 Task: Departmental Process Optimization: Lead a session to analyze and optimize departmental processes, identify bottlenecks, and streamline workflows for efficiency. Location: Process Optimization Room. Time: 1:30 PM - 16:30 PM.
Action: Mouse moved to (110, 106)
Screenshot: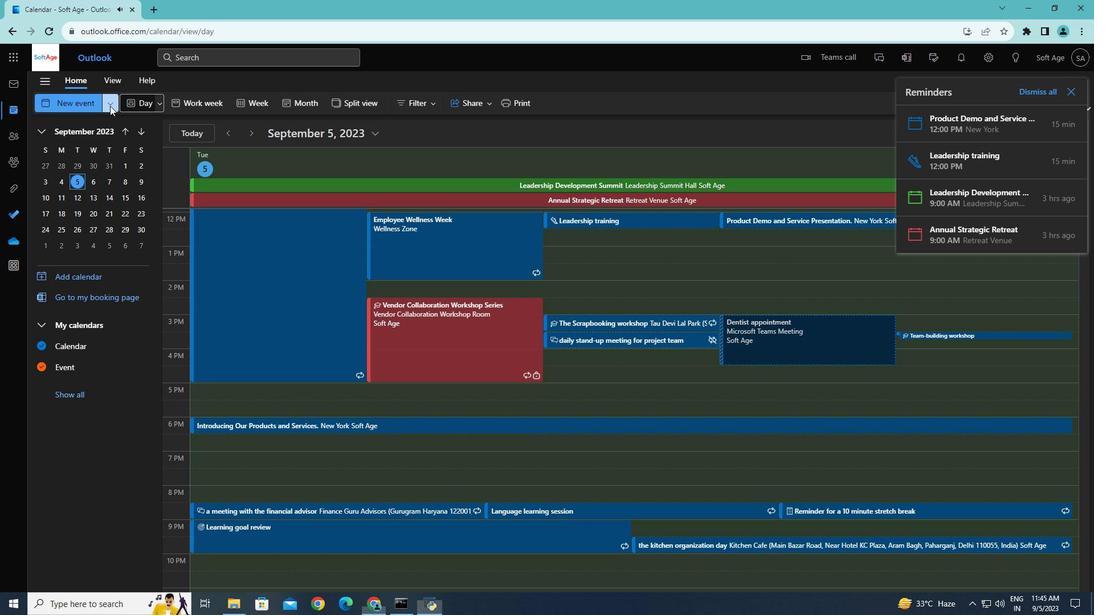 
Action: Mouse pressed left at (110, 106)
Screenshot: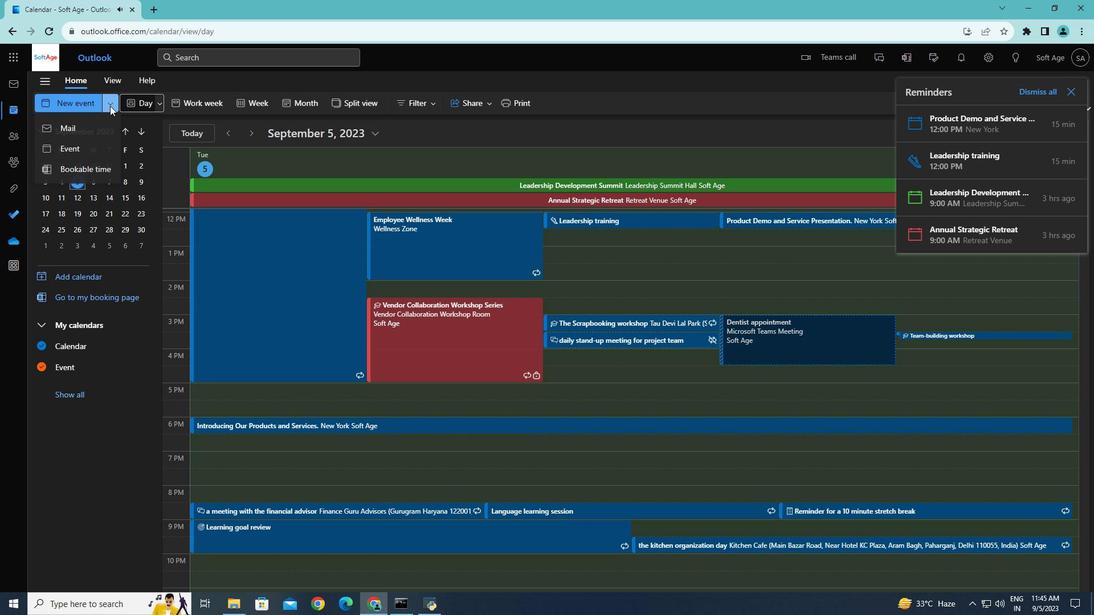
Action: Mouse moved to (100, 148)
Screenshot: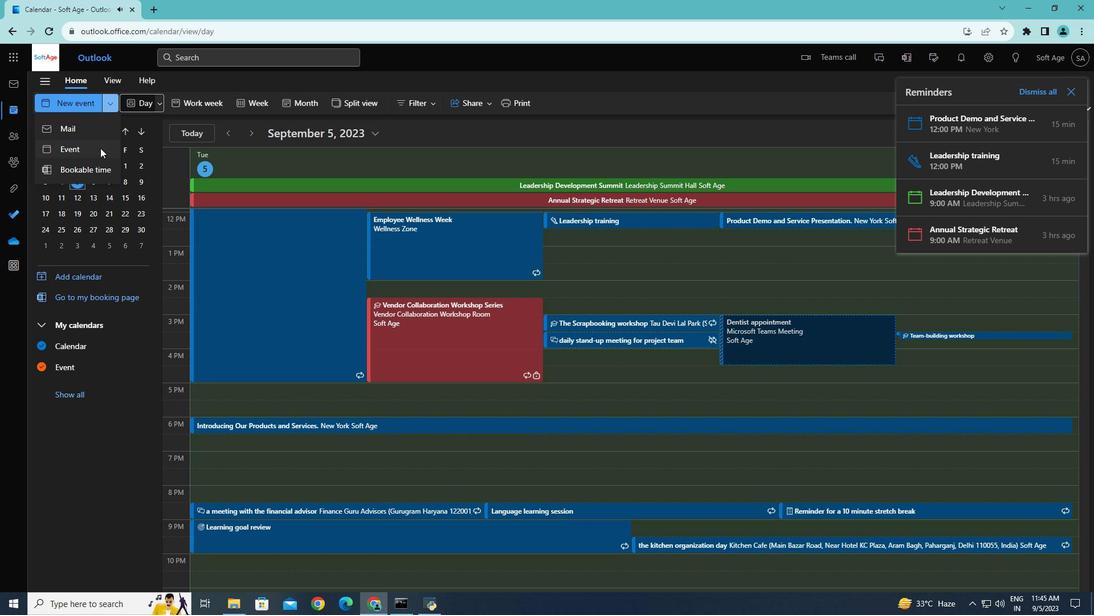 
Action: Mouse pressed left at (100, 148)
Screenshot: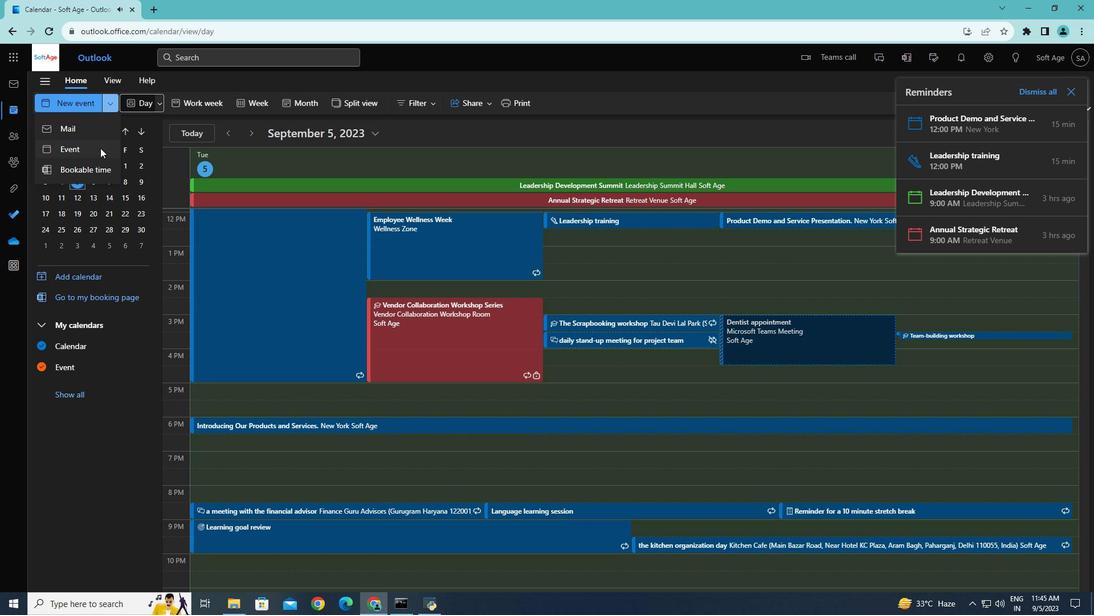 
Action: Mouse moved to (841, 65)
Screenshot: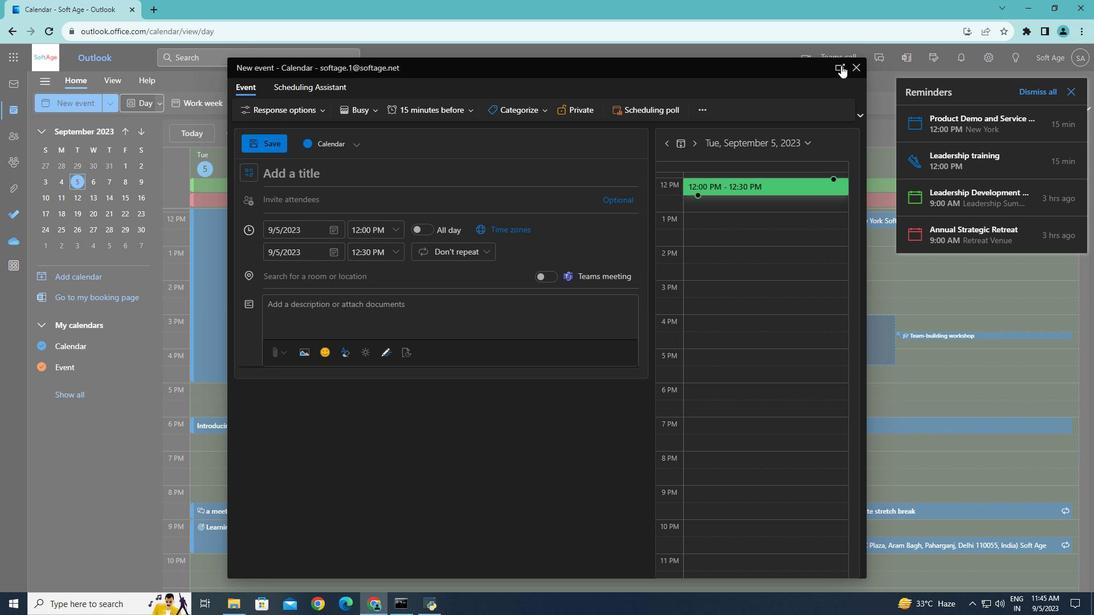 
Action: Mouse pressed left at (841, 65)
Screenshot: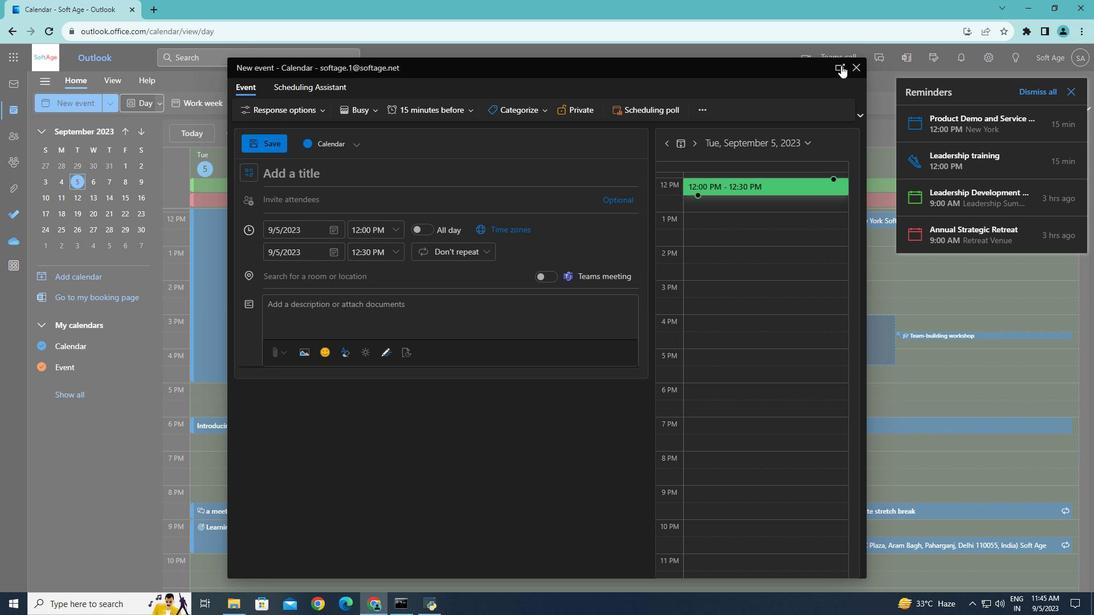 
Action: Mouse moved to (764, 76)
Screenshot: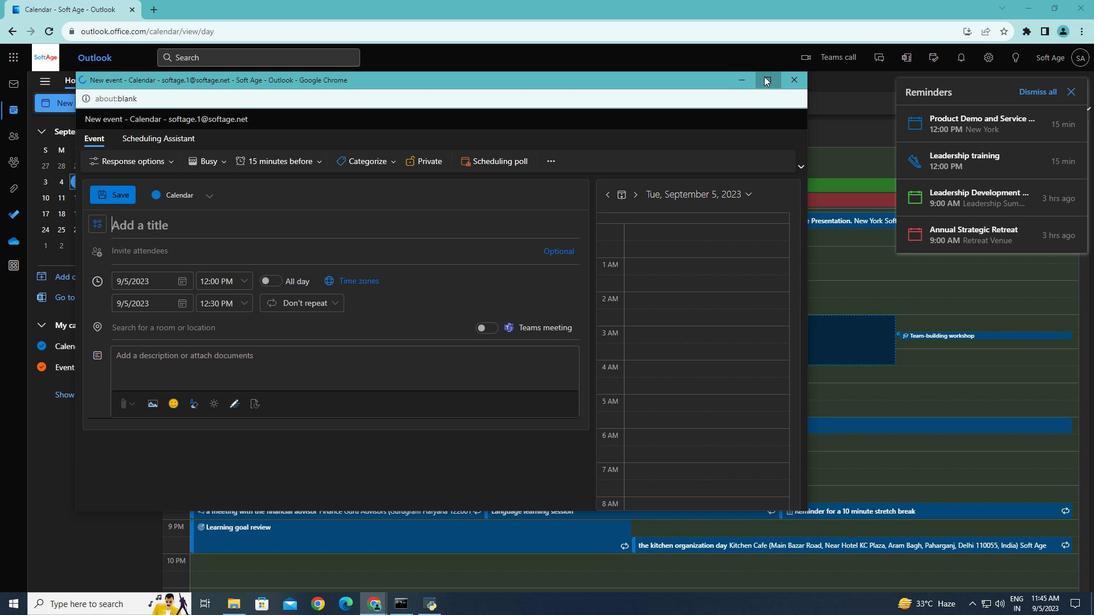 
Action: Mouse pressed left at (764, 76)
Screenshot: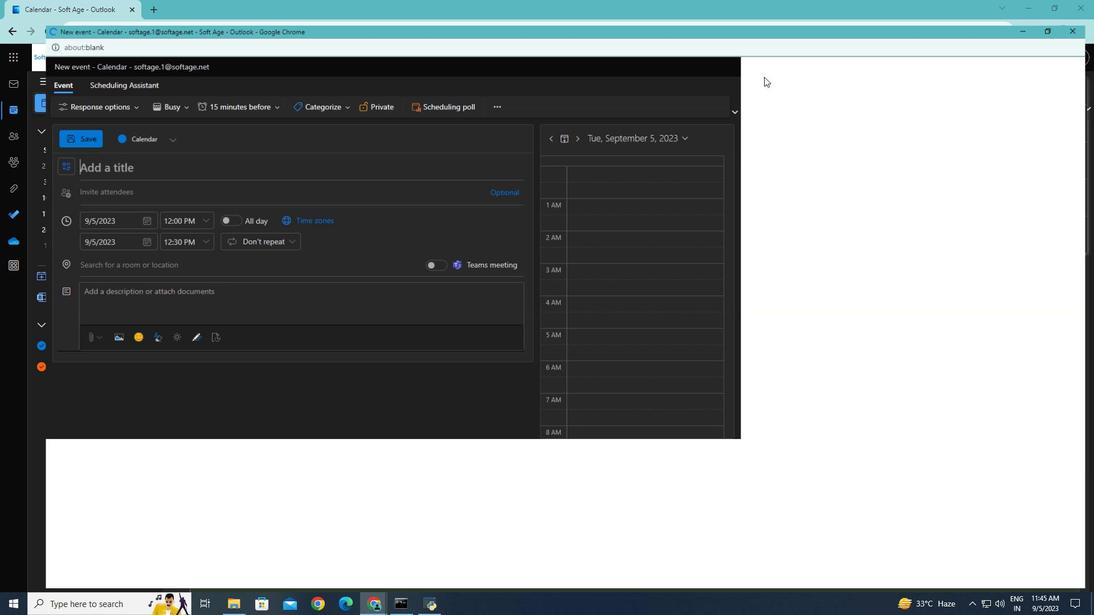
Action: Mouse moved to (115, 151)
Screenshot: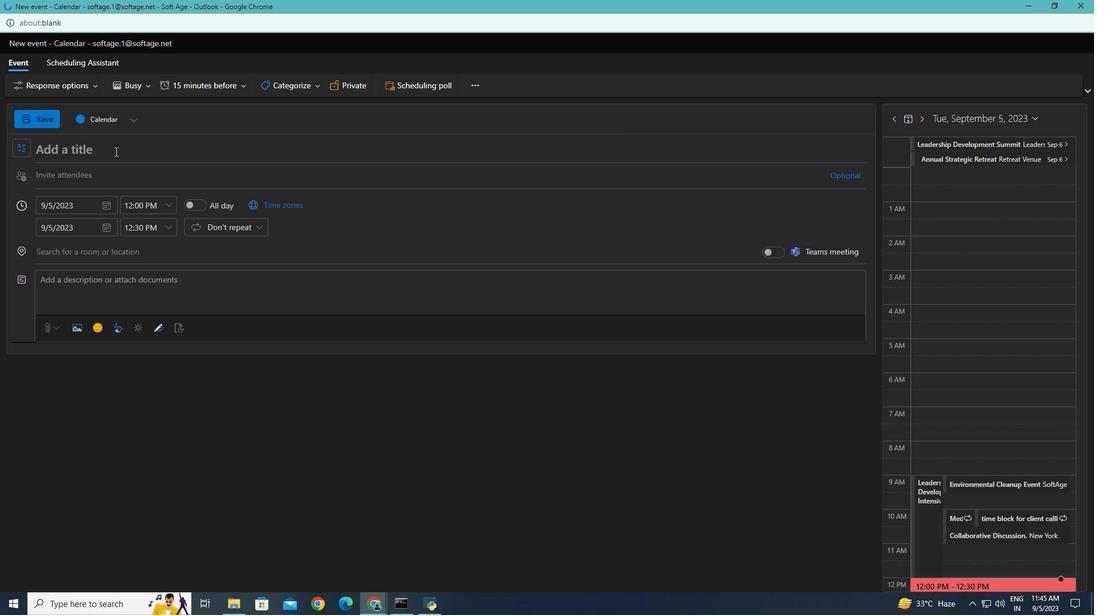 
Action: Mouse pressed left at (115, 151)
Screenshot: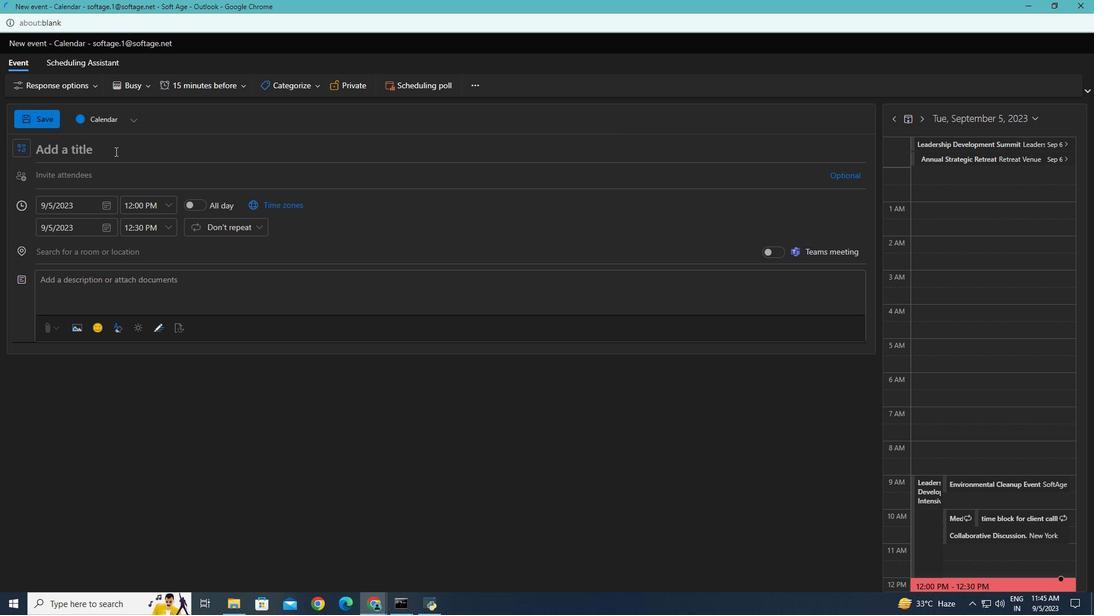
Action: Key pressed <Key.caps_lock>D<Key.caps_lock>epartmental<Key.space><Key.caps_lock>P<Key.caps_lock>rocess<Key.space><Key.caps_lock>O<Key.caps_lock>ptimization
Screenshot: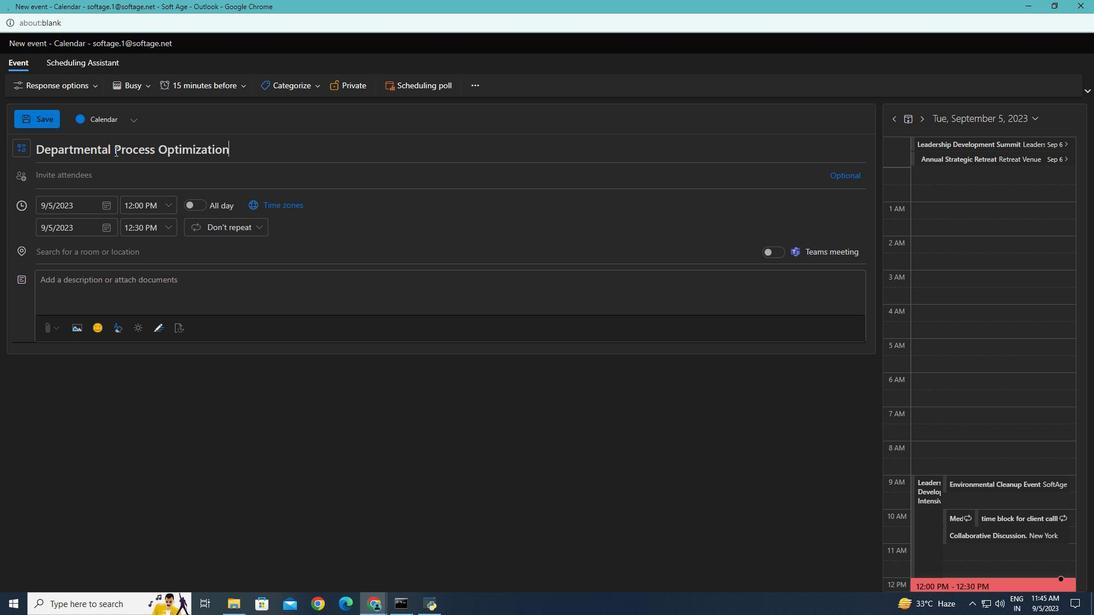 
Action: Mouse moved to (63, 291)
Screenshot: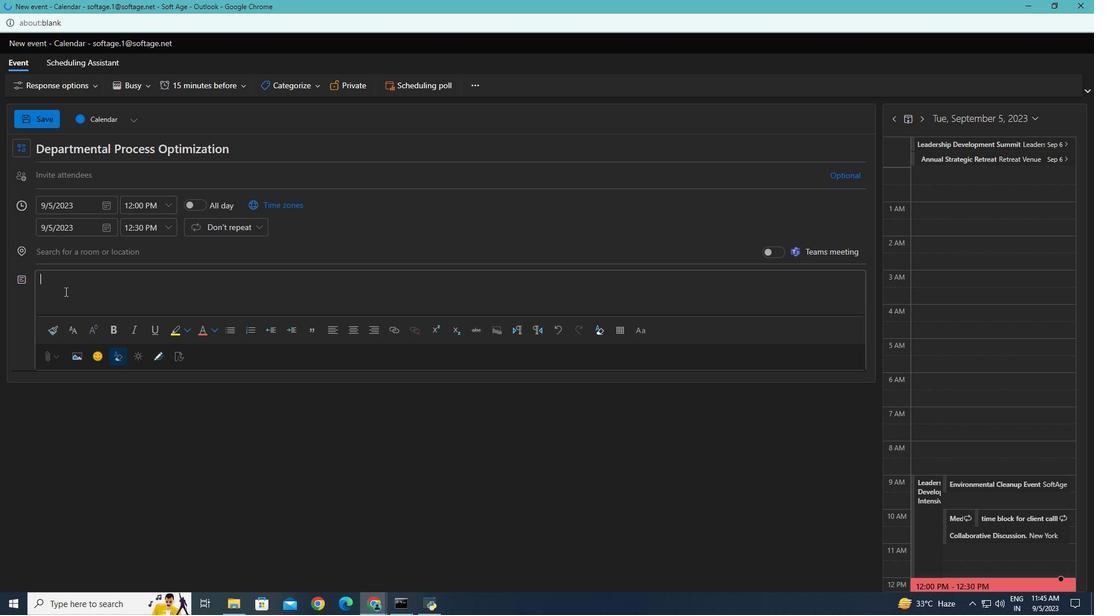 
Action: Mouse pressed left at (63, 291)
Screenshot: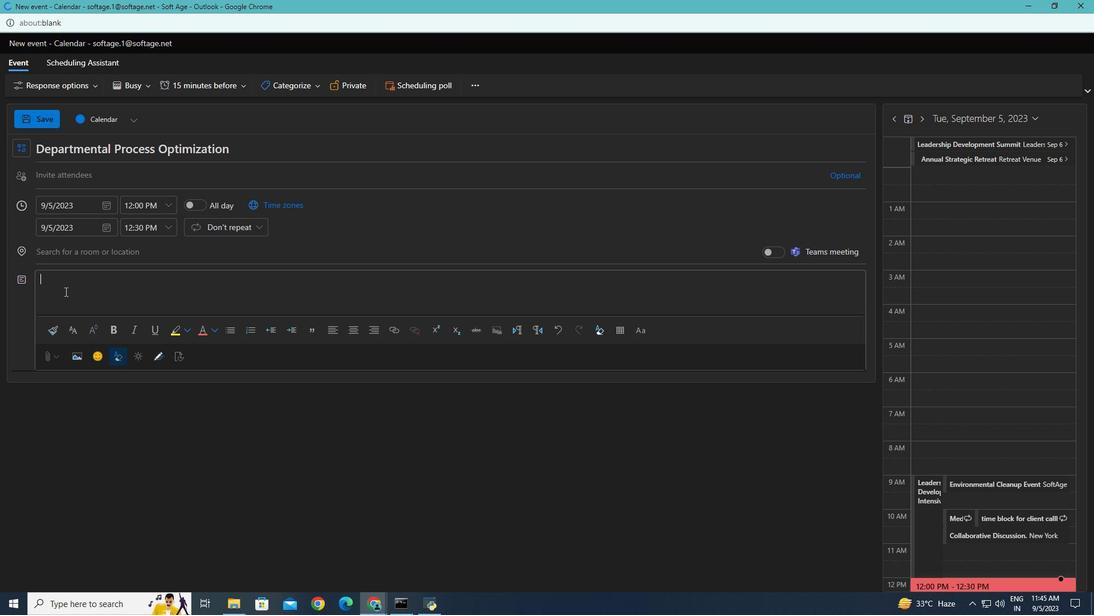 
Action: Mouse moved to (64, 291)
Screenshot: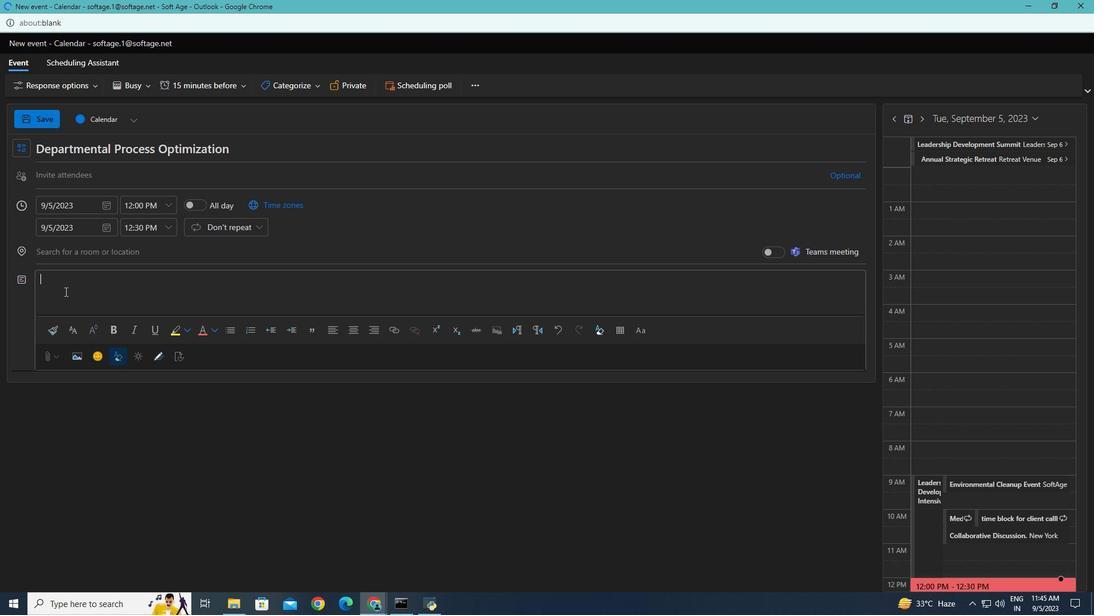 
Action: Key pressed <Key.caps_lock>L<Key.caps_lock>ead<Key.space>a<Key.space>session<Key.space>to<Key.space>analyze<Key.space>and<Key.space>optimize<Key.space>departmental<Key.space>processes,<Key.space>identify<Key.space>bottlenecks<Key.space><Key.backspace>,<Key.space>and<Key.space>streamline<Key.space>workflows<Key.space>for<Key.space>effe<Key.backspace>iciency.
Screenshot: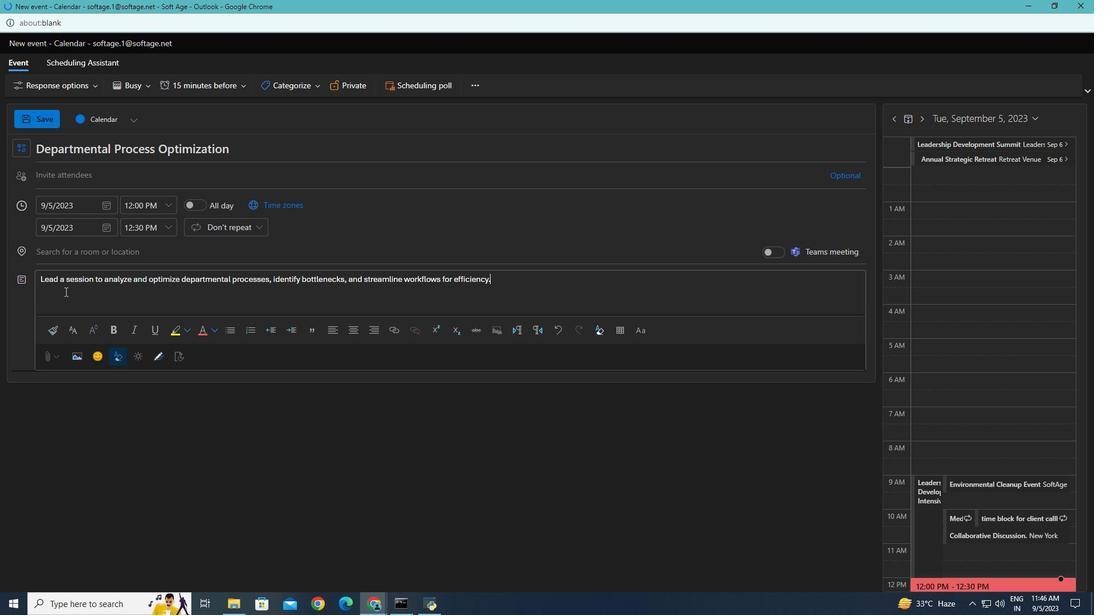 
Action: Mouse moved to (91, 250)
Screenshot: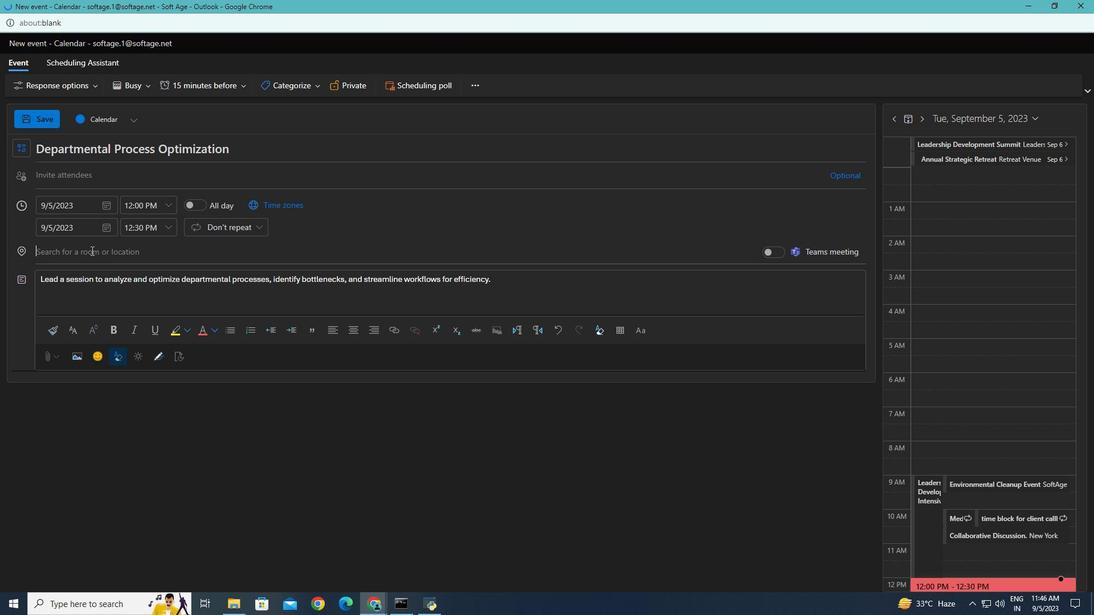
Action: Mouse pressed left at (91, 250)
Screenshot: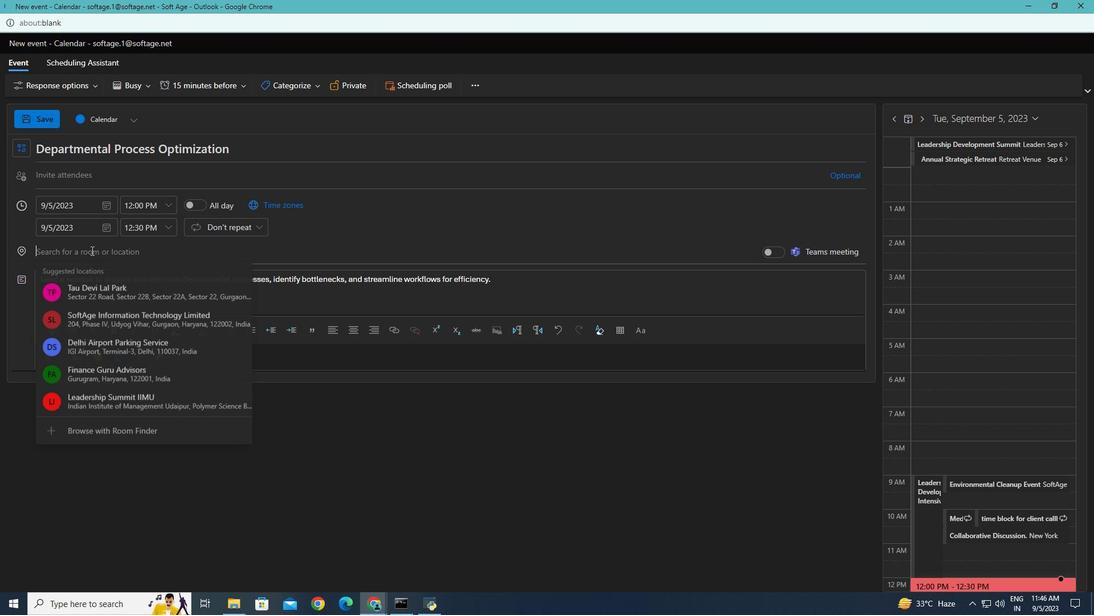 
Action: Key pressed <Key.caps_lock>P<Key.caps_lock>rocess<Key.space><Key.caps_lock>O<Key.caps_lock>ptimization<Key.space><Key.caps_lock>R<Key.caps_lock>oom
Screenshot: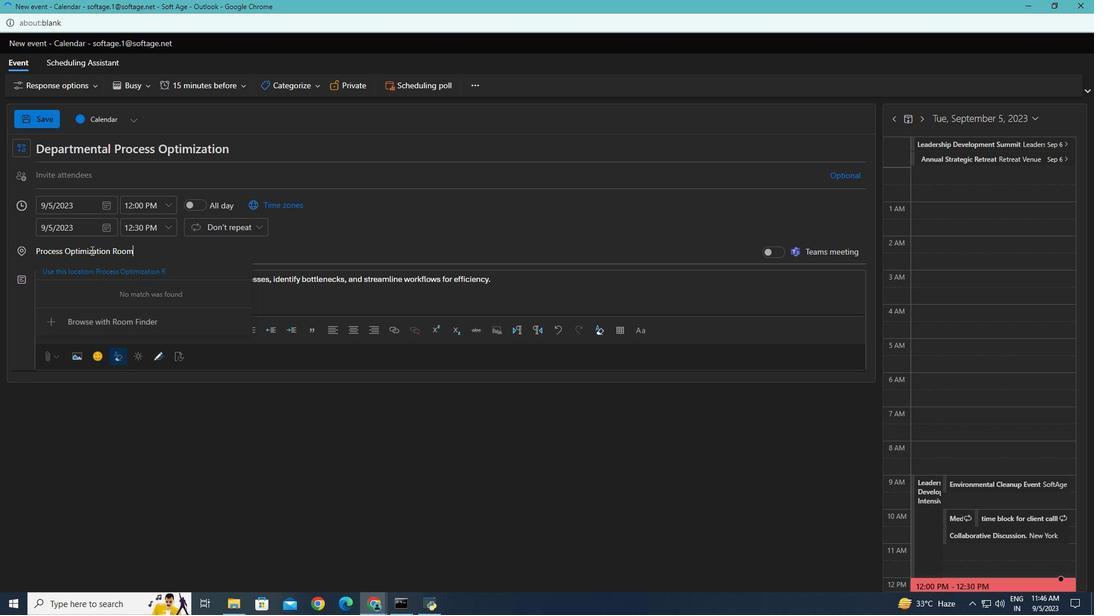 
Action: Mouse moved to (139, 256)
Screenshot: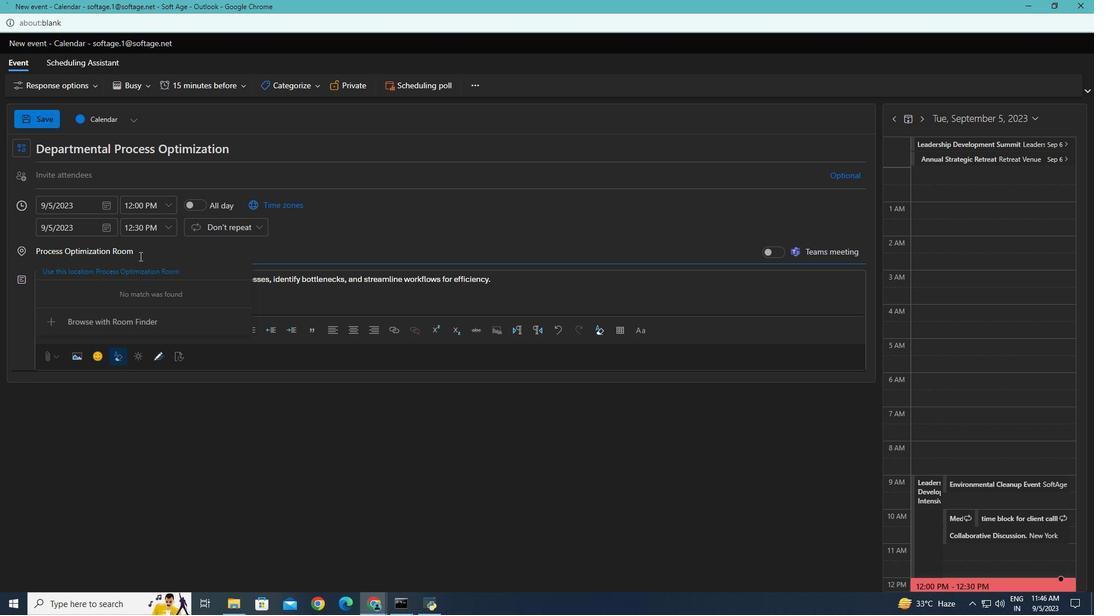 
Action: Mouse pressed left at (139, 256)
Screenshot: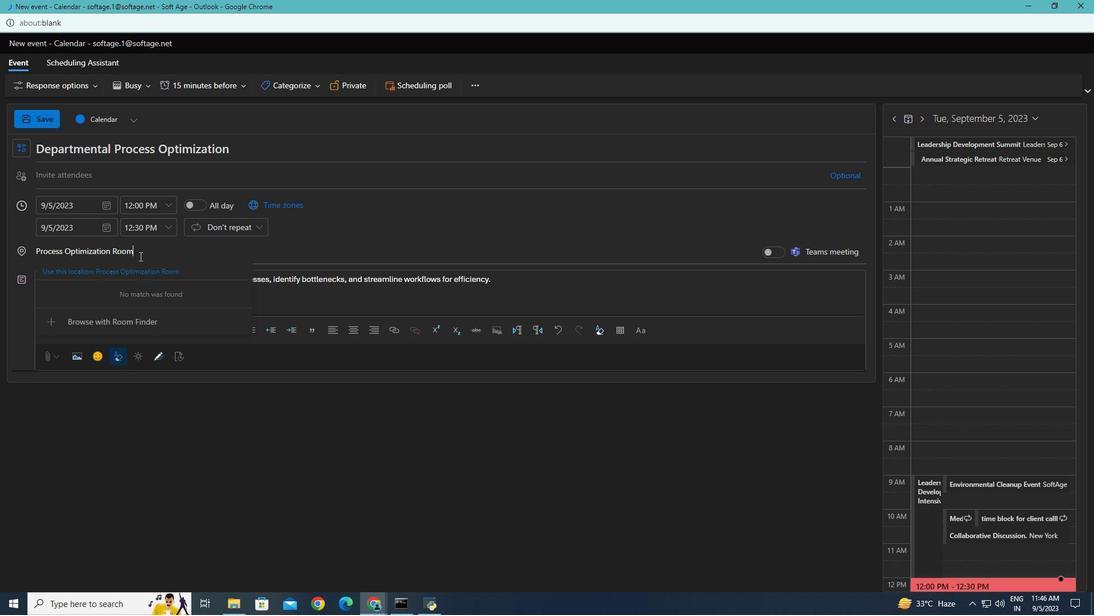 
Action: Key pressed <Key.enter>
Screenshot: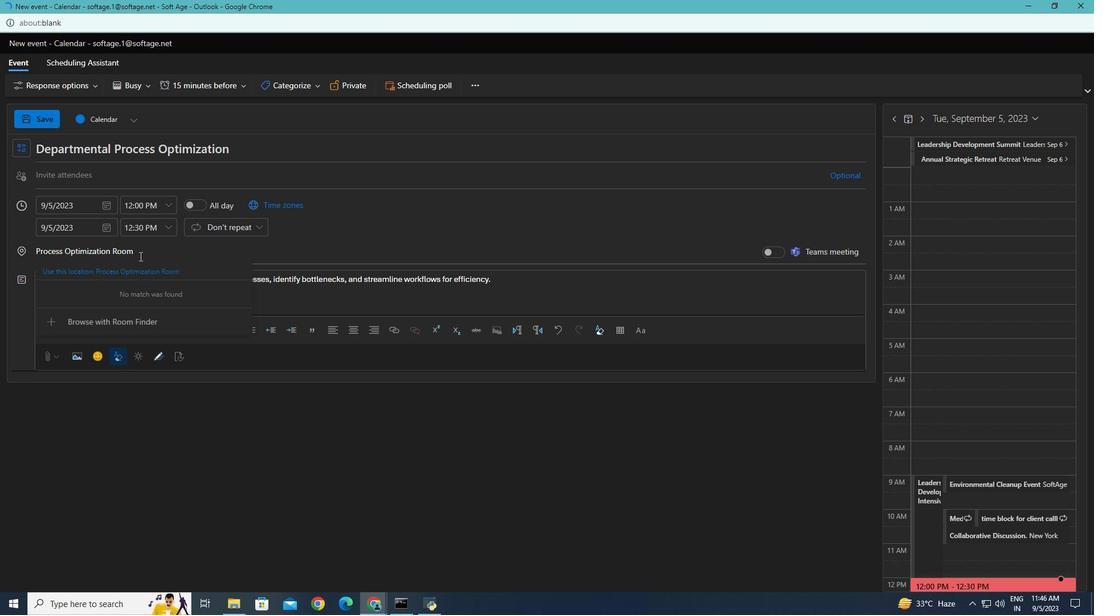 
Action: Mouse moved to (141, 245)
Screenshot: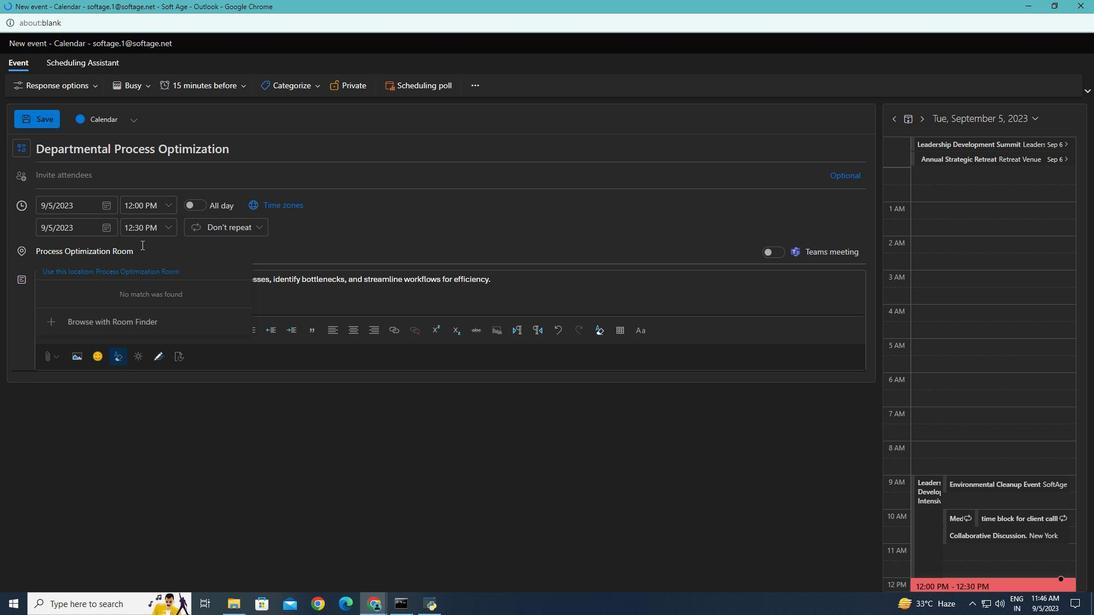 
Action: Key pressed <Key.enter>
Screenshot: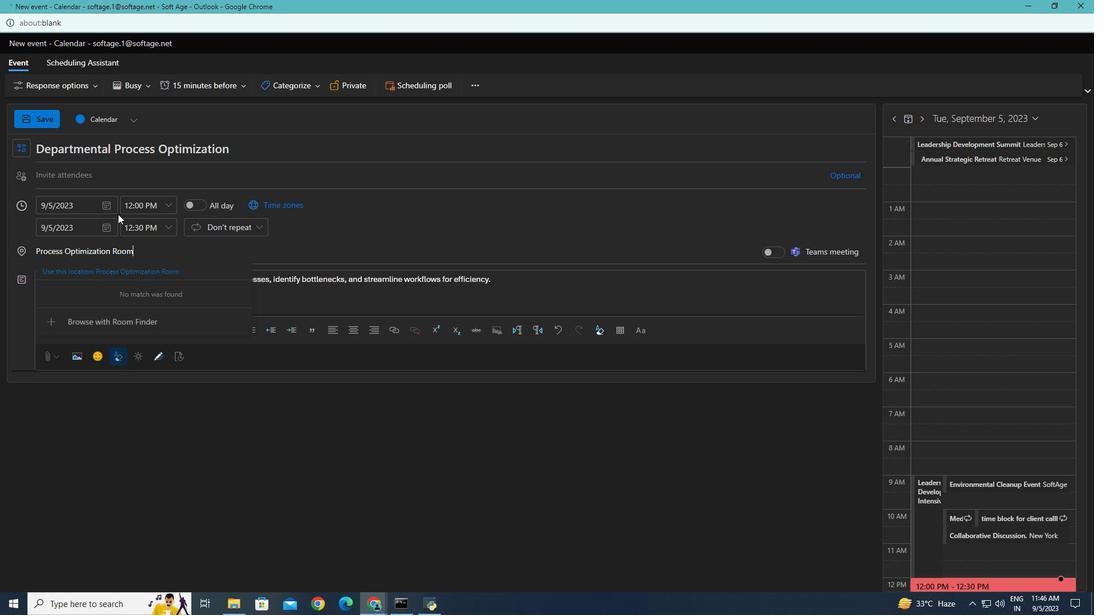 
Action: Mouse moved to (169, 203)
Screenshot: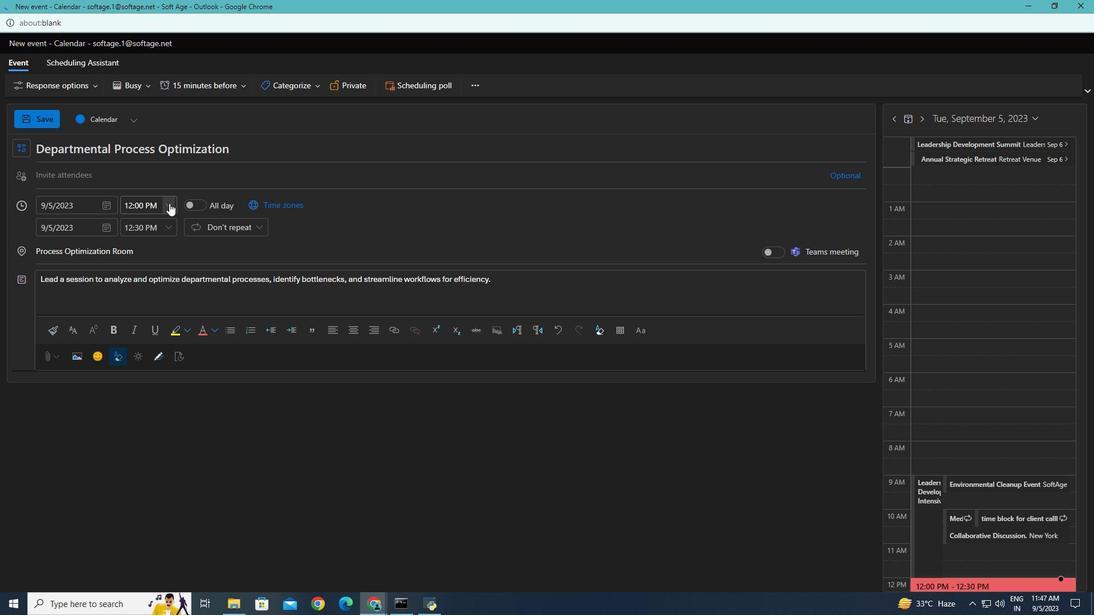 
Action: Mouse pressed left at (169, 203)
Screenshot: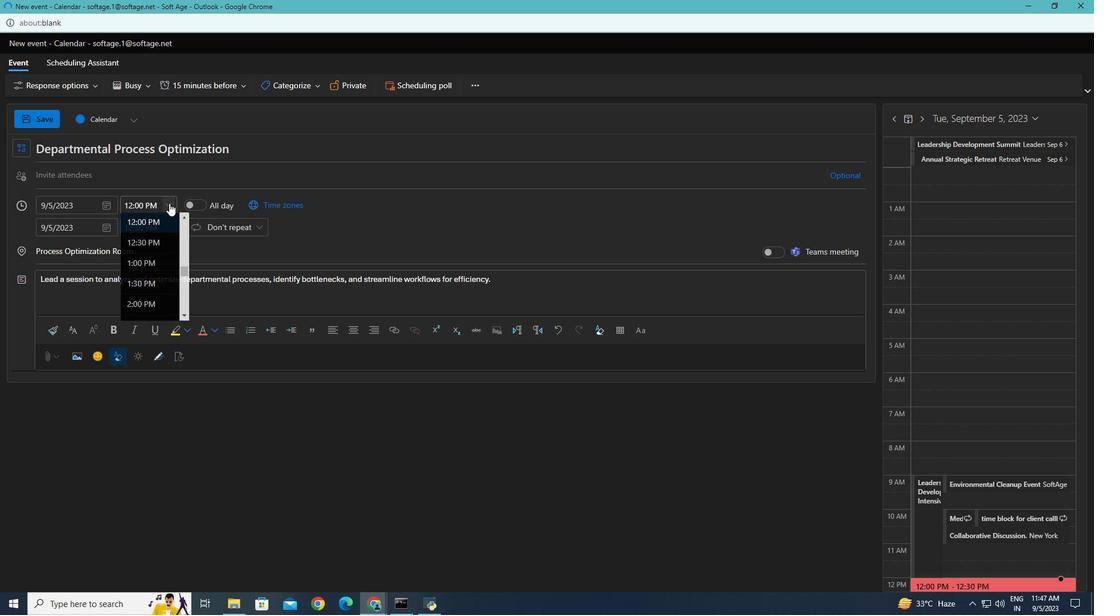 
Action: Mouse moved to (153, 242)
Screenshot: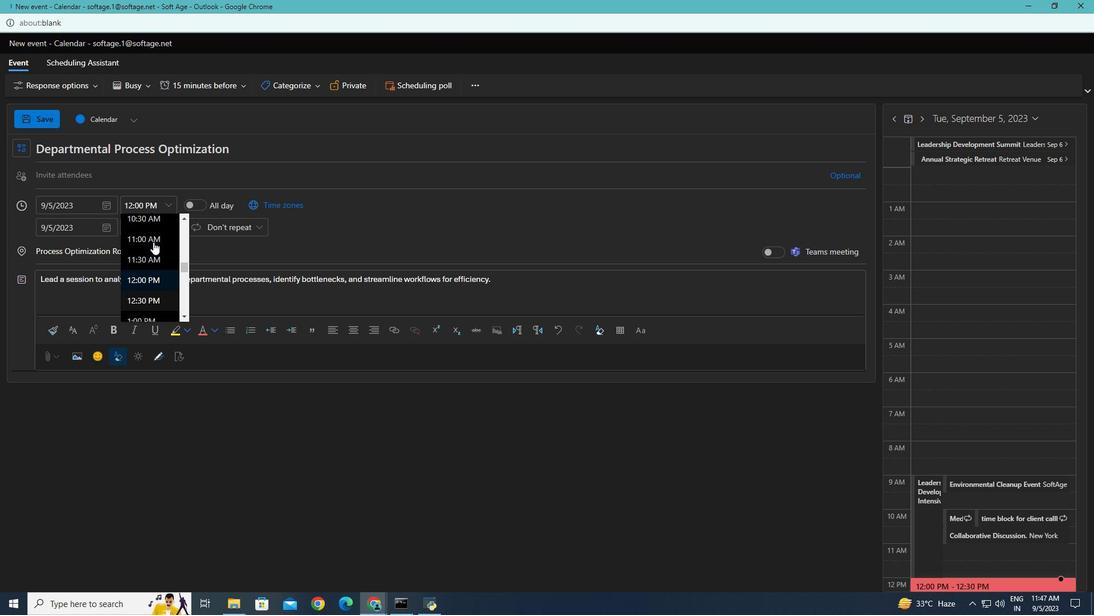 
Action: Mouse scrolled (153, 242) with delta (0, 0)
Screenshot: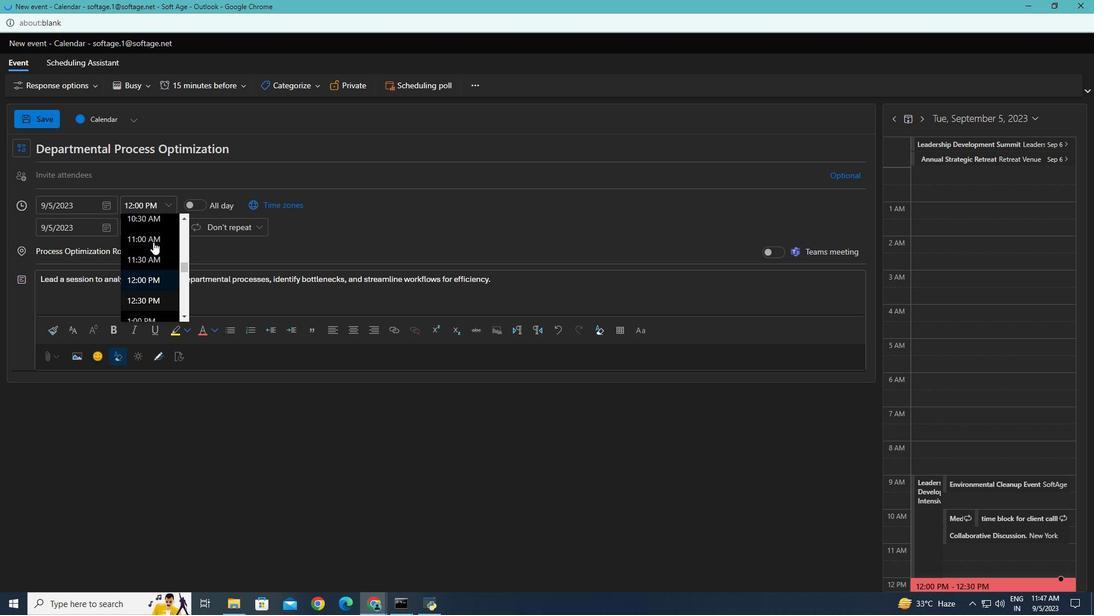 
Action: Mouse moved to (145, 289)
Screenshot: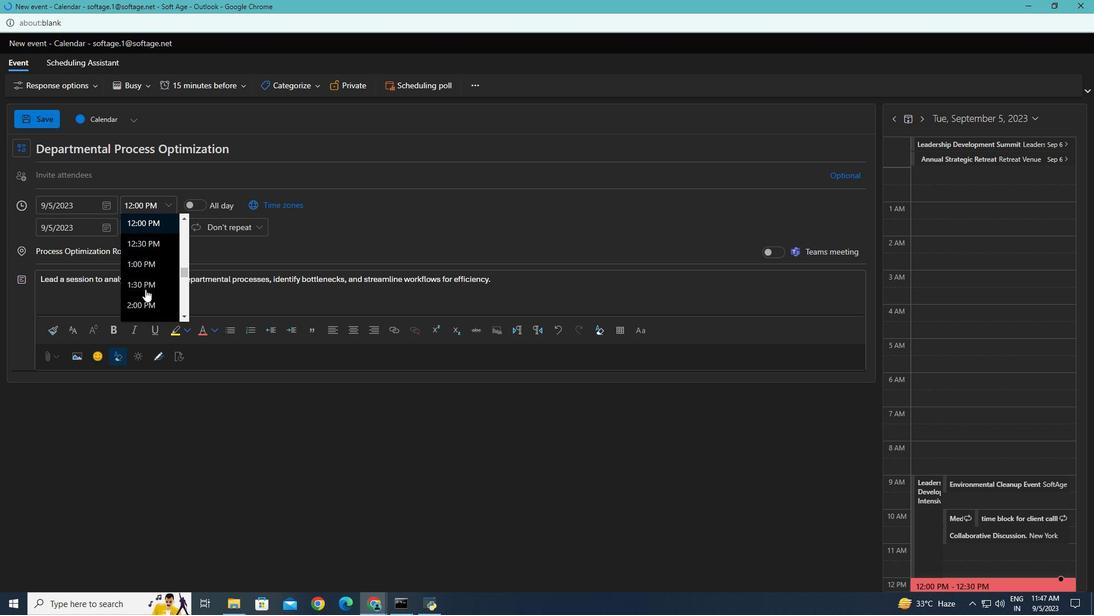 
Action: Mouse scrolled (145, 288) with delta (0, 0)
Screenshot: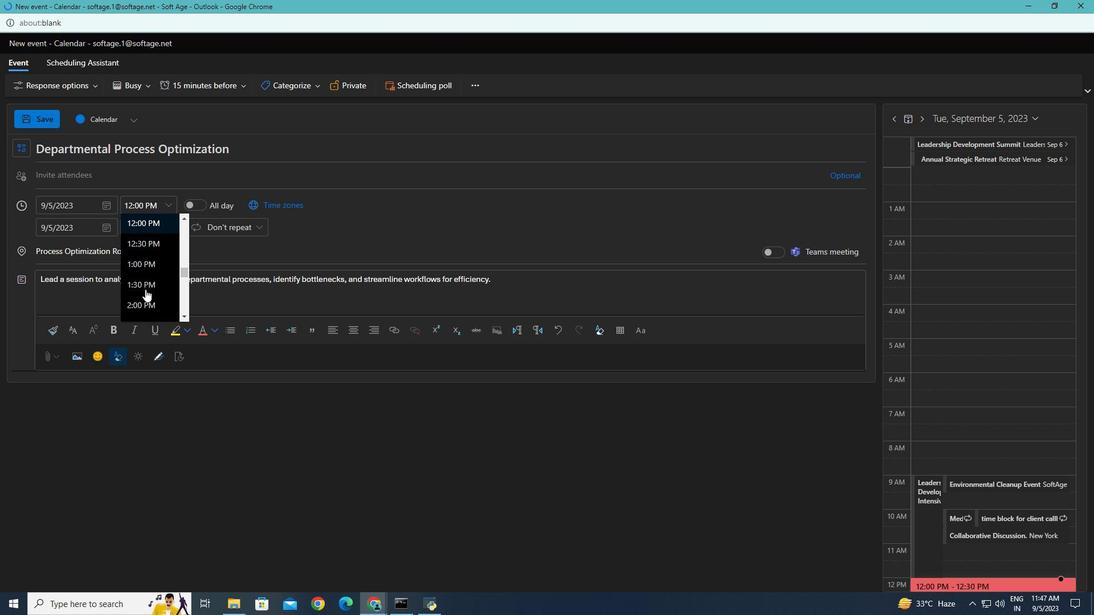 
Action: Mouse moved to (145, 286)
Screenshot: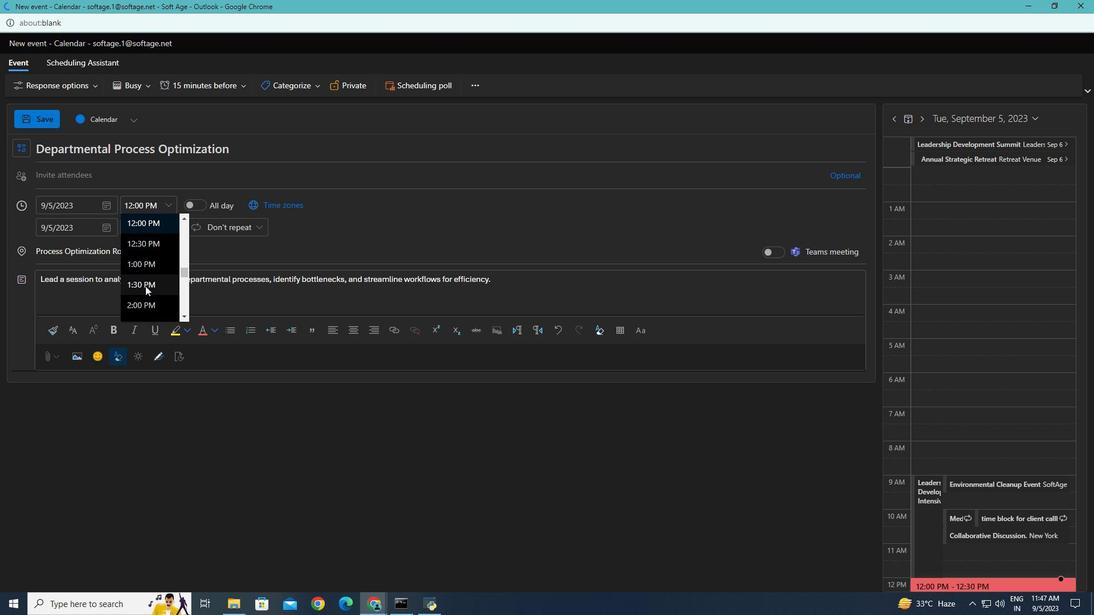 
Action: Mouse pressed left at (145, 286)
Screenshot: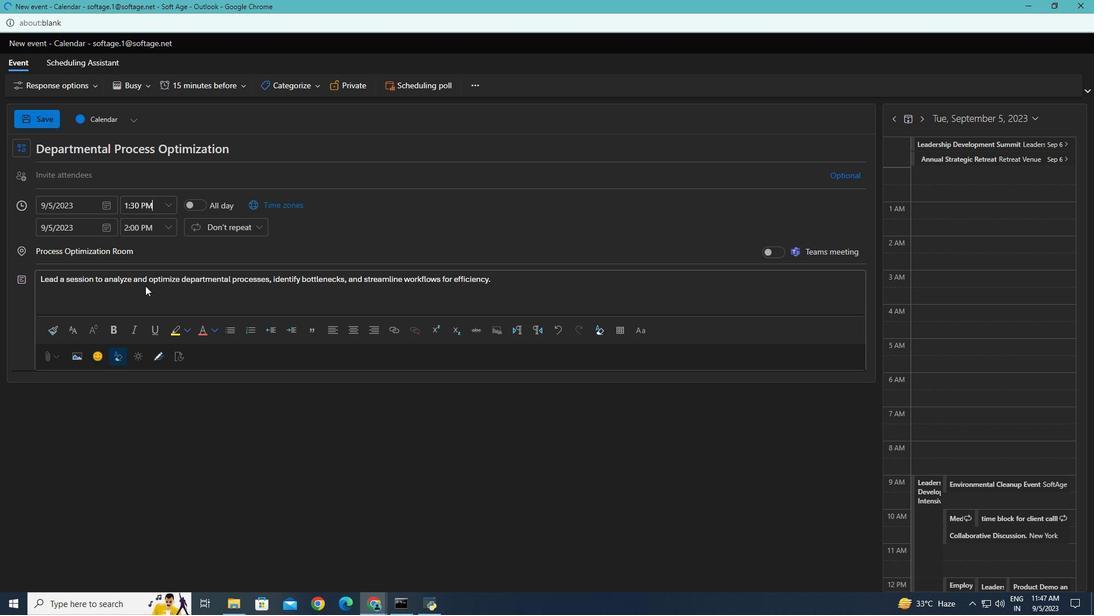 
Action: Mouse moved to (168, 227)
Screenshot: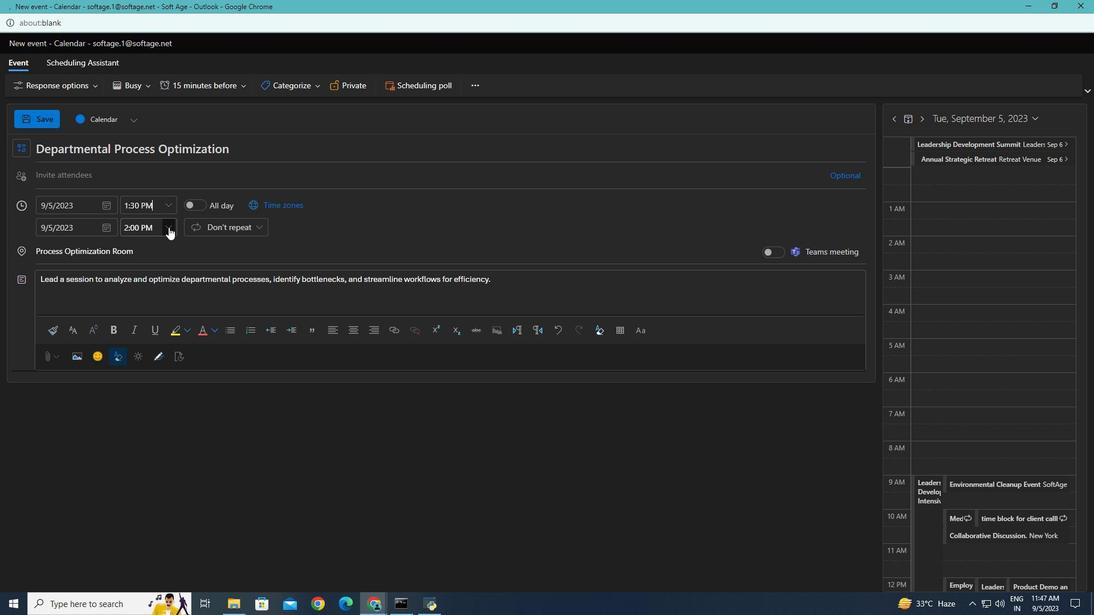 
Action: Mouse pressed left at (168, 227)
Screenshot: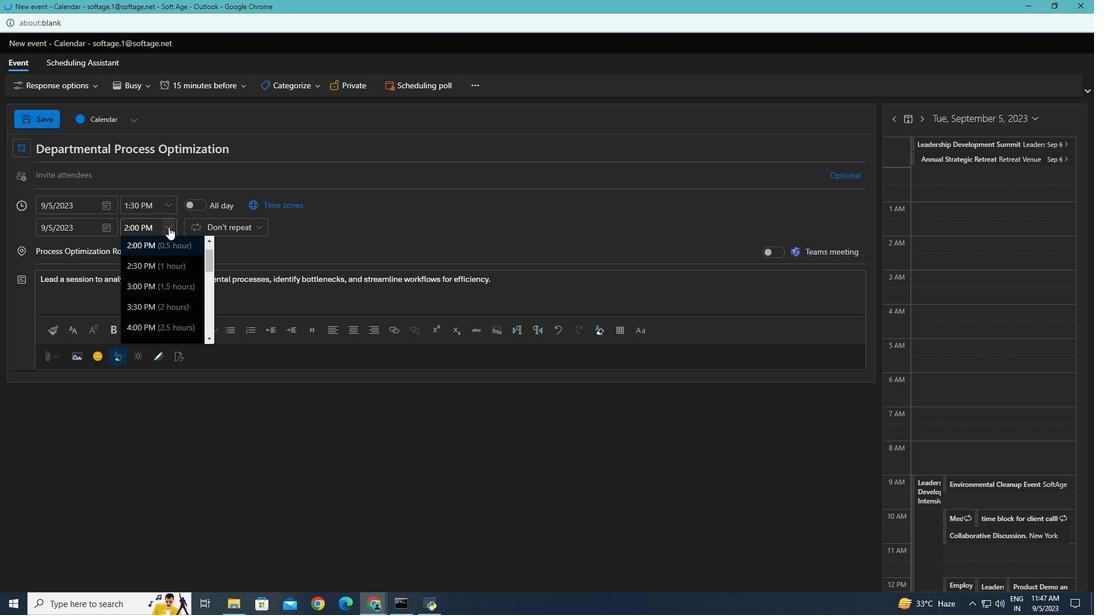 
Action: Mouse moved to (150, 284)
Screenshot: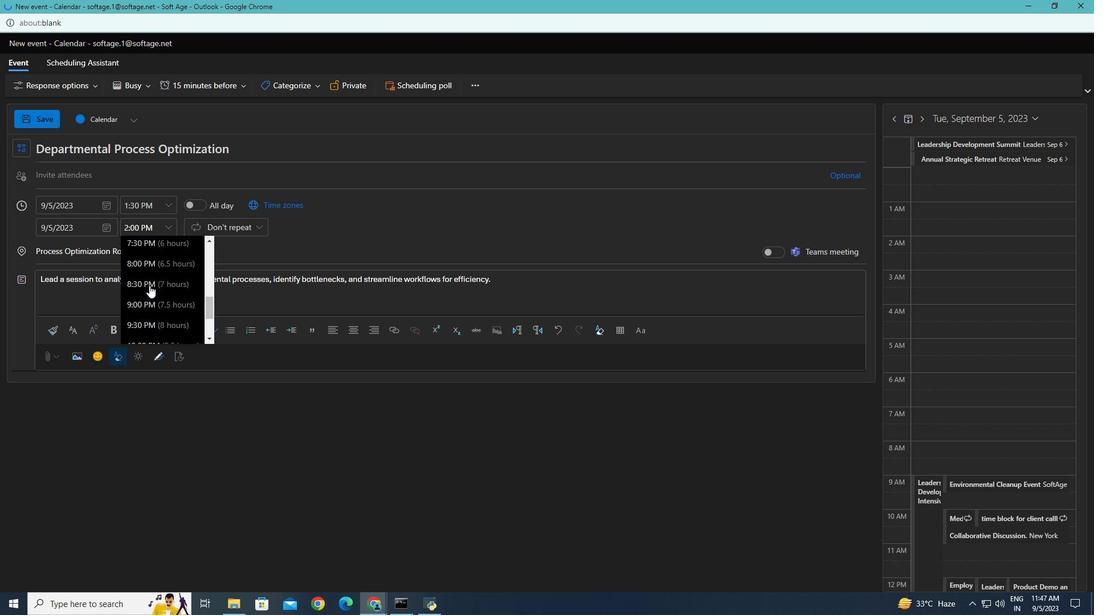 
Action: Mouse scrolled (150, 283) with delta (0, 0)
Screenshot: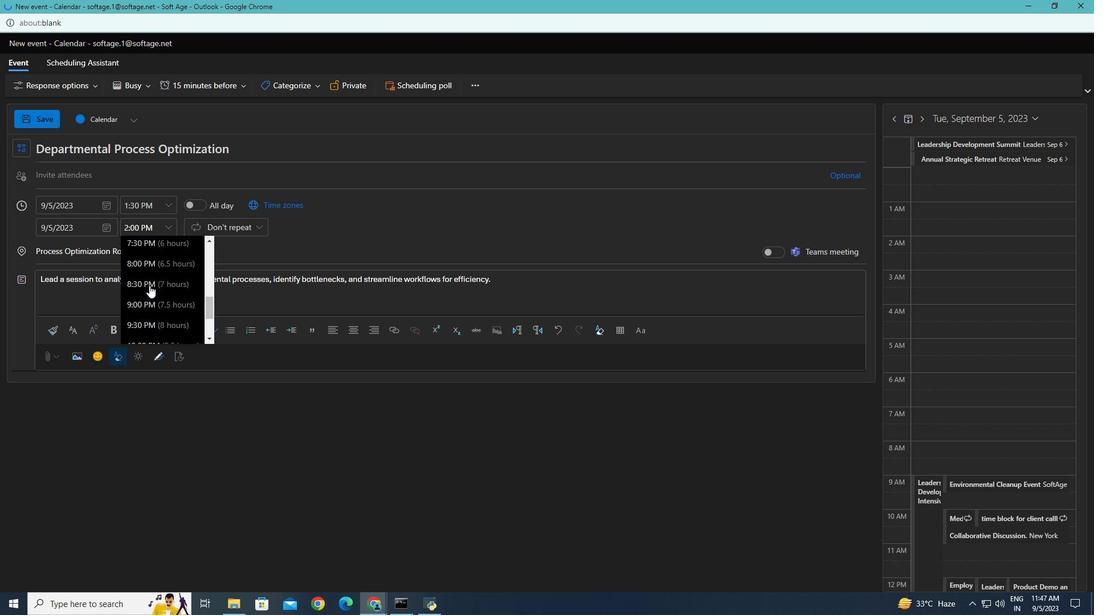 
Action: Mouse moved to (149, 285)
Screenshot: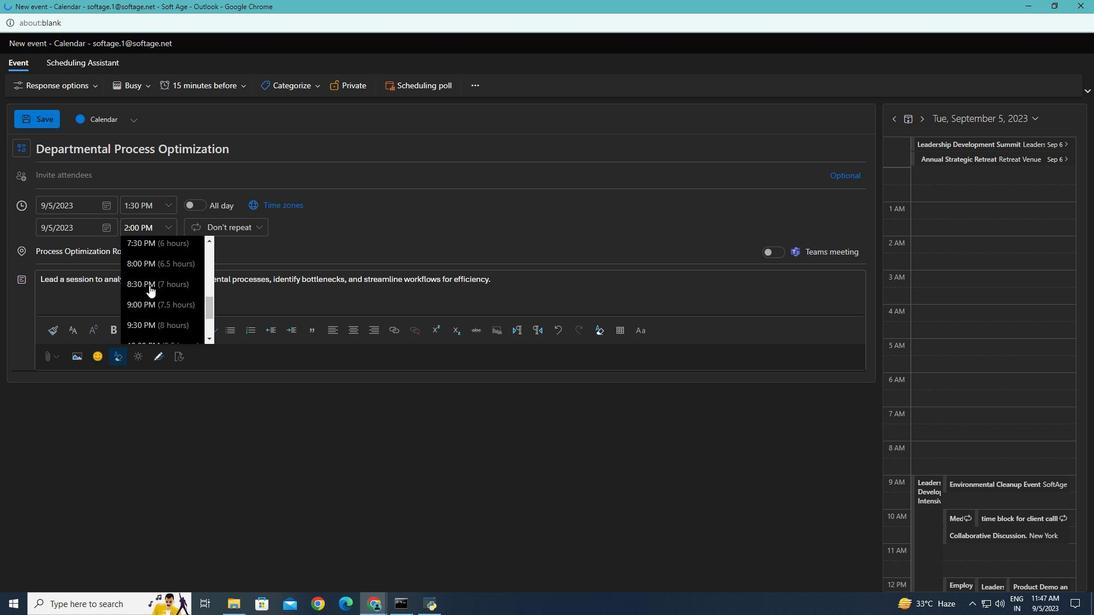 
Action: Mouse scrolled (149, 284) with delta (0, 0)
Screenshot: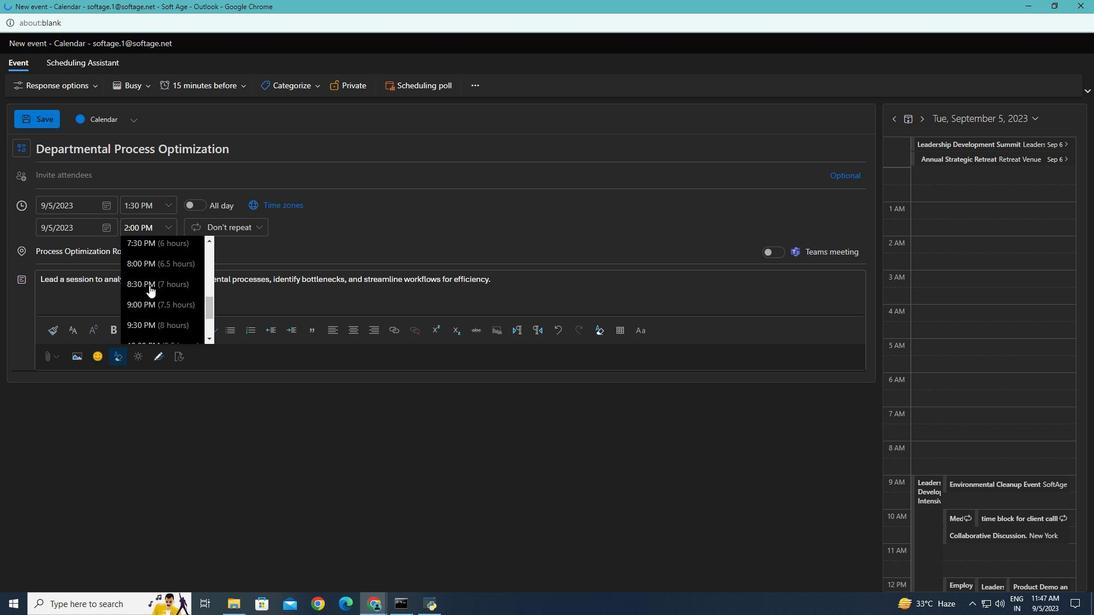 
Action: Mouse moved to (149, 285)
Screenshot: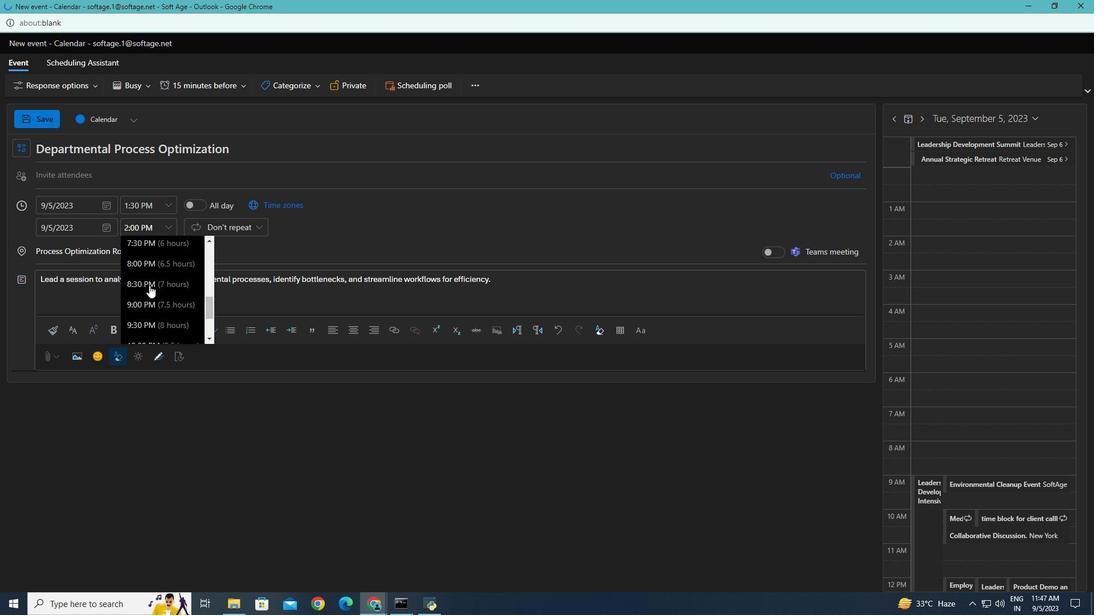 
Action: Mouse scrolled (149, 284) with delta (0, 0)
Screenshot: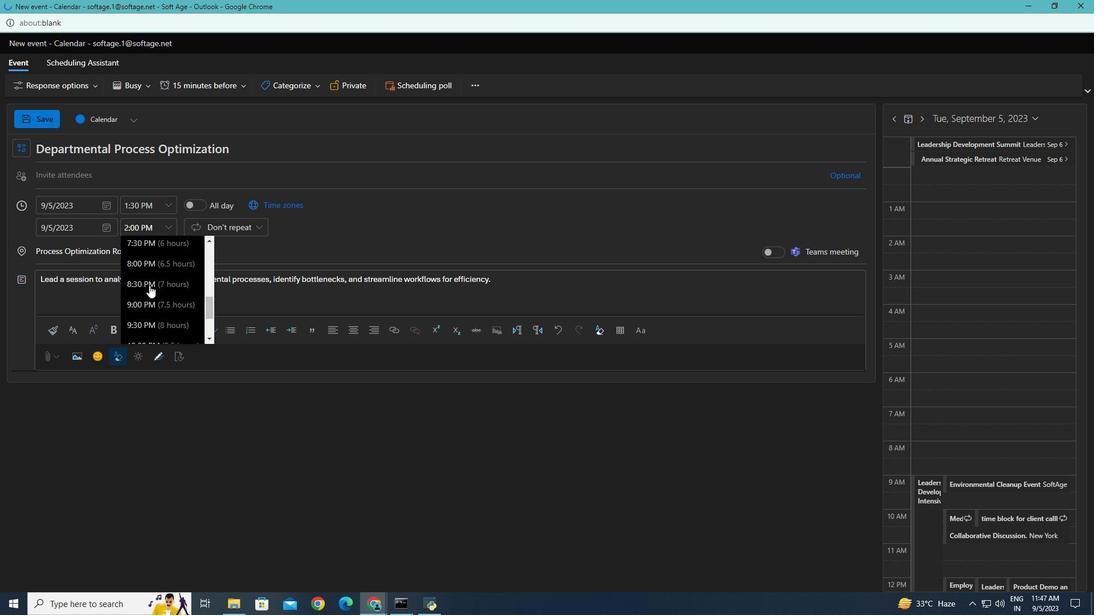 
Action: Mouse scrolled (149, 284) with delta (0, 0)
Screenshot: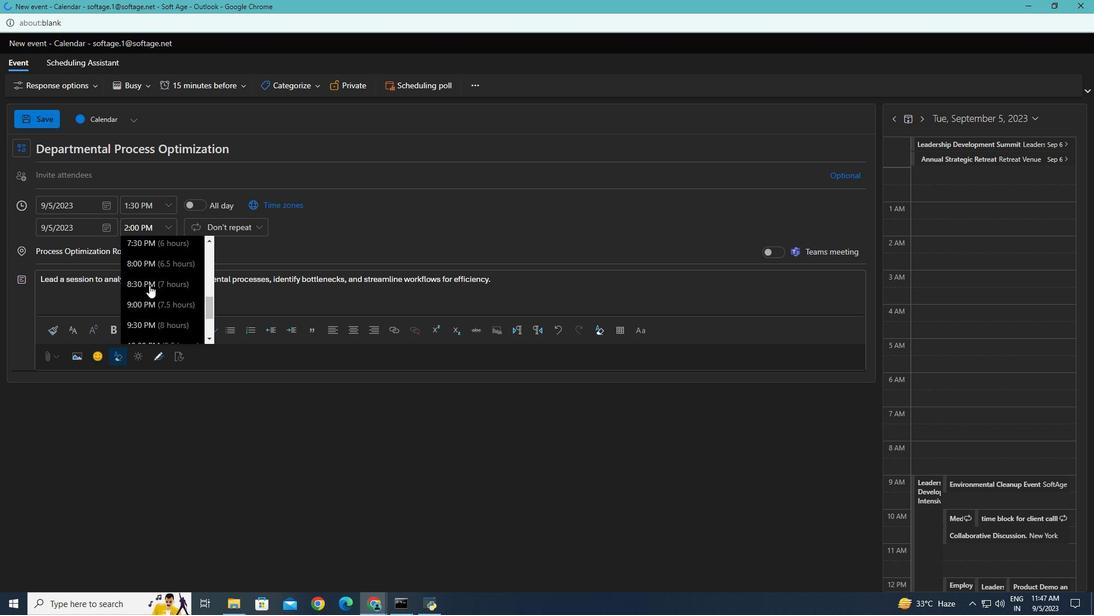 
Action: Mouse scrolled (149, 284) with delta (0, 0)
Screenshot: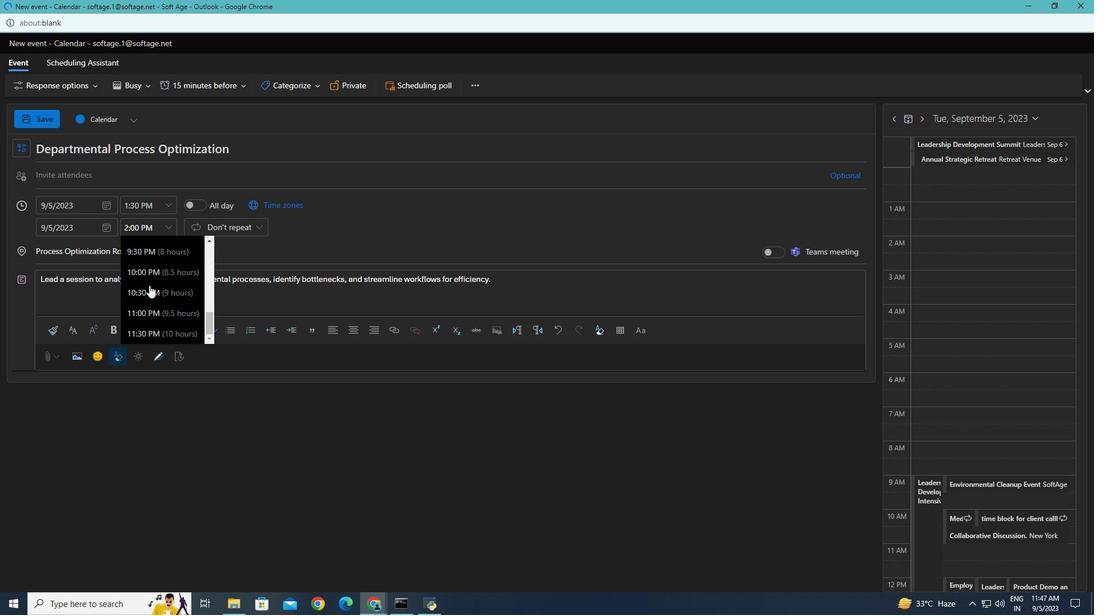 
Action: Mouse scrolled (149, 284) with delta (0, 0)
Screenshot: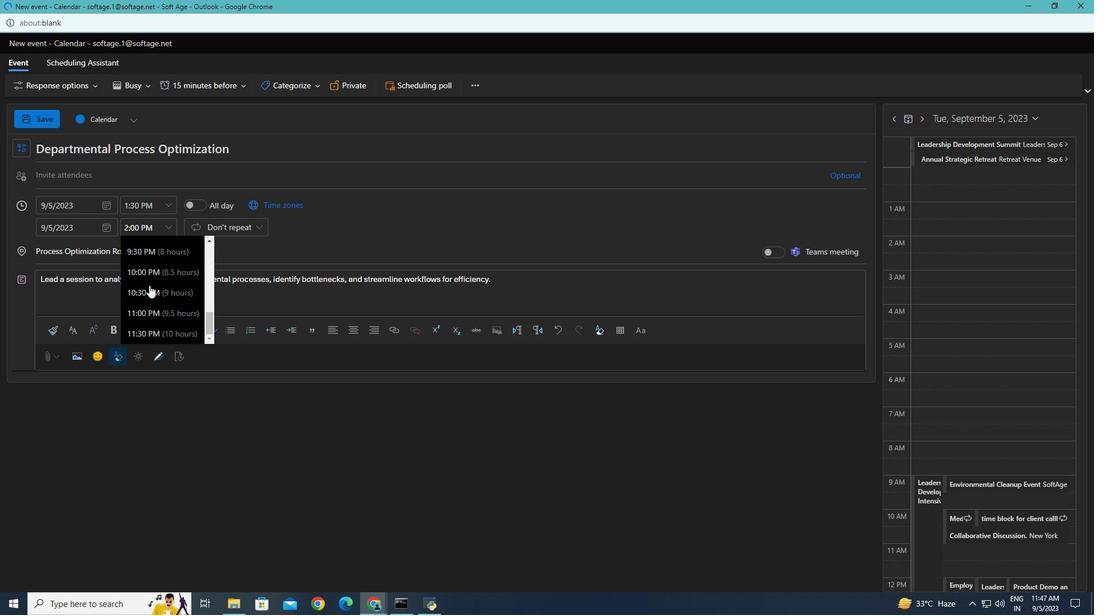 
Action: Mouse scrolled (149, 284) with delta (0, 0)
Screenshot: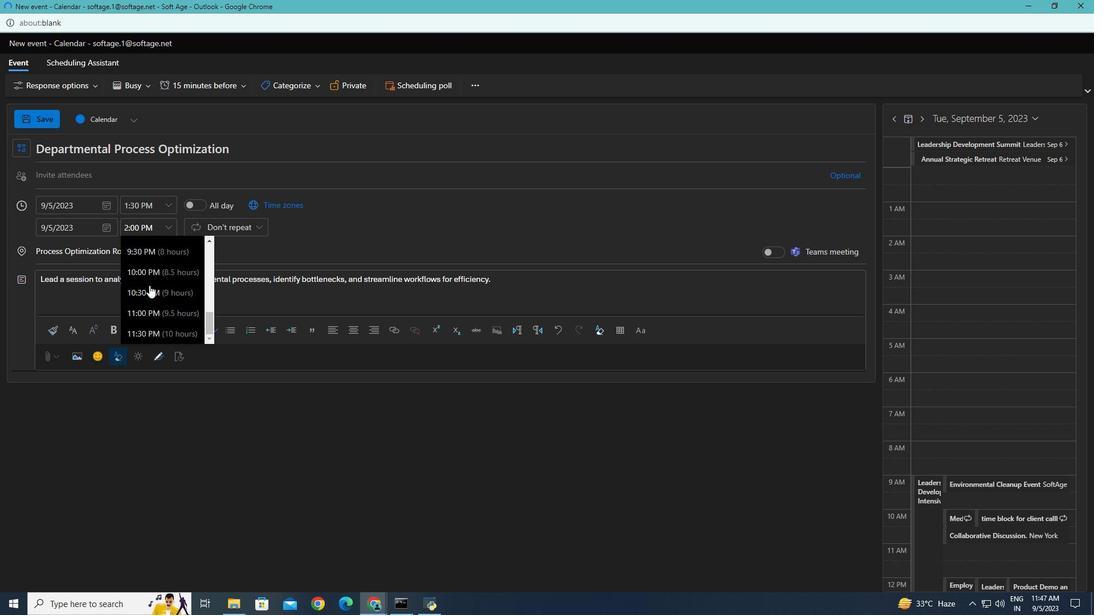 
Action: Mouse scrolled (149, 284) with delta (0, 0)
Screenshot: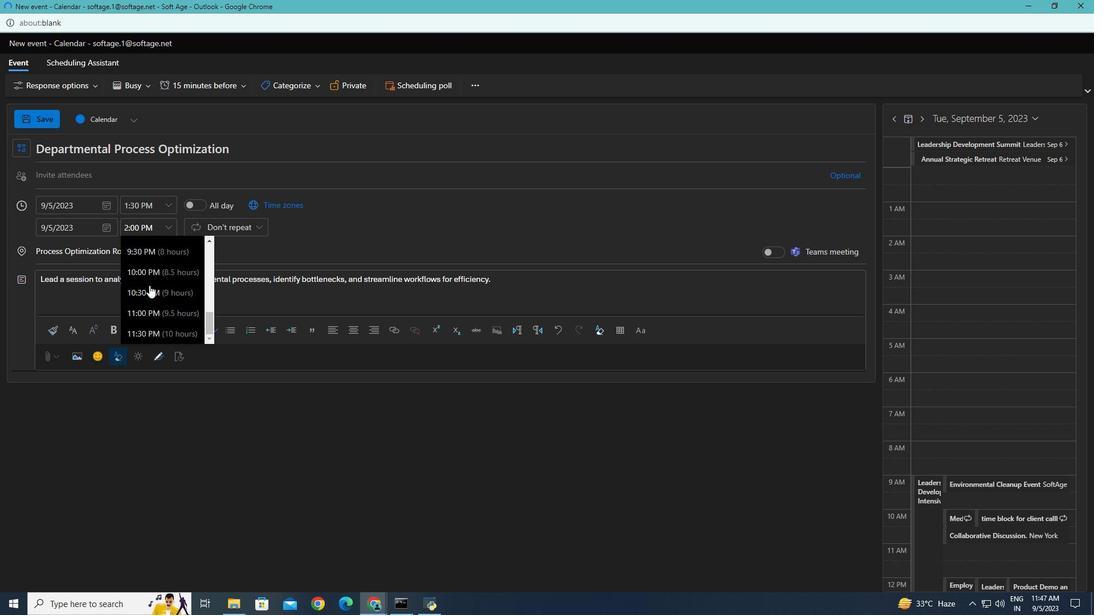 
Action: Mouse scrolled (149, 284) with delta (0, 0)
Screenshot: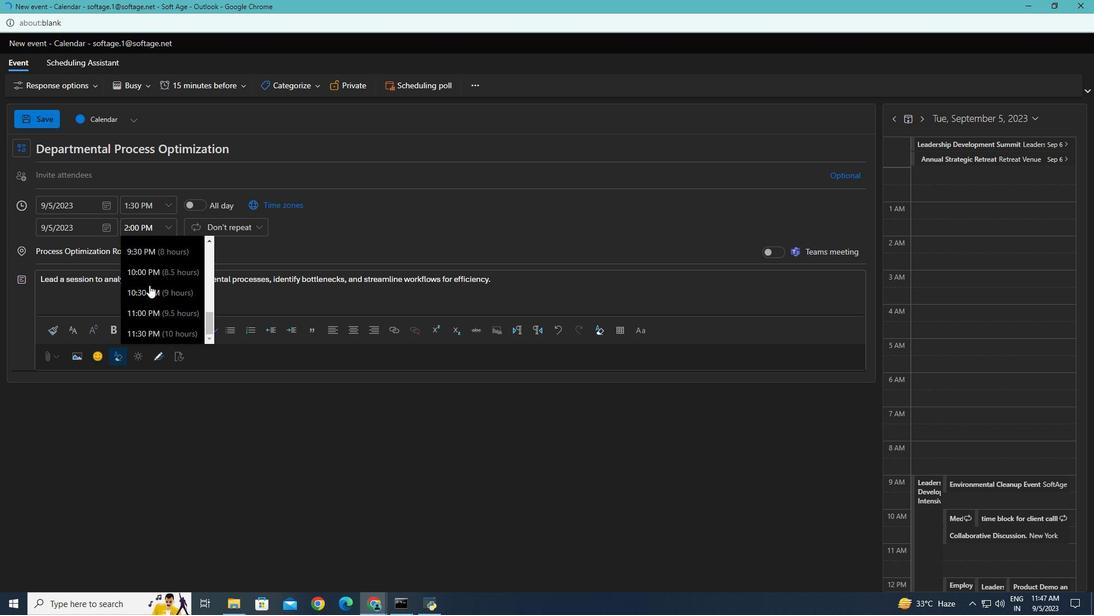 
Action: Mouse scrolled (149, 284) with delta (0, 0)
Screenshot: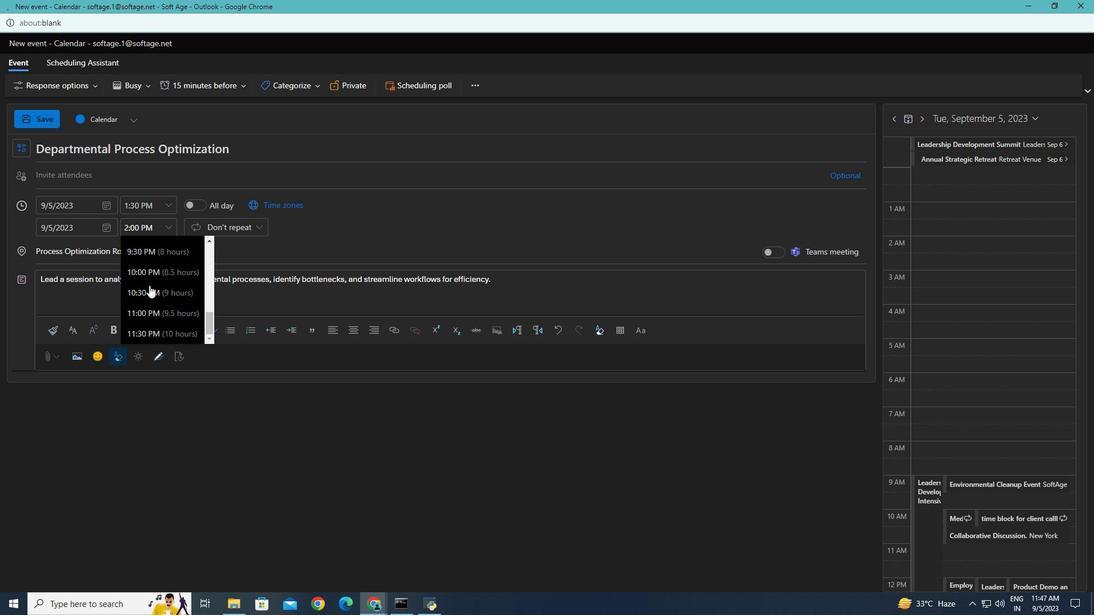 
Action: Mouse scrolled (149, 284) with delta (0, 0)
Screenshot: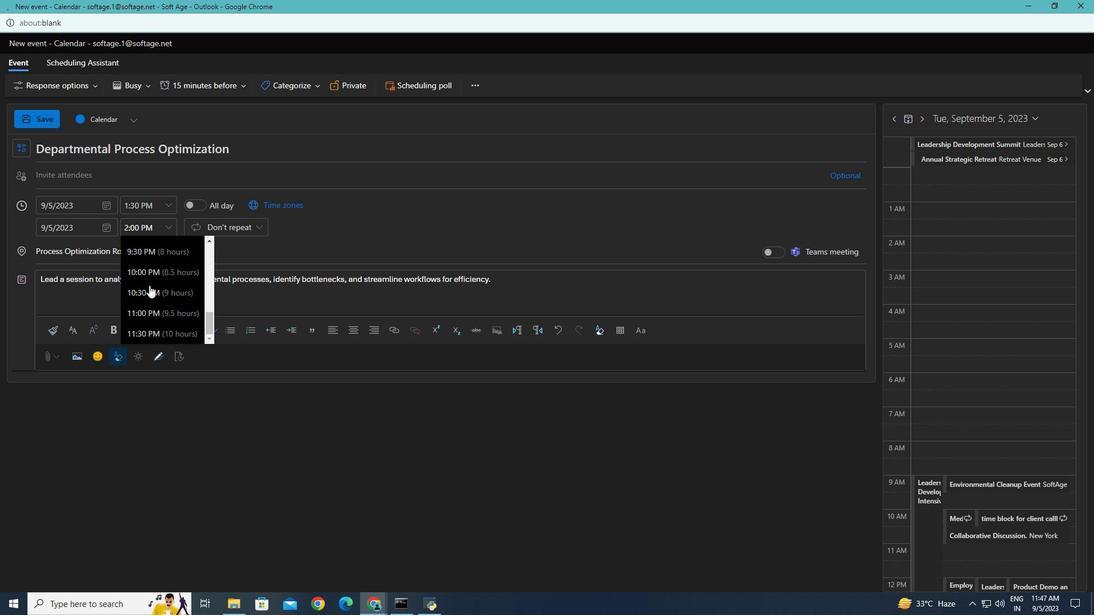 
Action: Mouse scrolled (149, 284) with delta (0, 0)
Screenshot: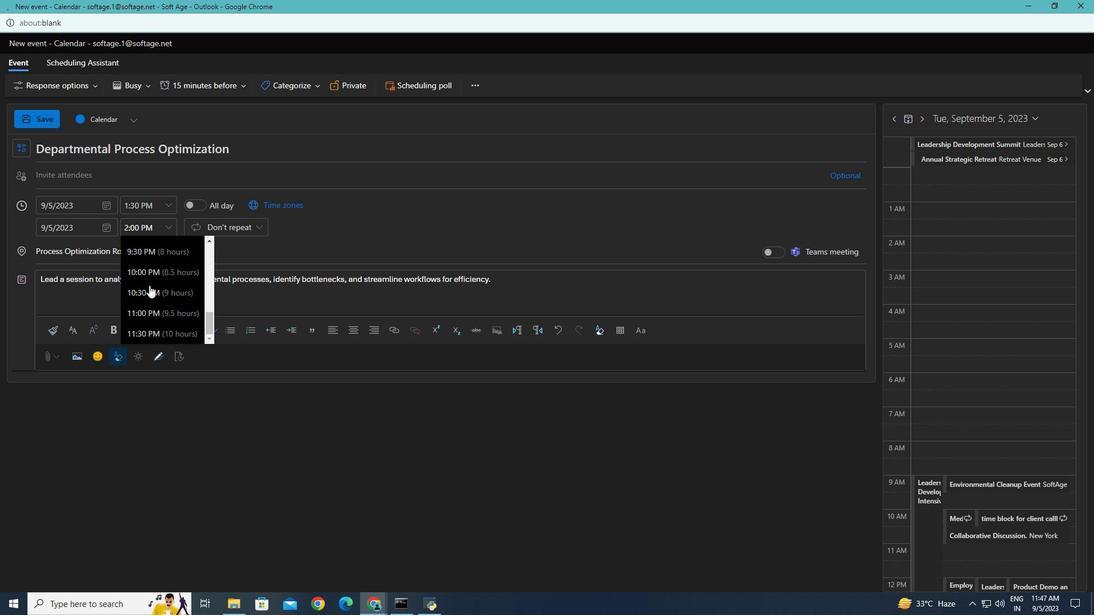 
Action: Mouse scrolled (149, 284) with delta (0, 0)
Screenshot: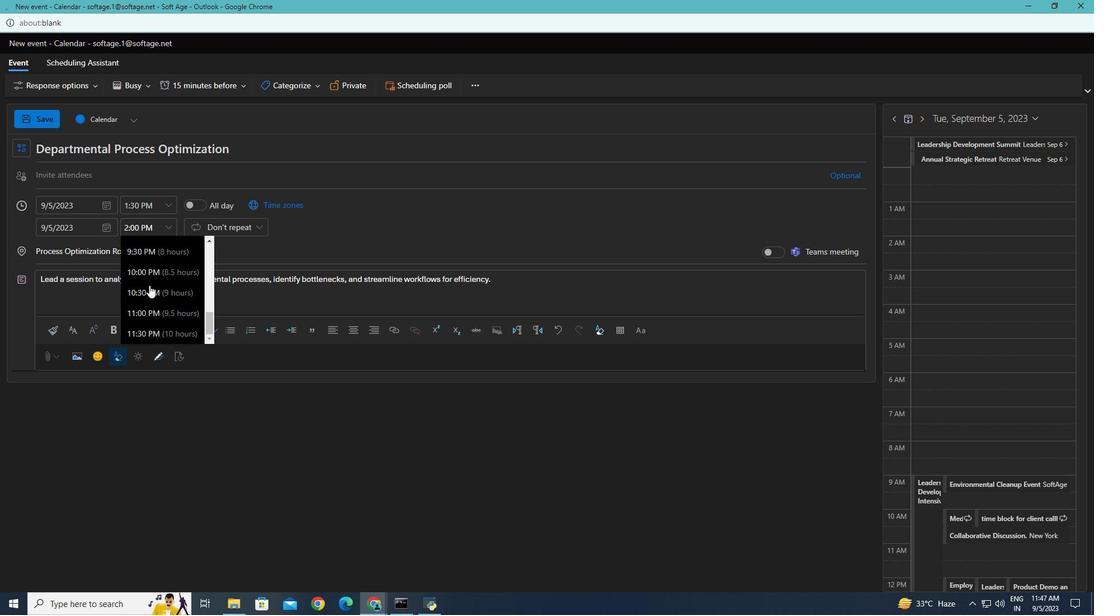
Action: Mouse scrolled (149, 284) with delta (0, 0)
Screenshot: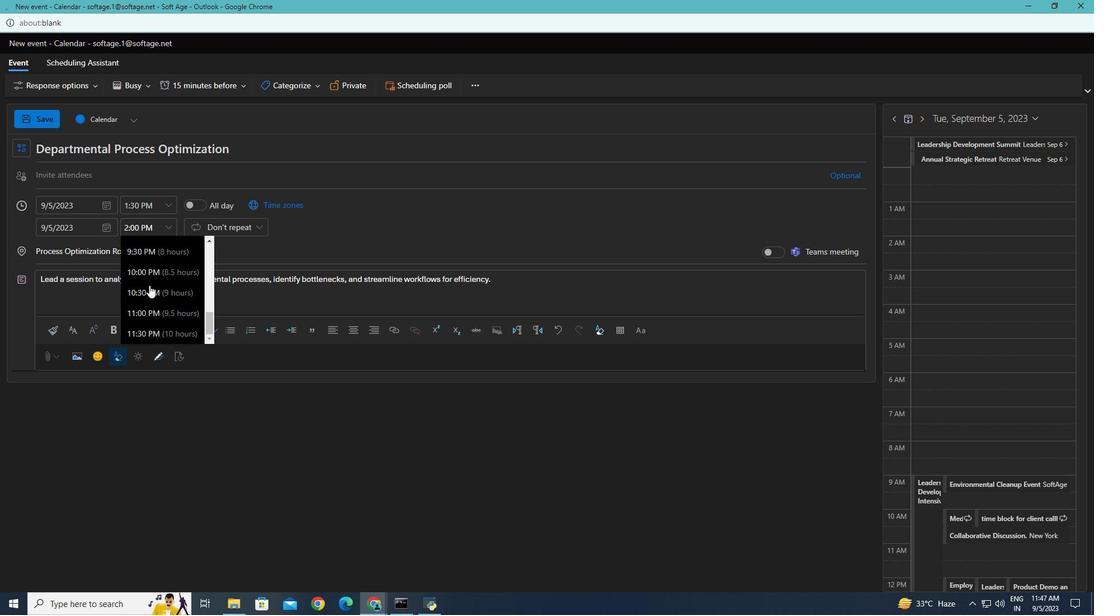 
Action: Mouse scrolled (149, 284) with delta (0, 0)
Screenshot: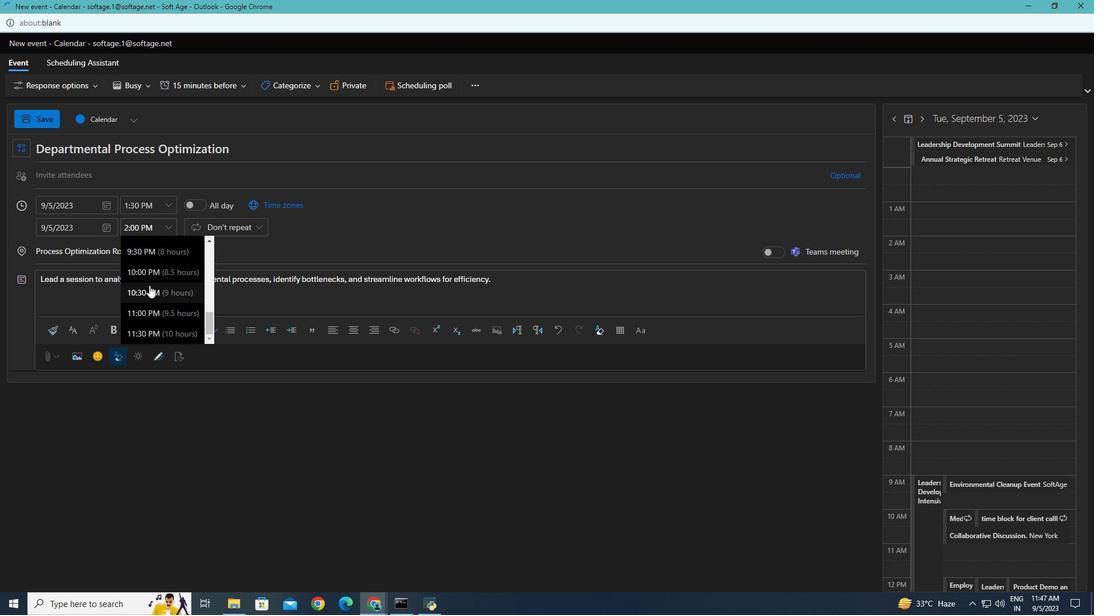 
Action: Mouse scrolled (149, 284) with delta (0, 0)
Screenshot: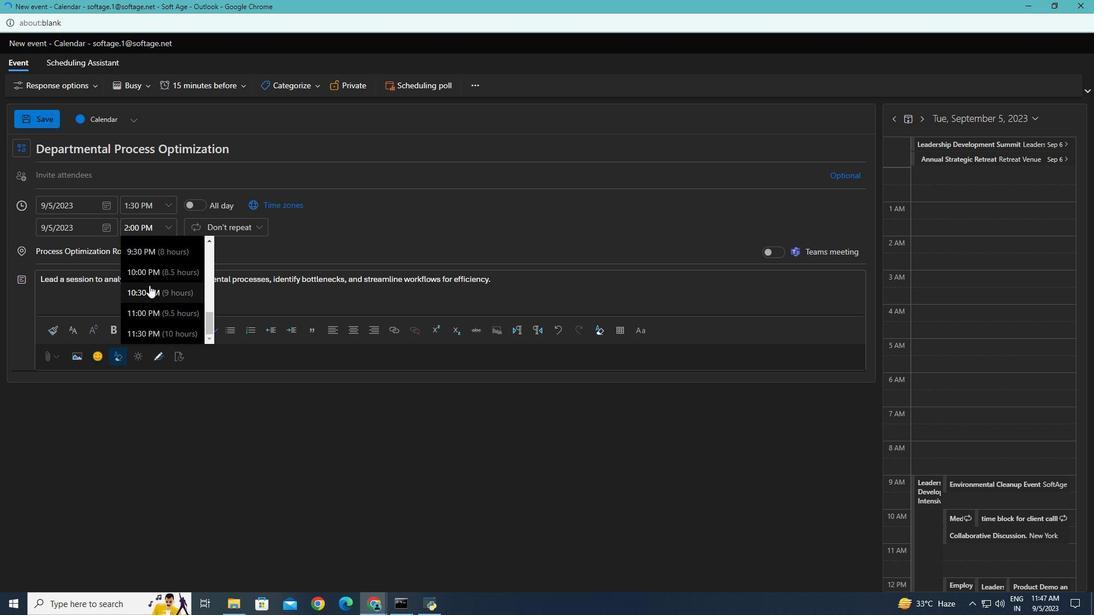 
Action: Mouse scrolled (149, 284) with delta (0, 0)
Screenshot: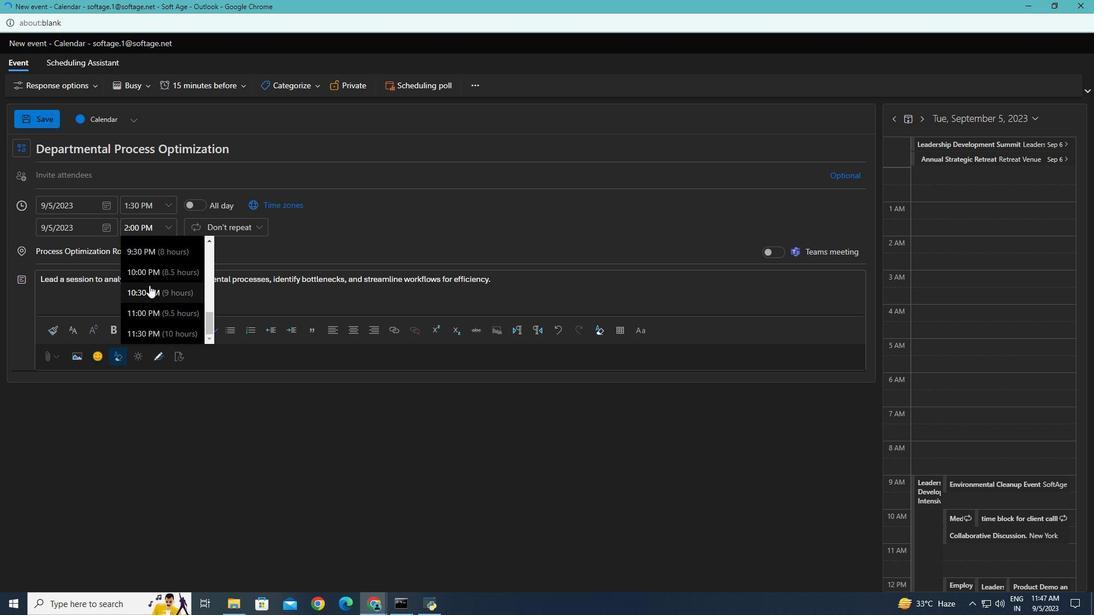 
Action: Mouse scrolled (149, 284) with delta (0, 0)
Screenshot: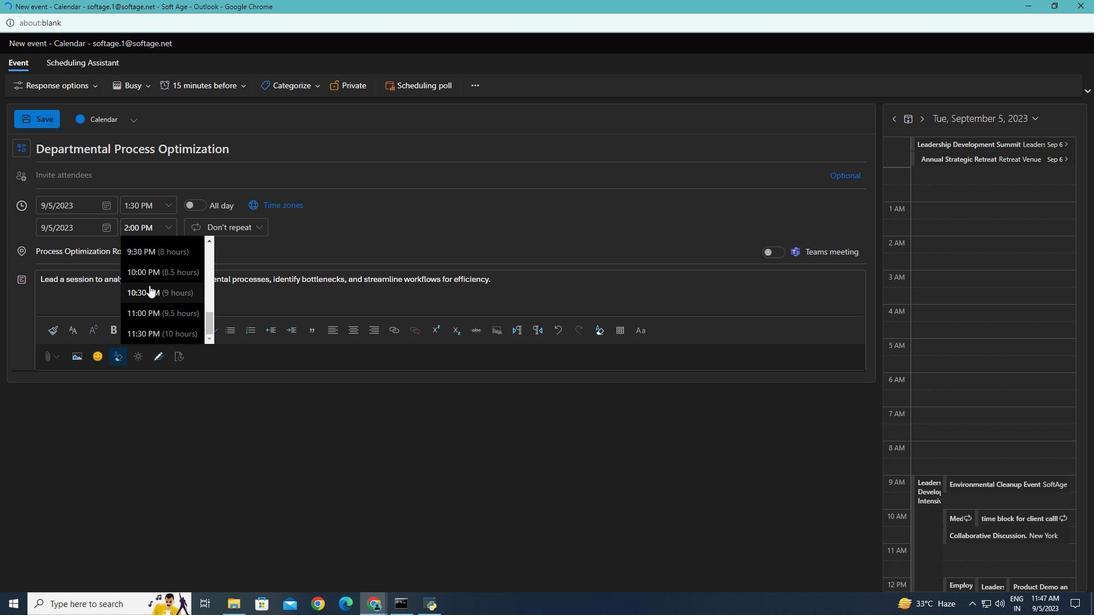 
Action: Mouse scrolled (149, 286) with delta (0, 0)
Screenshot: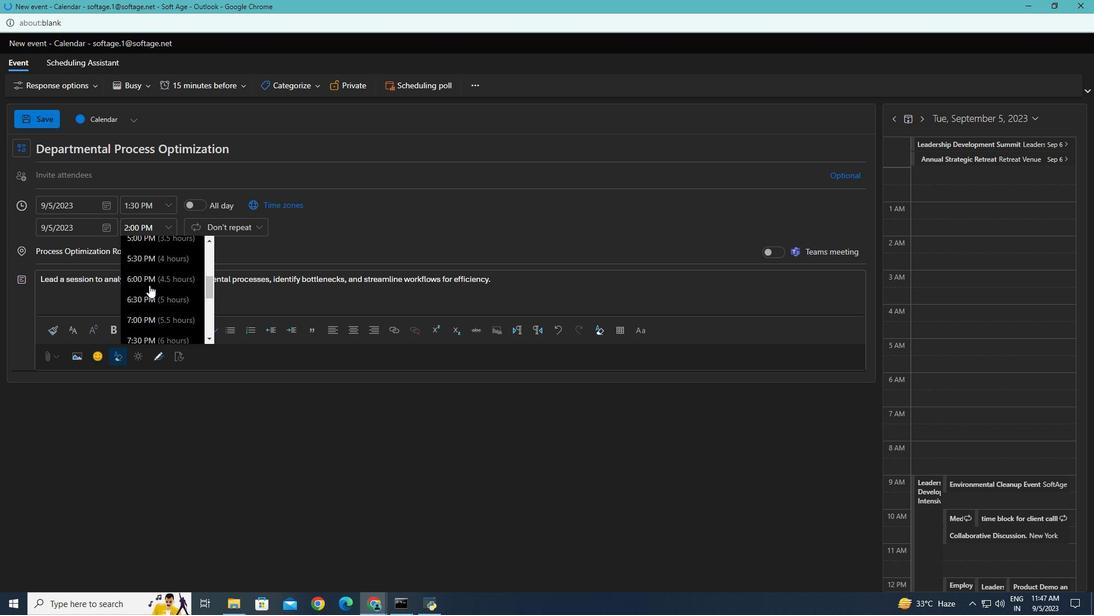 
Action: Mouse scrolled (149, 286) with delta (0, 0)
Screenshot: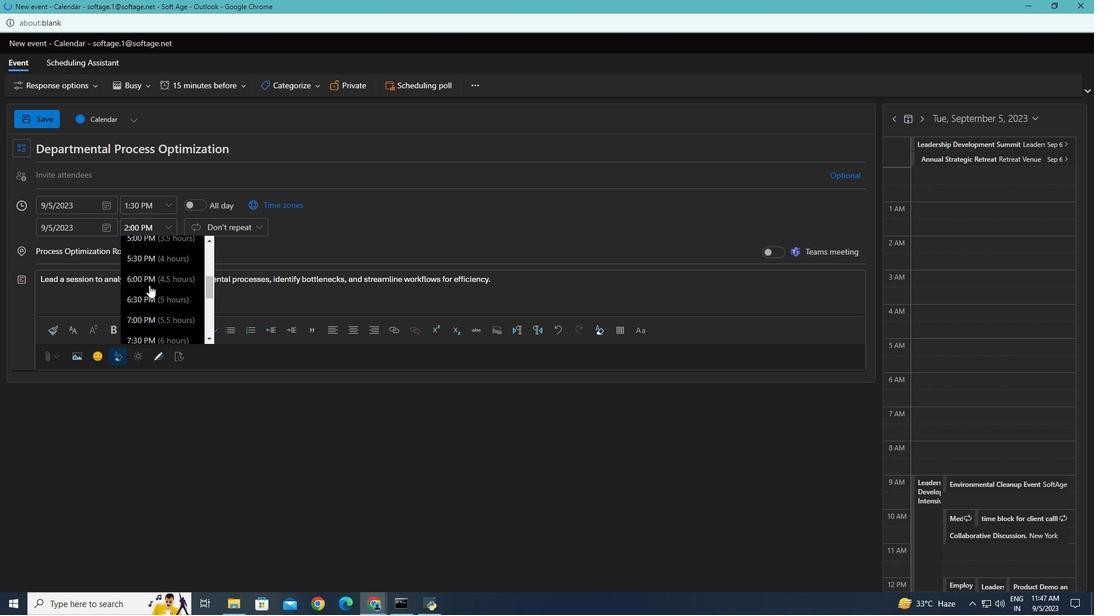 
Action: Mouse scrolled (149, 286) with delta (0, 0)
Screenshot: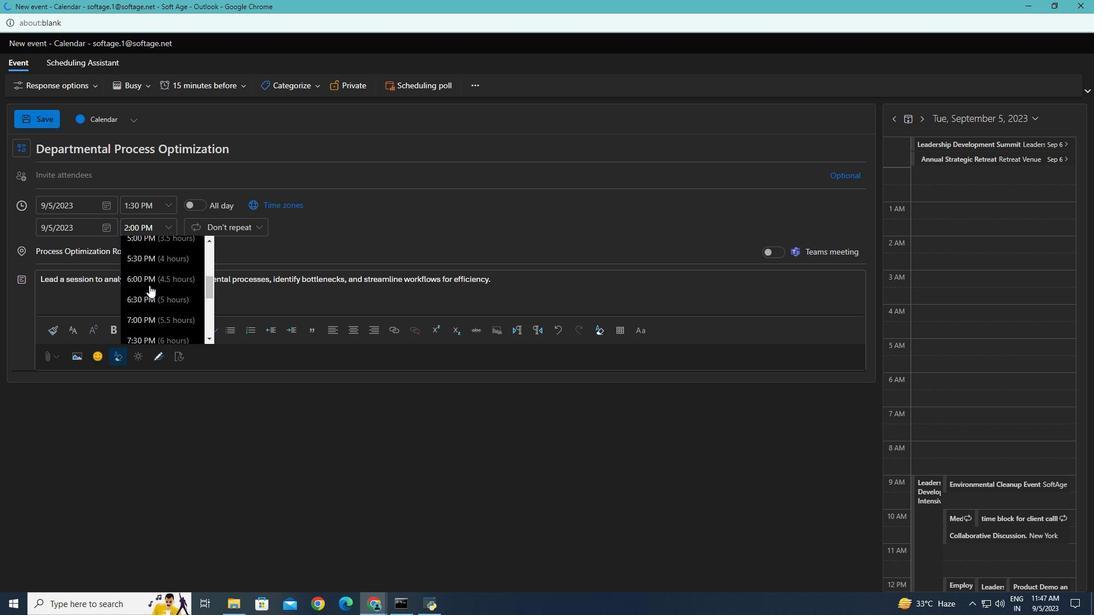 
Action: Mouse scrolled (149, 286) with delta (0, 0)
Screenshot: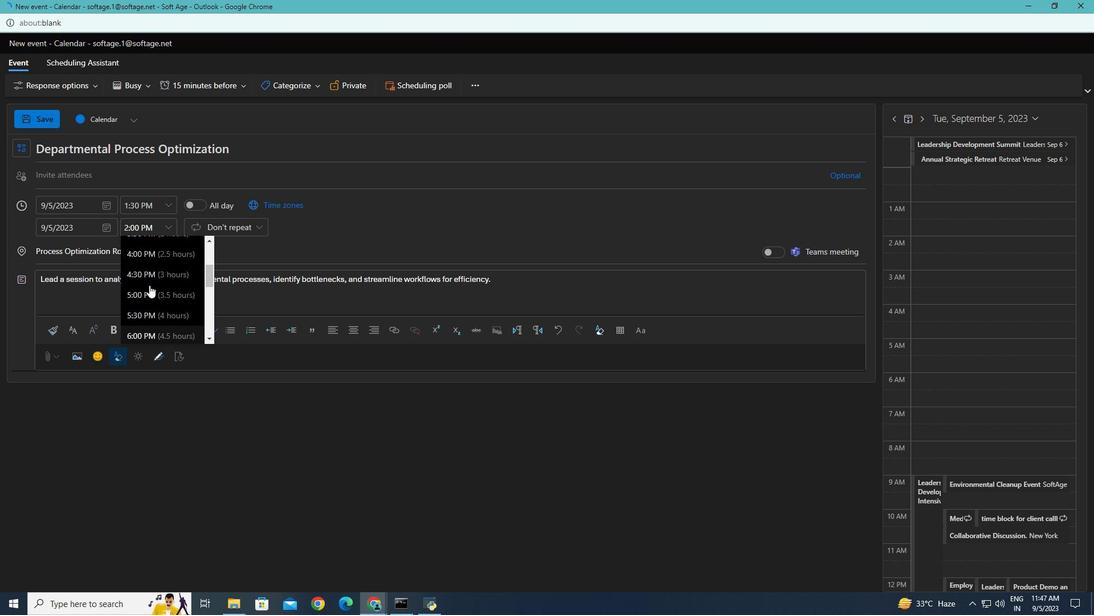 
Action: Mouse scrolled (149, 286) with delta (0, 0)
Screenshot: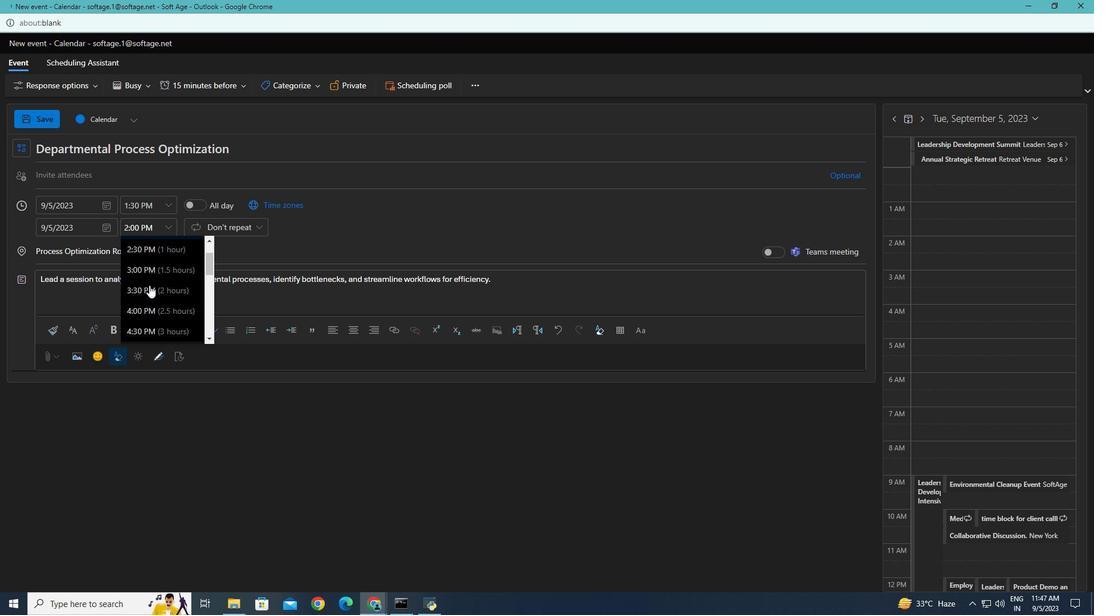 
Action: Mouse scrolled (149, 284) with delta (0, 0)
Screenshot: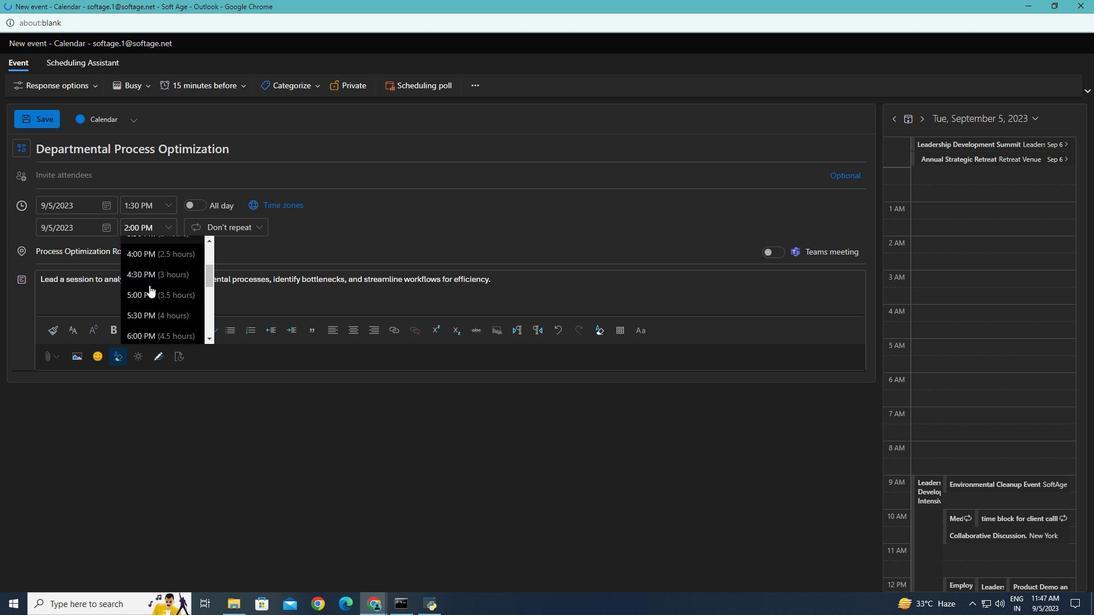 
Action: Mouse moved to (140, 271)
Screenshot: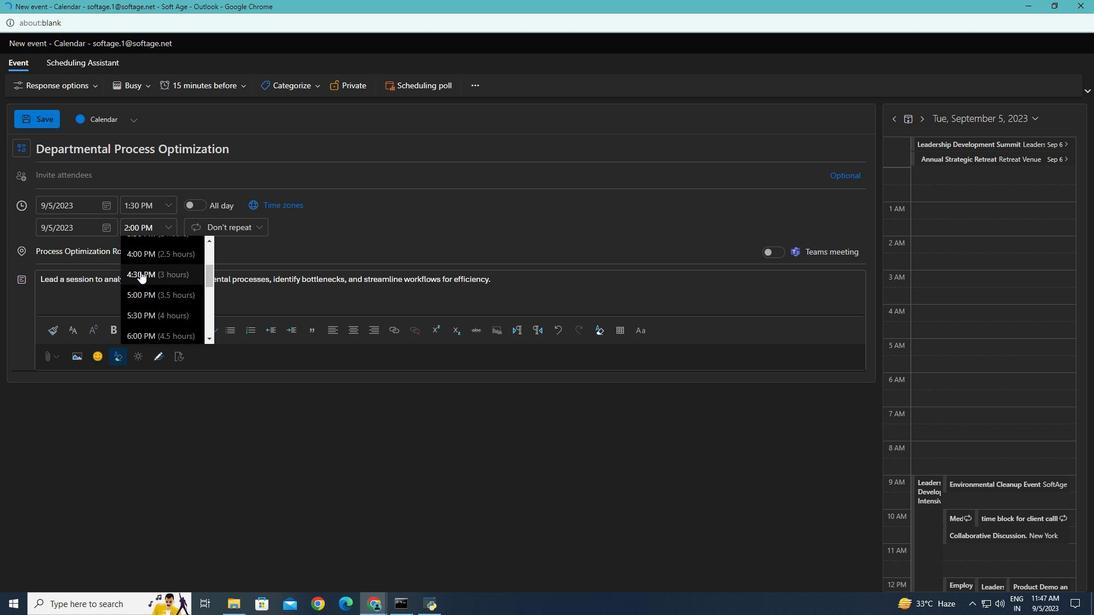 
Action: Mouse pressed left at (140, 271)
Screenshot: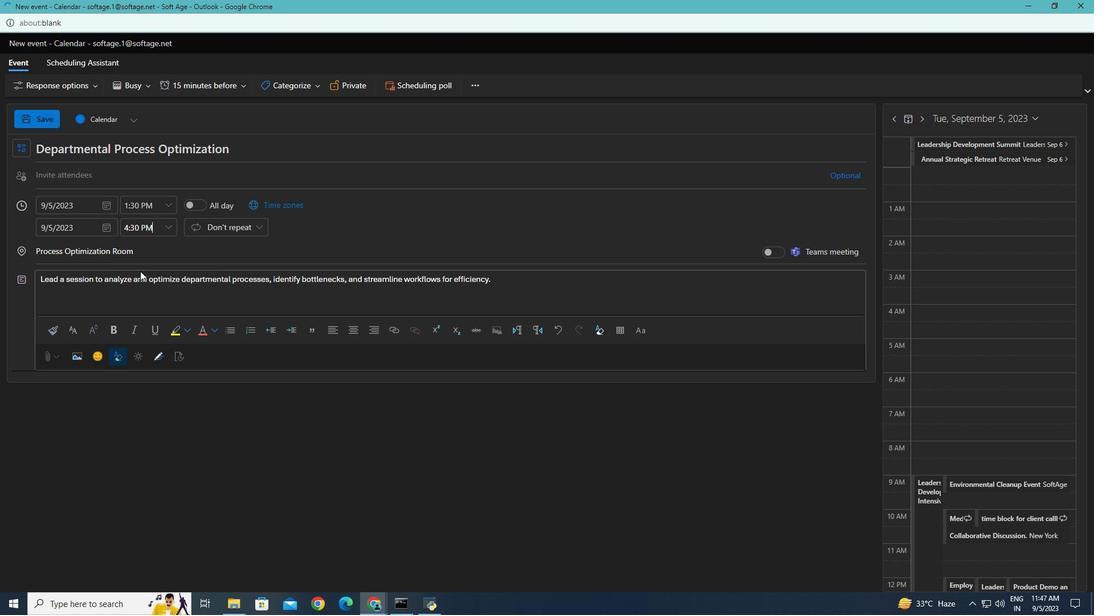 
Action: Mouse moved to (196, 79)
Screenshot: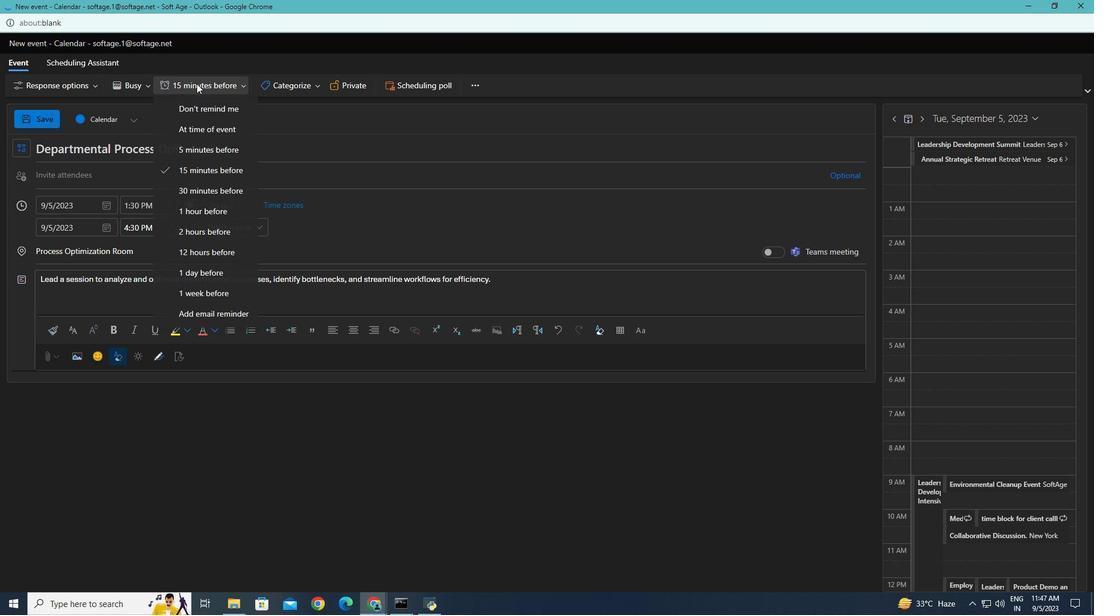 
Action: Mouse pressed left at (196, 79)
Screenshot: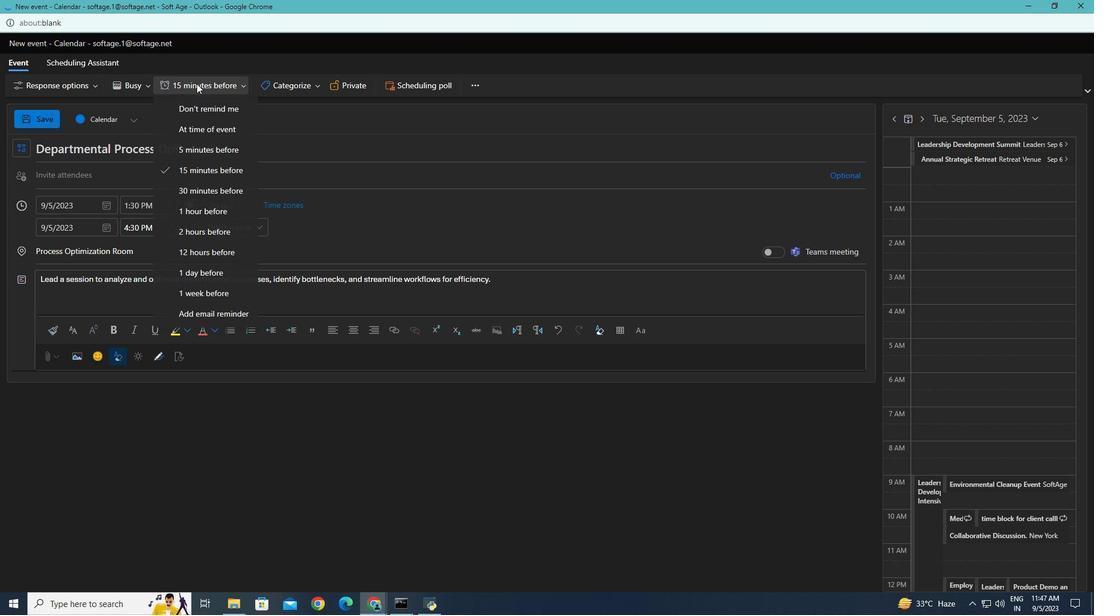 
Action: Mouse moved to (194, 191)
Screenshot: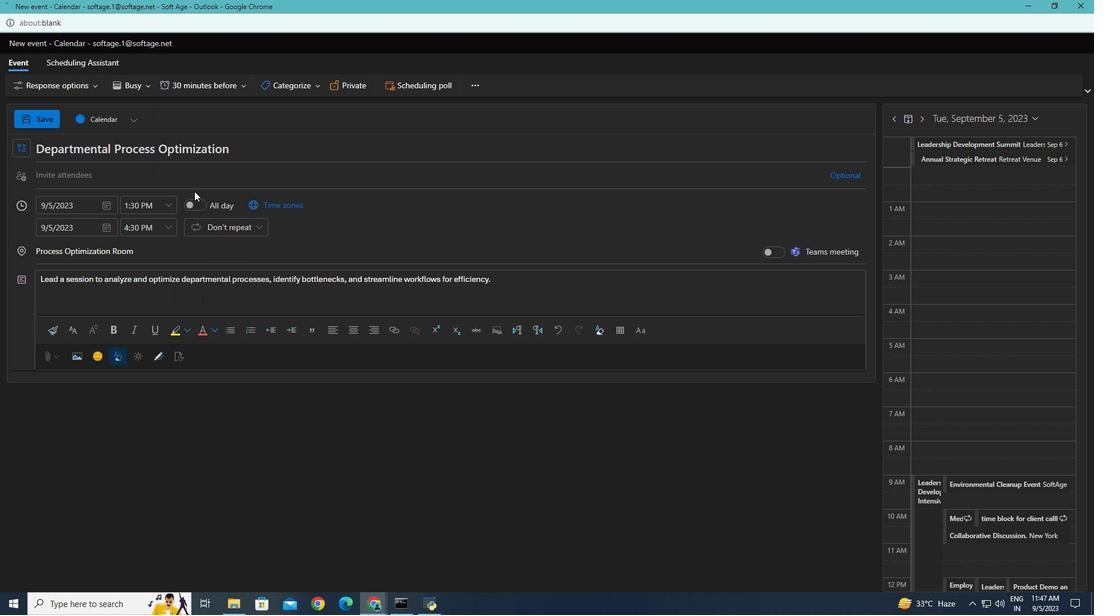 
Action: Mouse pressed left at (194, 191)
Screenshot: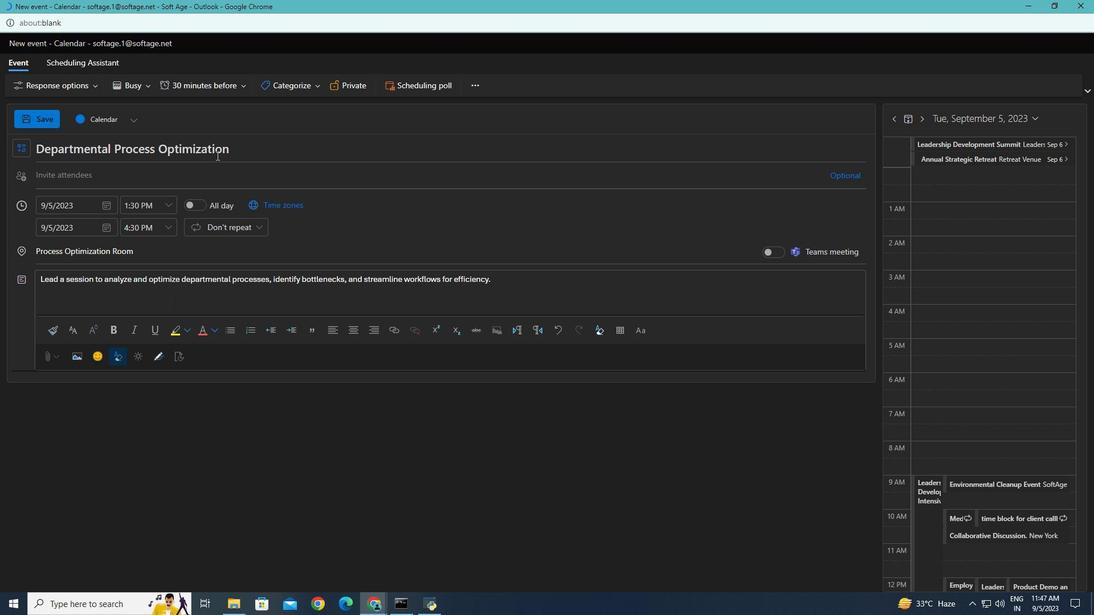 
Action: Mouse moved to (309, 83)
Screenshot: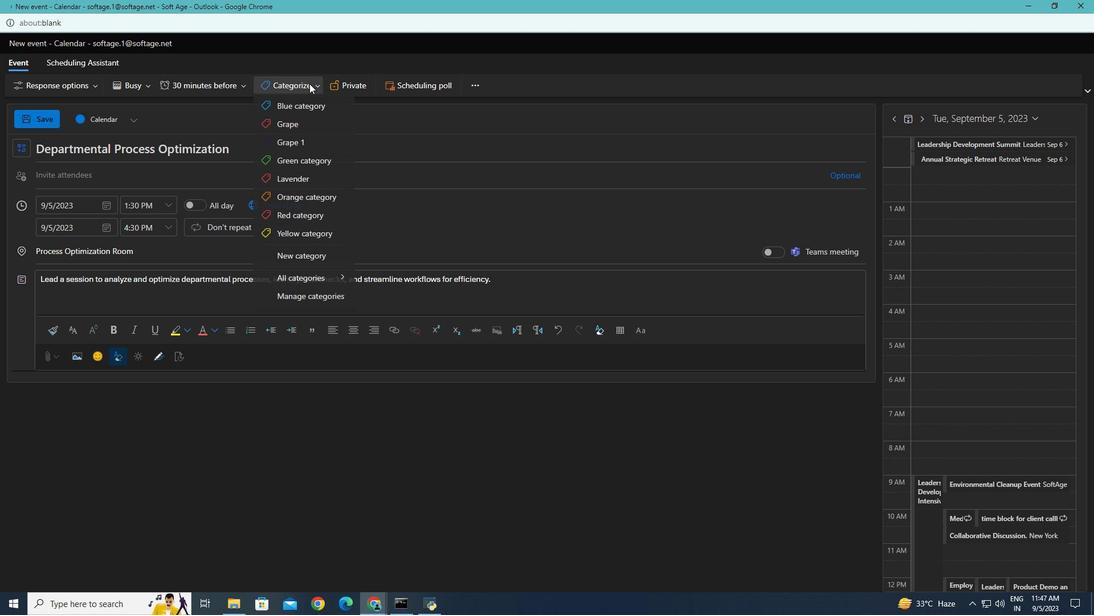 
Action: Mouse pressed left at (309, 83)
Screenshot: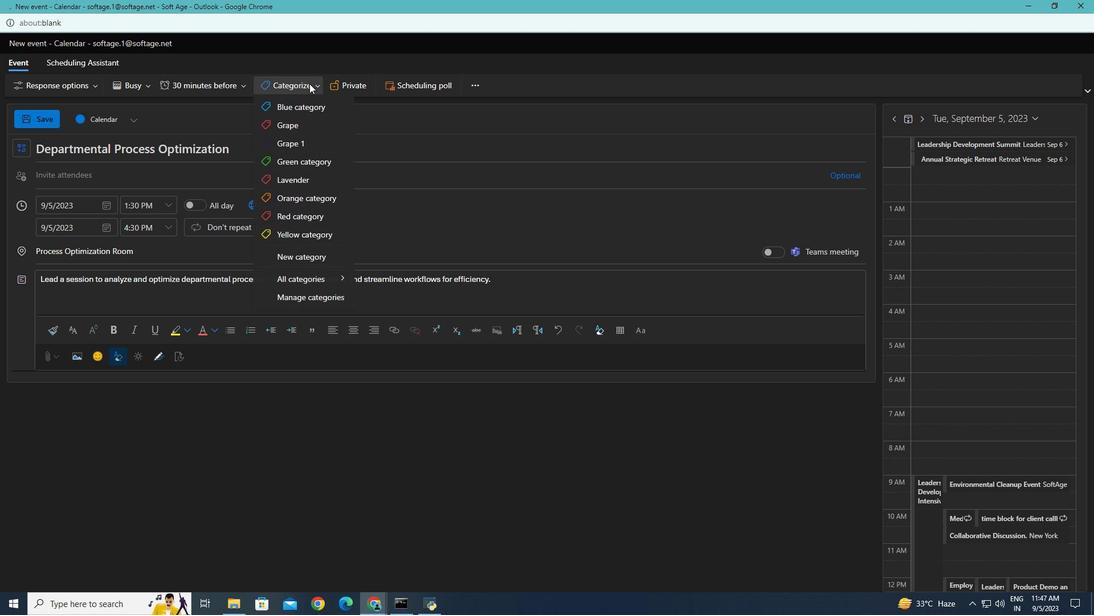 
Action: Mouse moved to (277, 233)
Screenshot: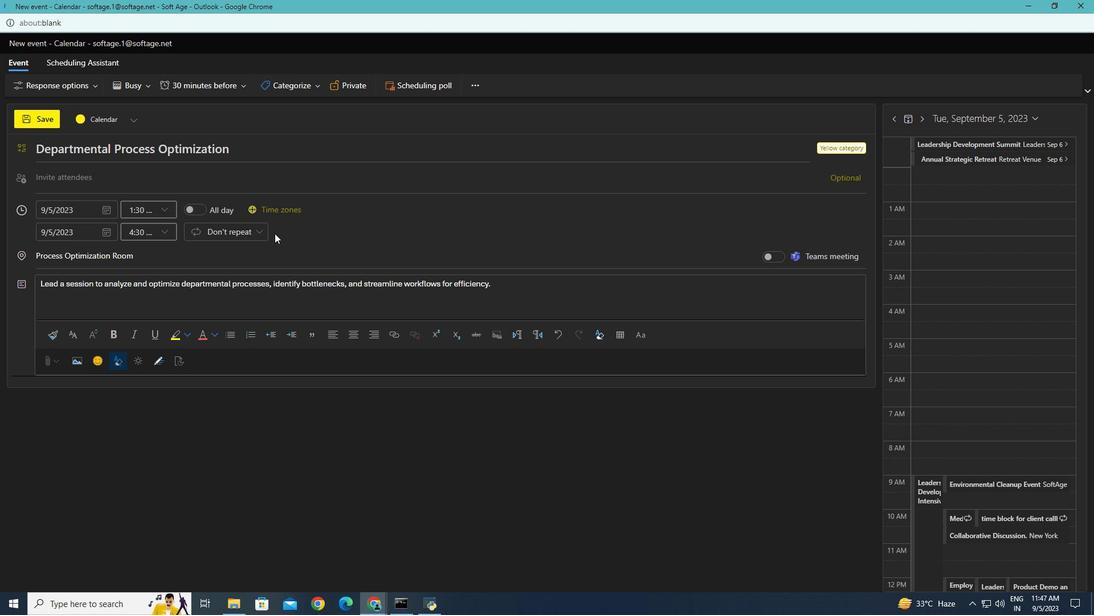 
Action: Mouse pressed left at (277, 233)
Screenshot: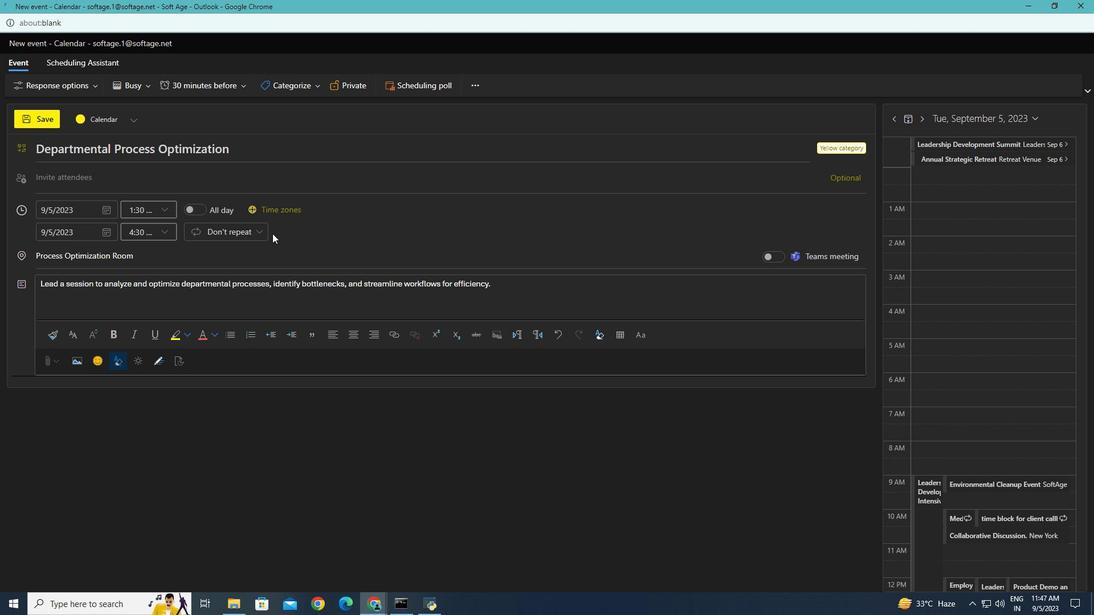 
Action: Mouse moved to (502, 288)
Screenshot: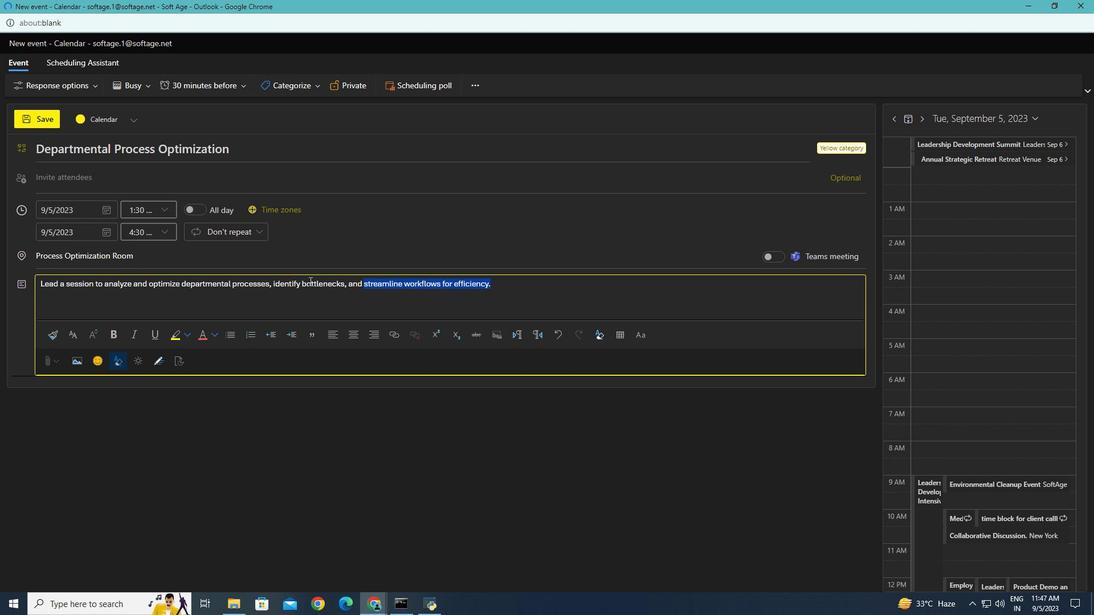 
Action: Mouse pressed left at (502, 288)
Screenshot: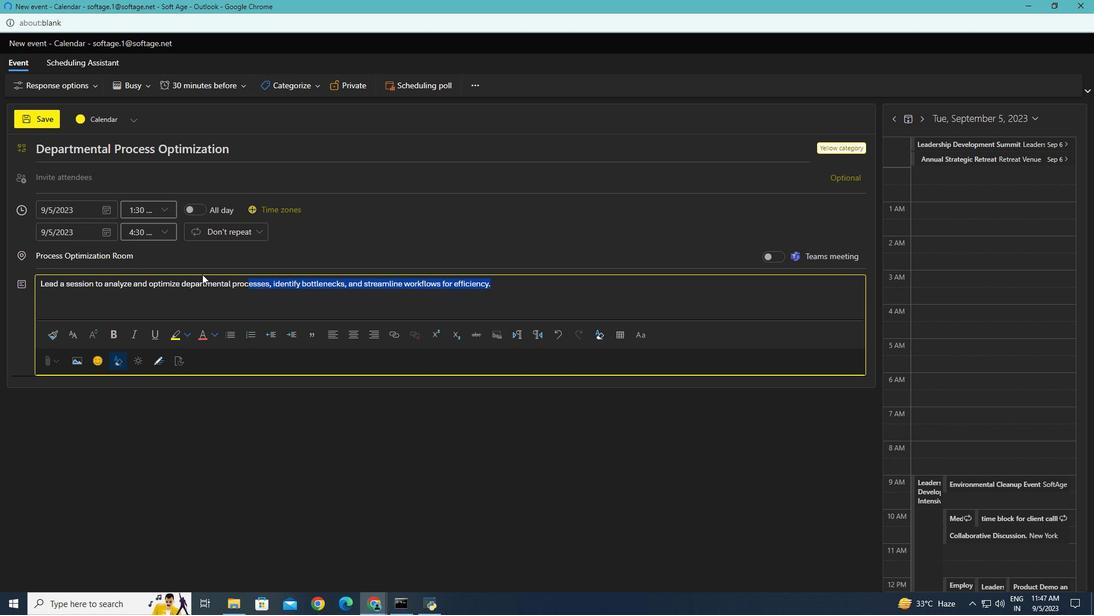 
Action: Mouse moved to (212, 333)
Screenshot: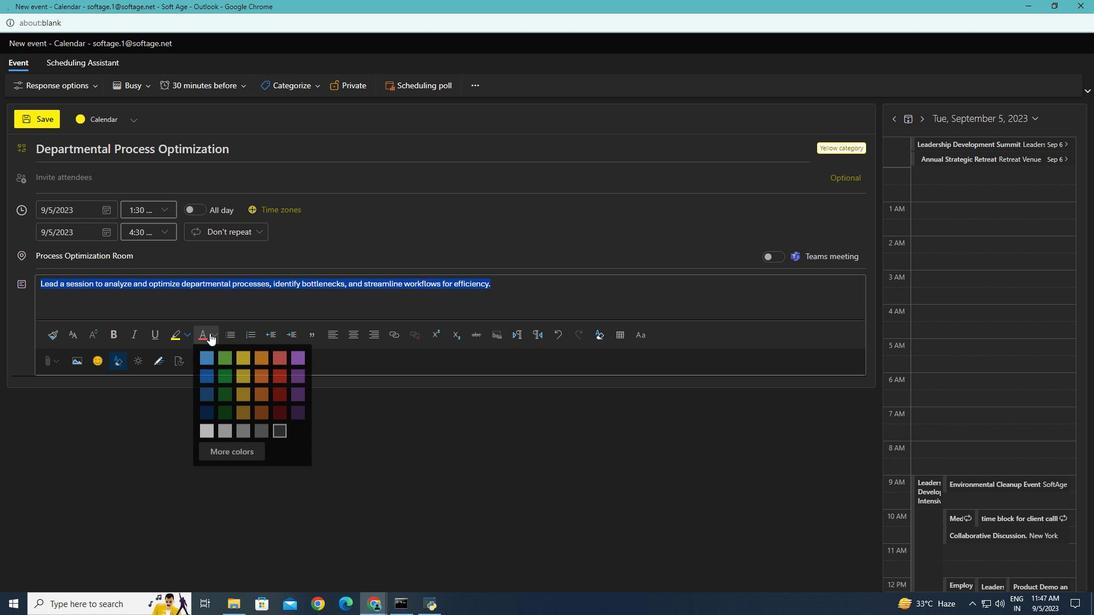 
Action: Mouse pressed left at (212, 333)
Screenshot: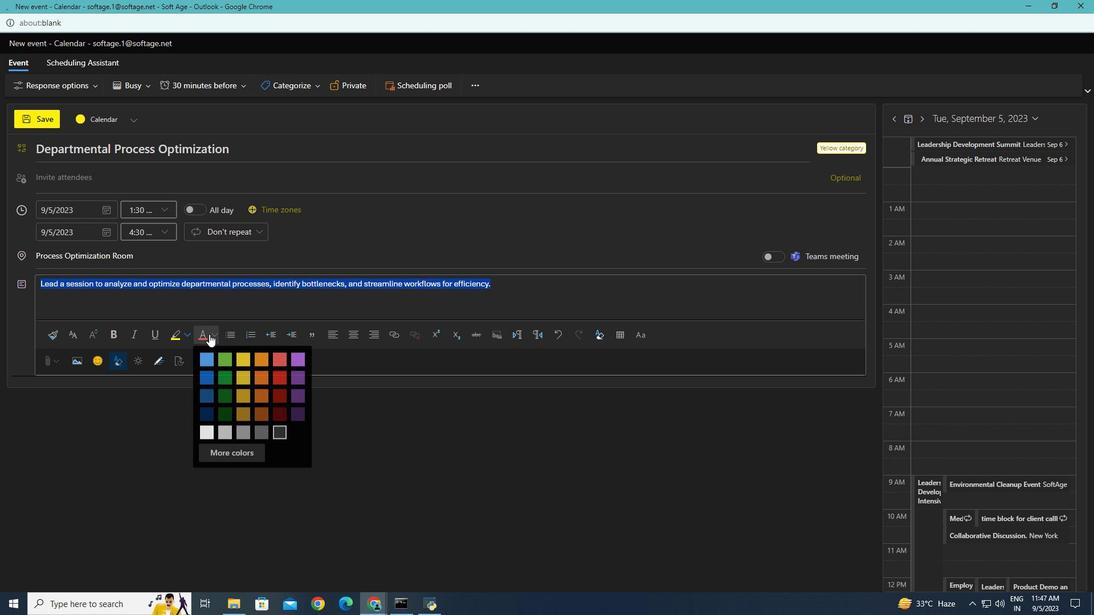 
Action: Mouse moved to (242, 363)
Screenshot: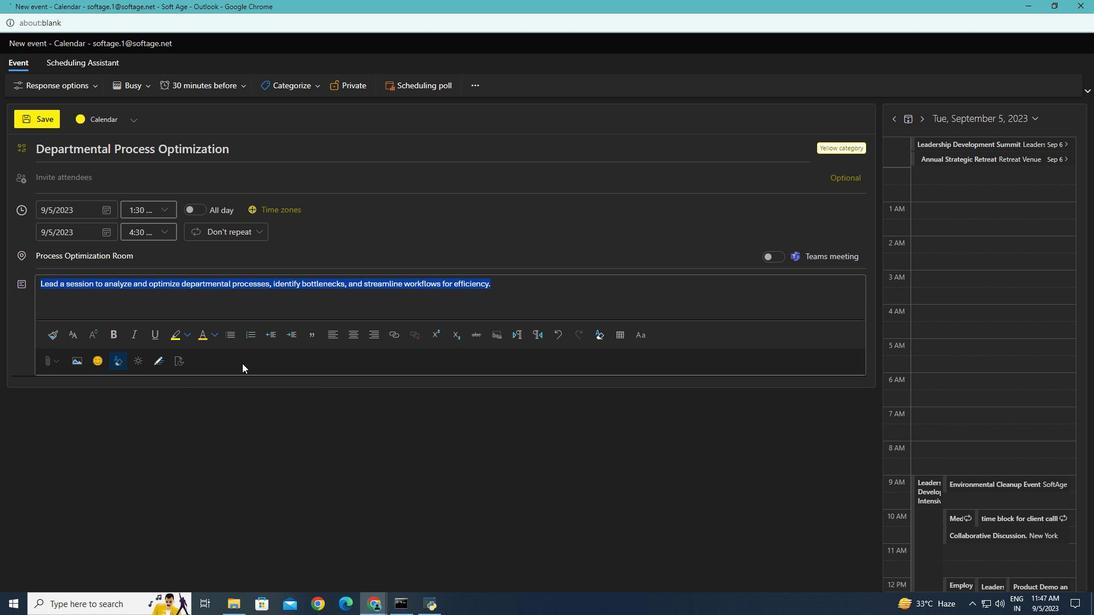 
Action: Mouse pressed left at (242, 363)
Screenshot: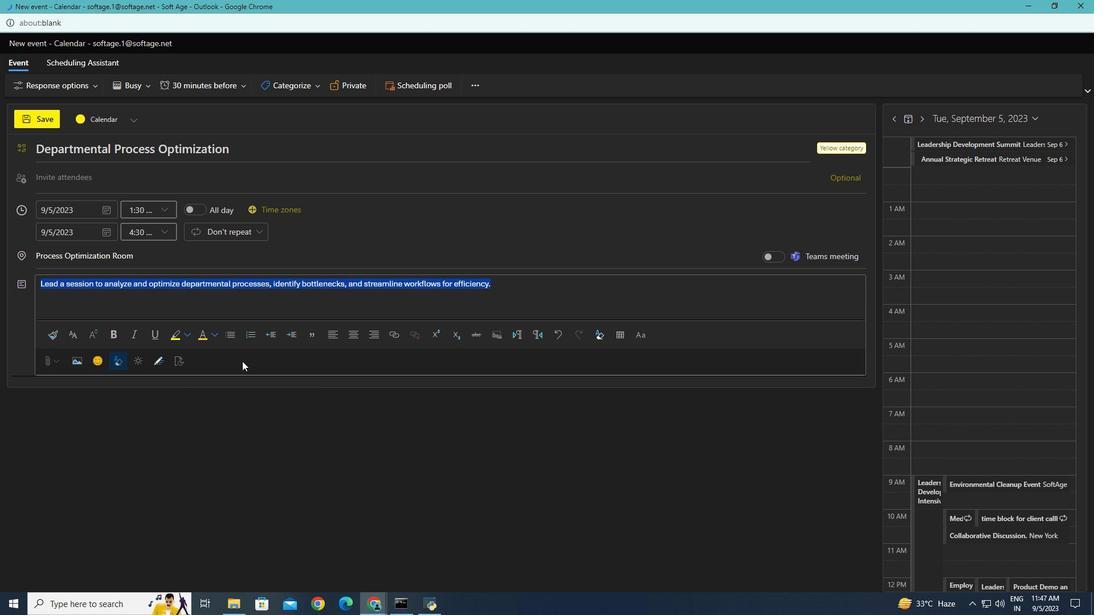 
Action: Mouse moved to (175, 306)
Screenshot: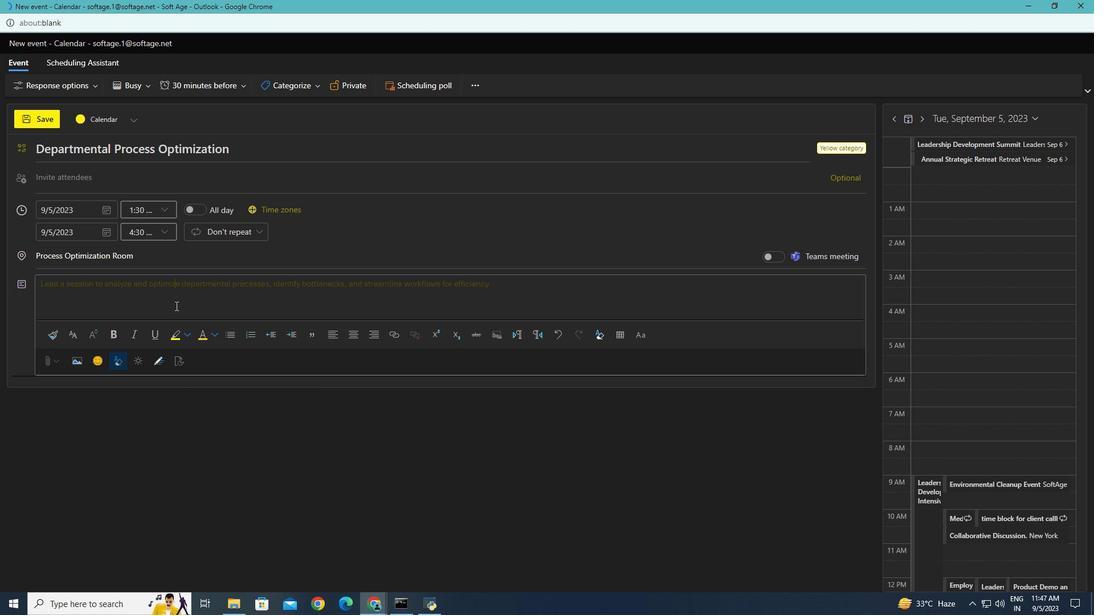 
Action: Mouse pressed left at (175, 306)
Screenshot: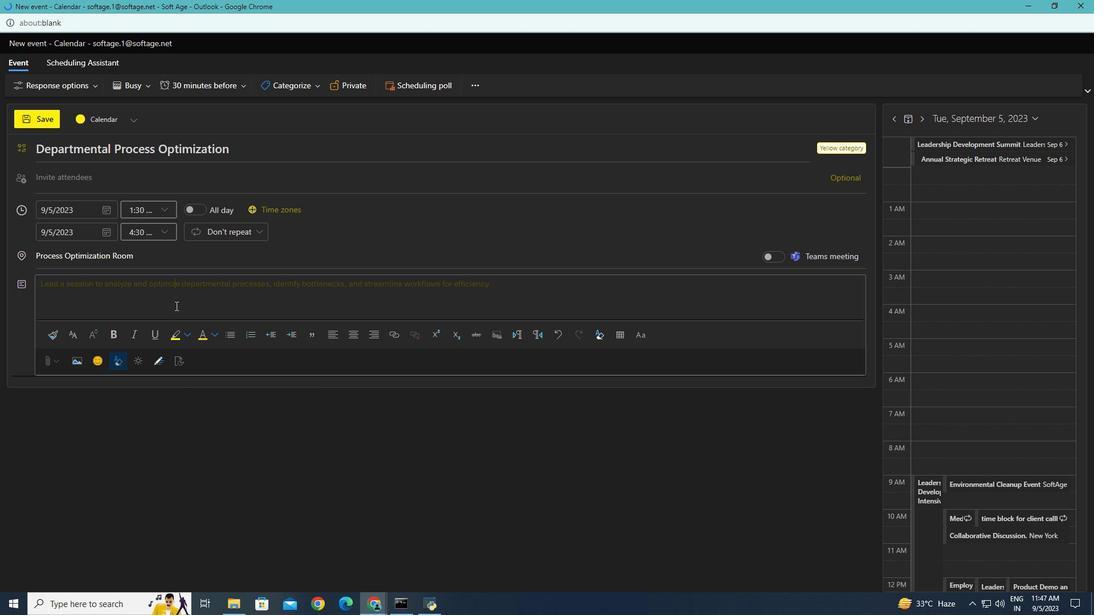 
Action: Mouse moved to (493, 287)
Screenshot: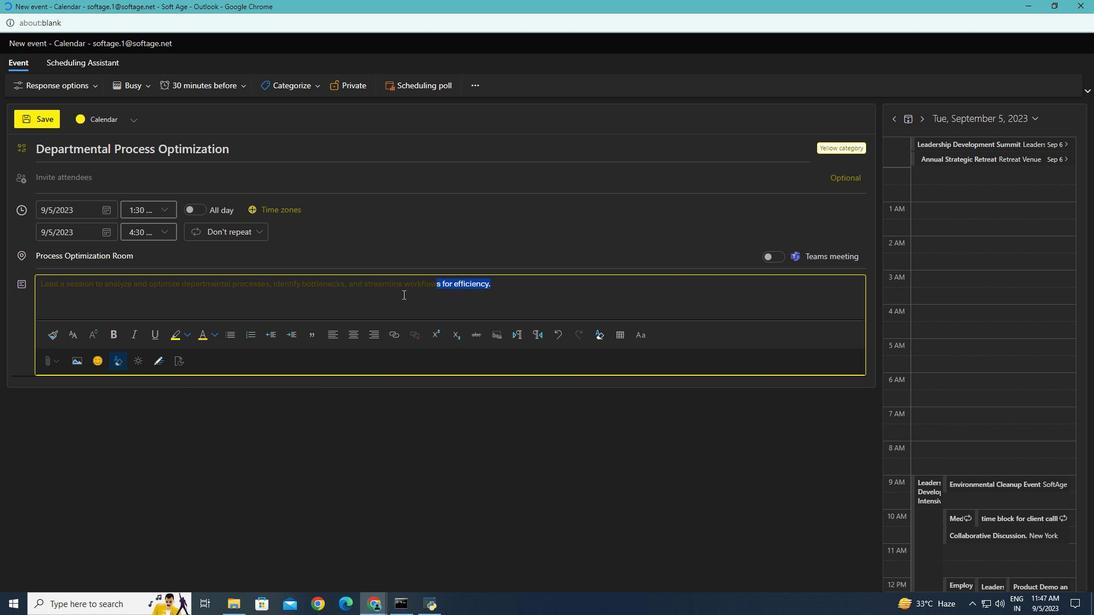 
Action: Mouse pressed left at (493, 287)
Screenshot: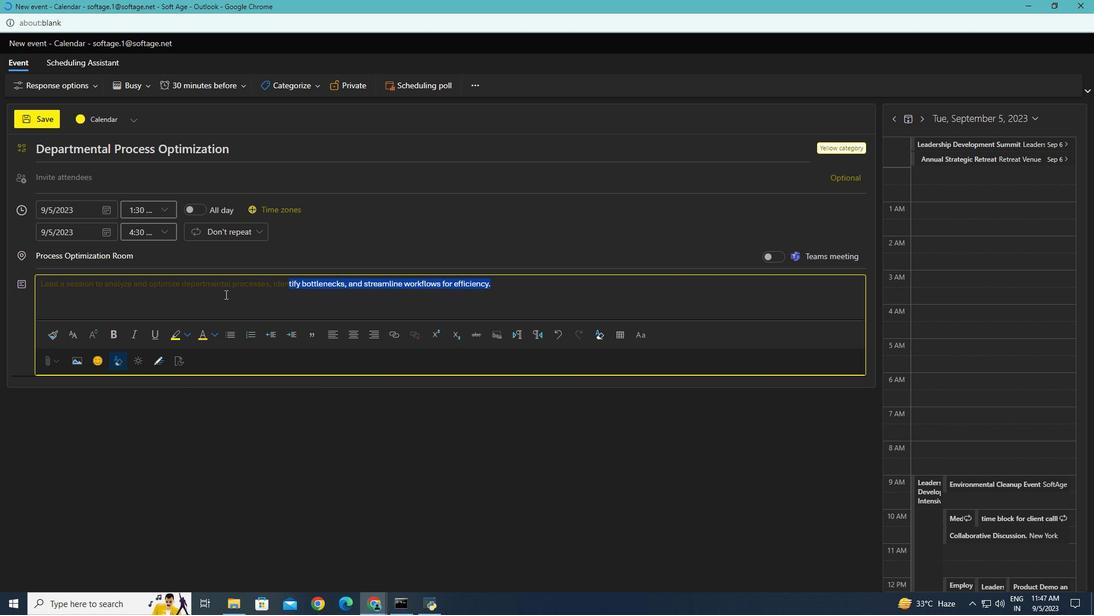 
Action: Mouse moved to (123, 279)
Screenshot: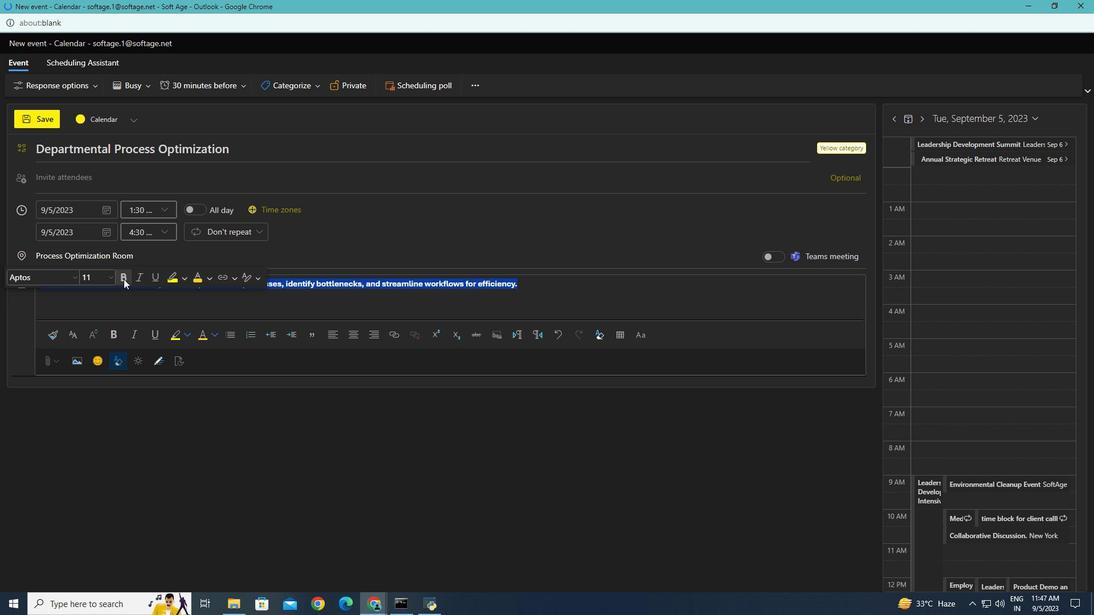 
Action: Mouse pressed left at (123, 279)
Screenshot: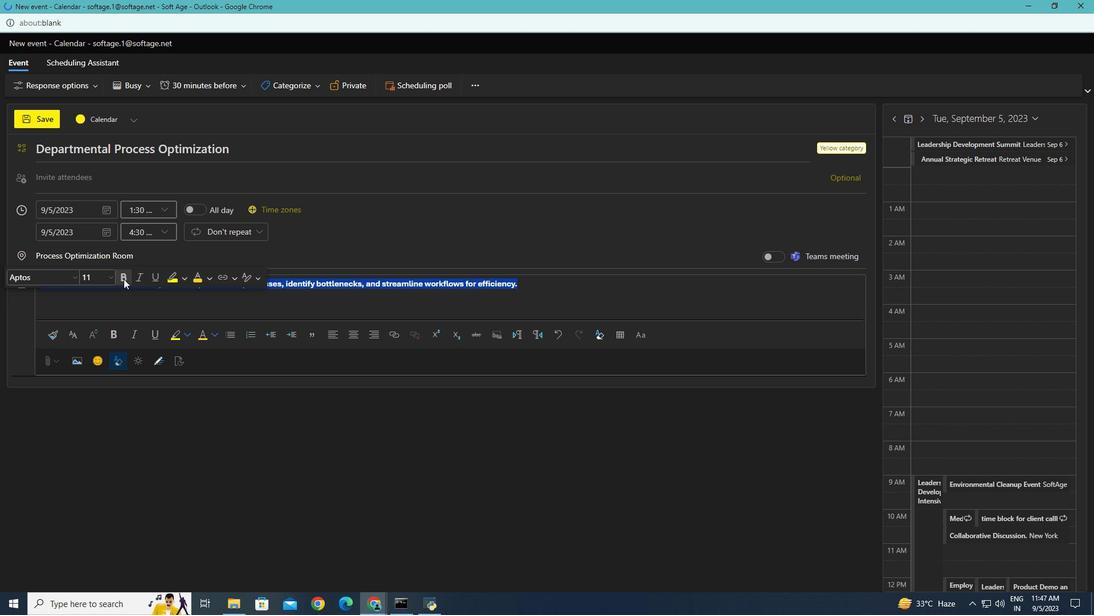 
Action: Mouse moved to (136, 296)
Screenshot: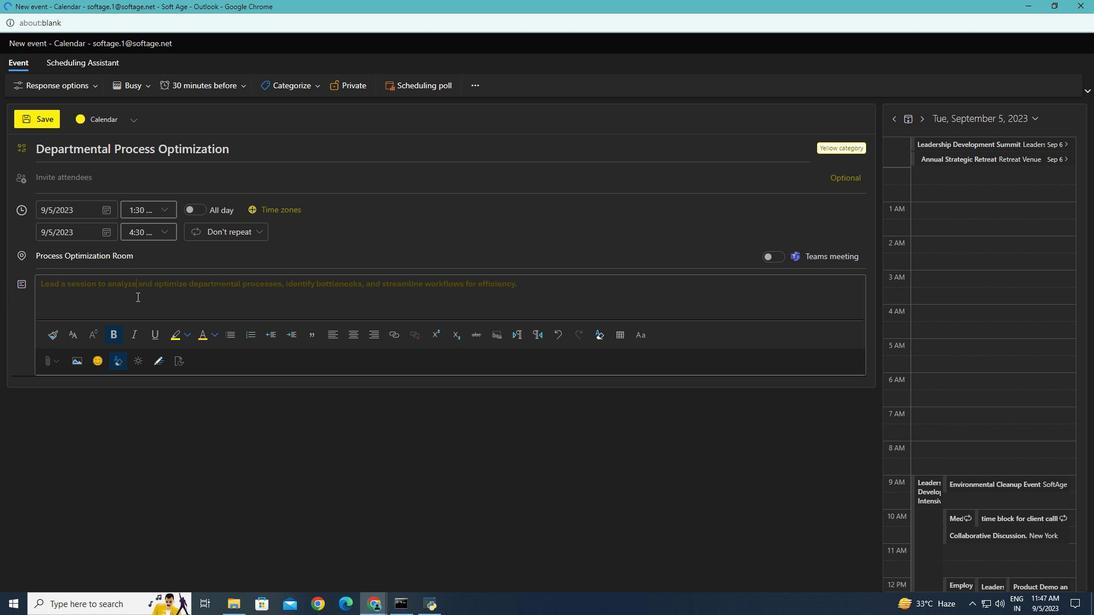 
Action: Mouse pressed left at (136, 296)
Screenshot: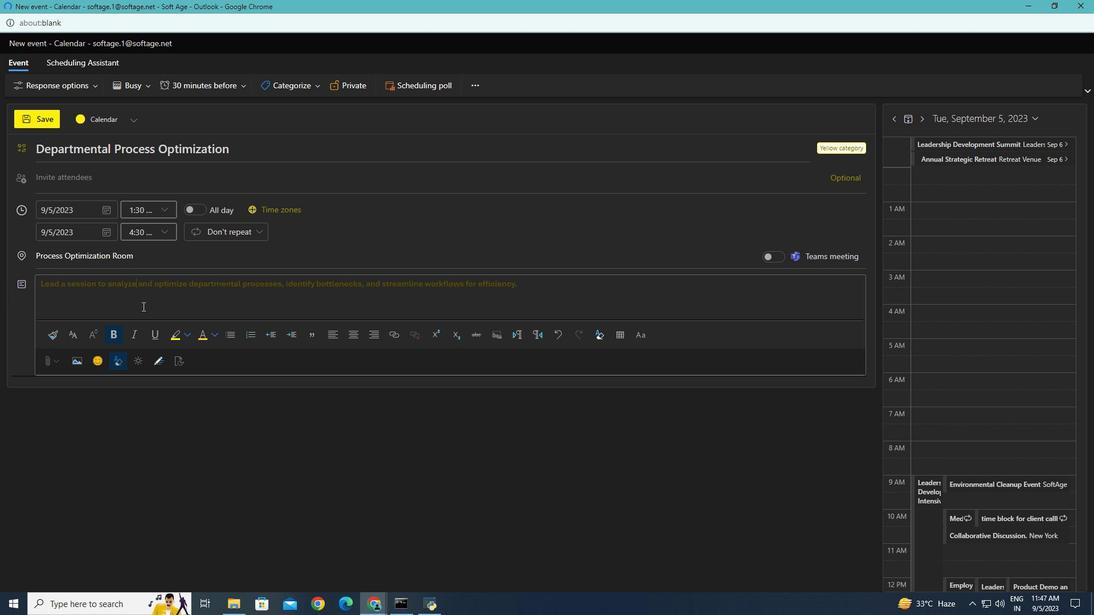 
Action: Mouse moved to (234, 307)
Screenshot: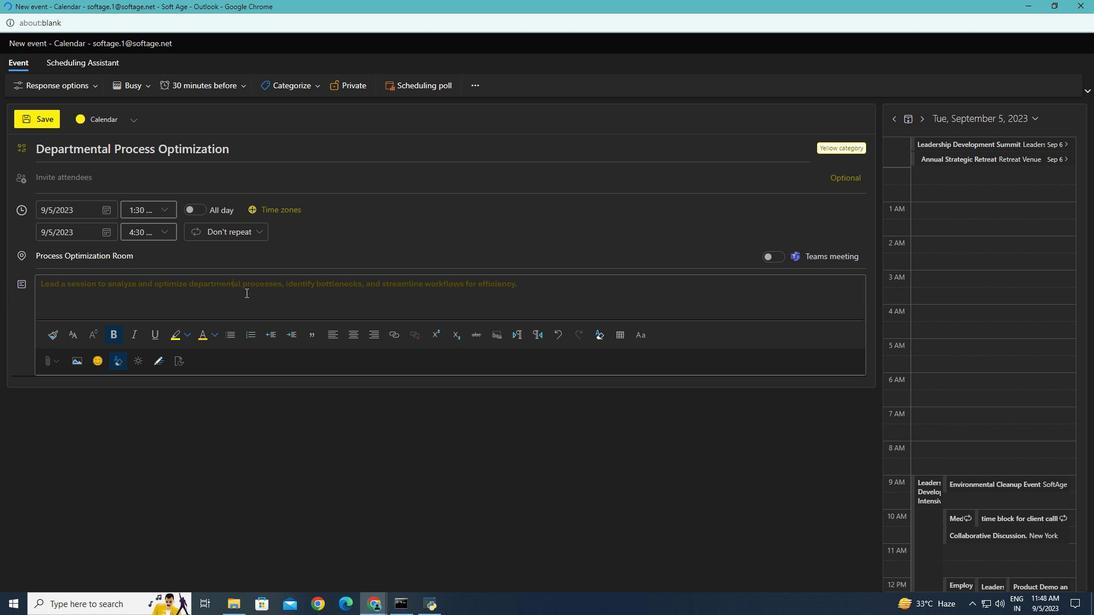 
Action: Mouse pressed left at (234, 307)
Screenshot: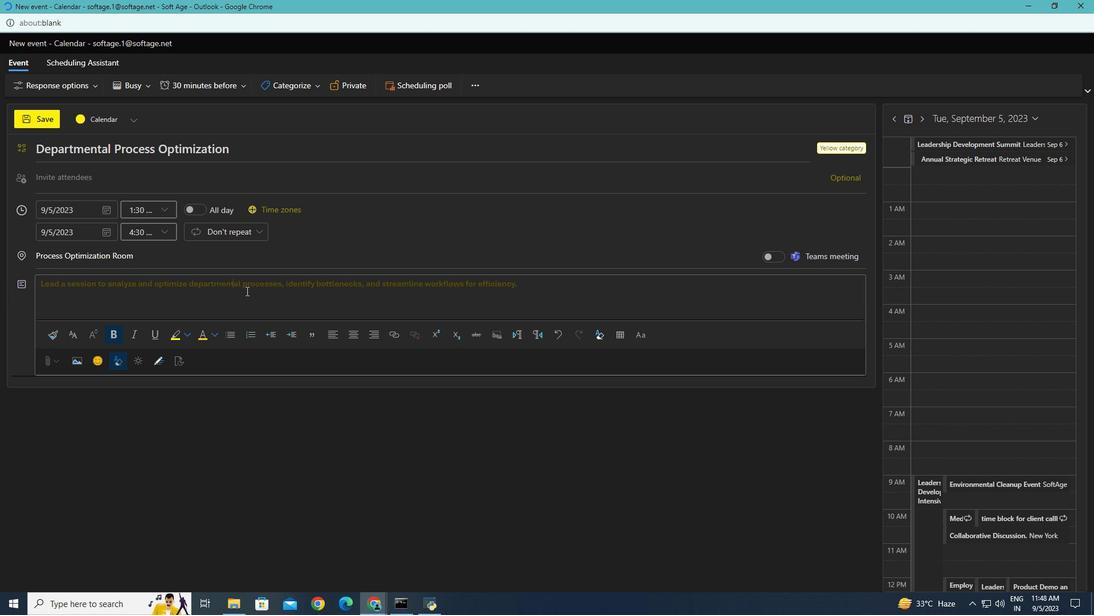 
Action: Mouse moved to (247, 286)
Screenshot: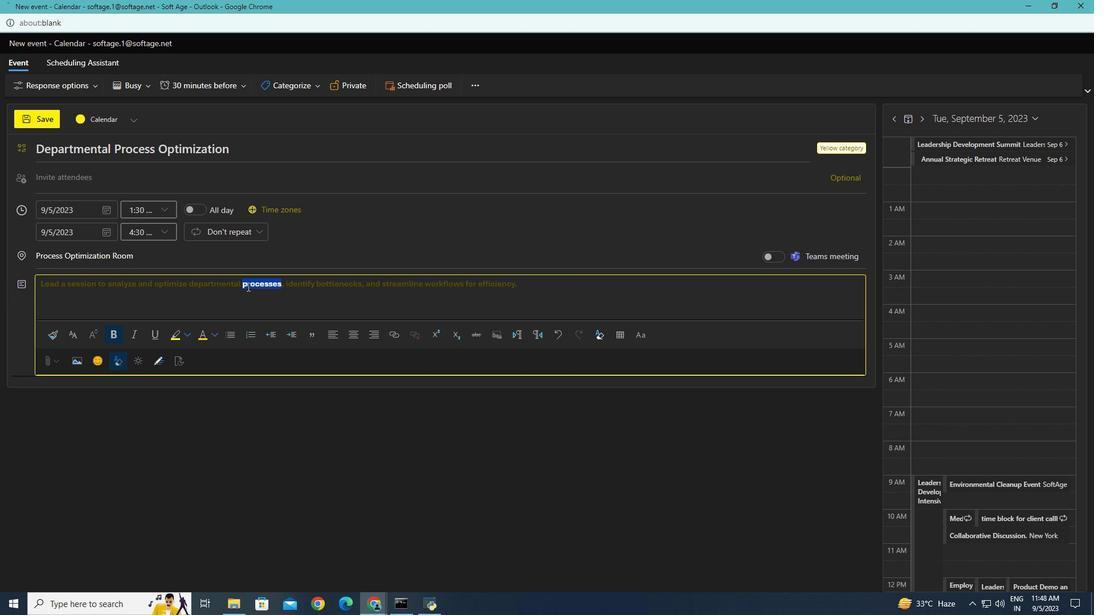 
Action: Mouse pressed left at (247, 286)
Screenshot: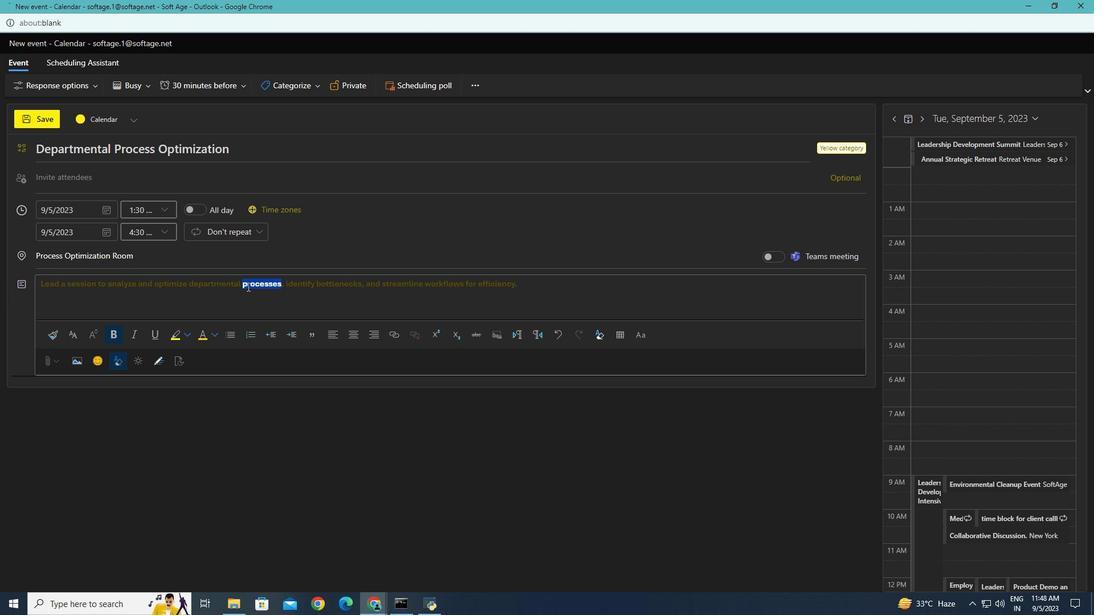 
Action: Mouse pressed left at (247, 286)
Screenshot: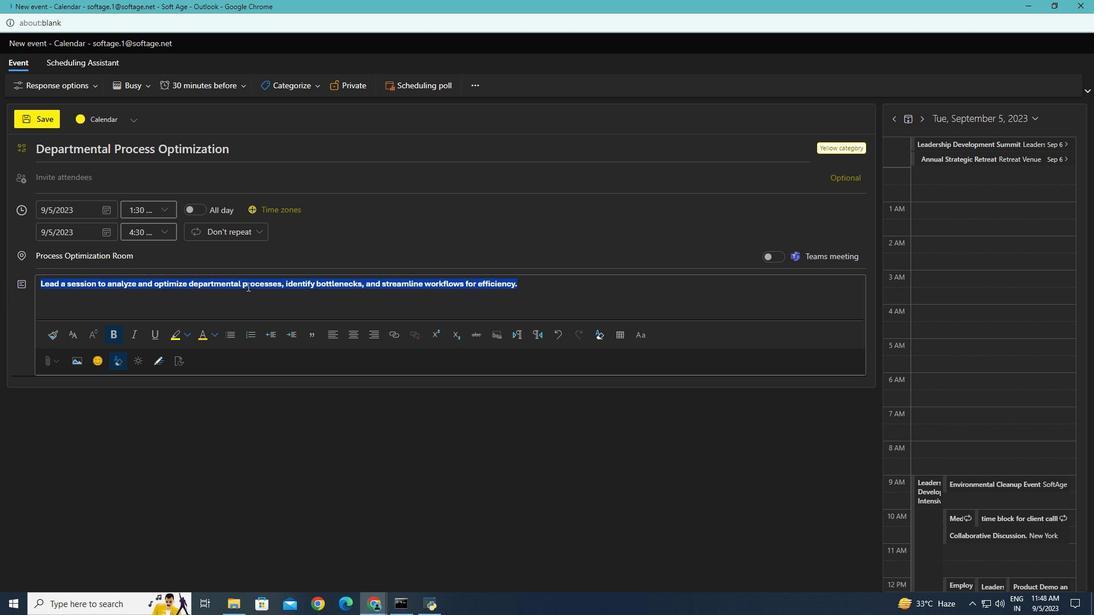 
Action: Mouse pressed left at (247, 286)
Screenshot: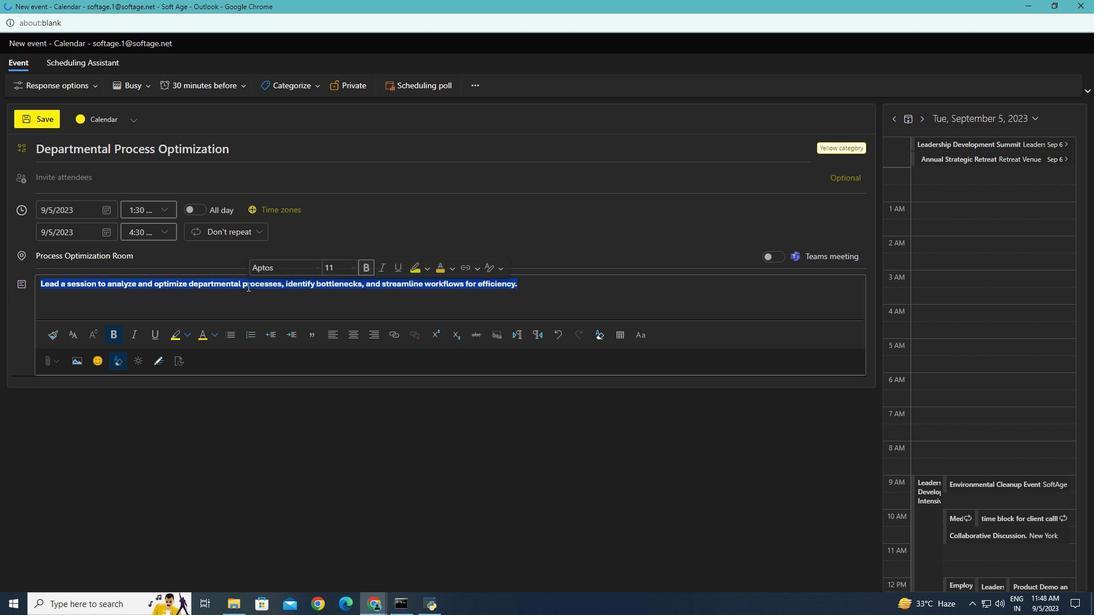 
Action: Mouse moved to (451, 270)
Screenshot: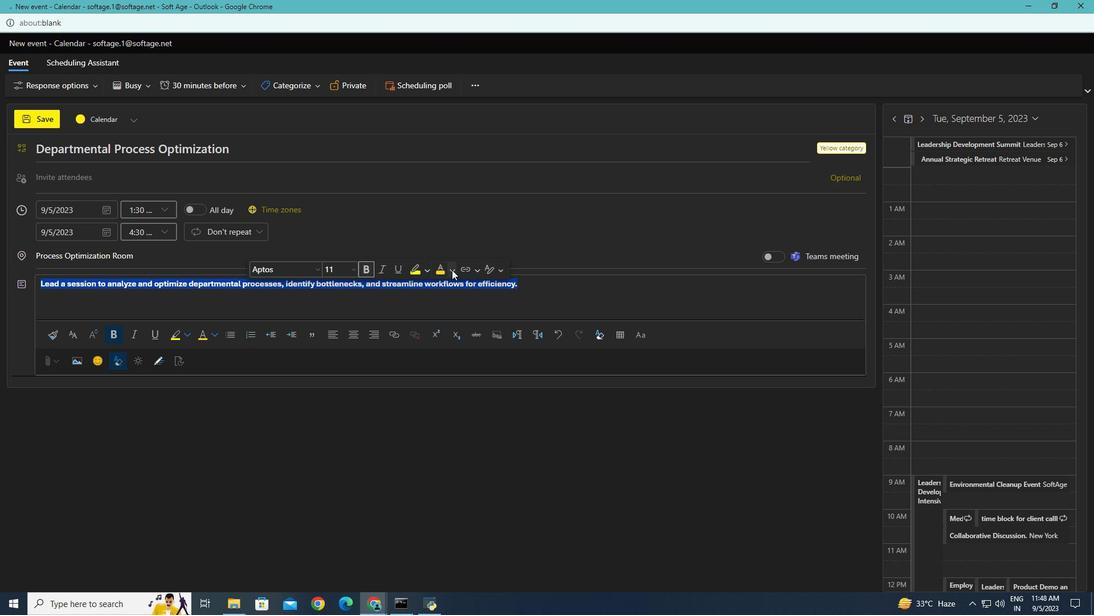 
Action: Mouse pressed left at (451, 270)
Screenshot: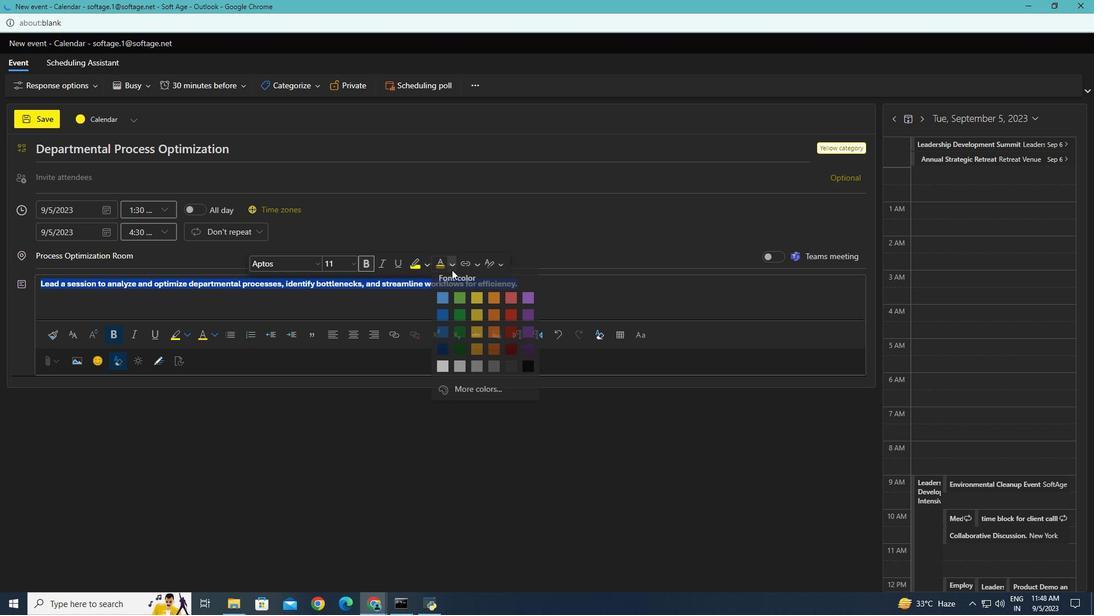 
Action: Mouse moved to (474, 302)
Screenshot: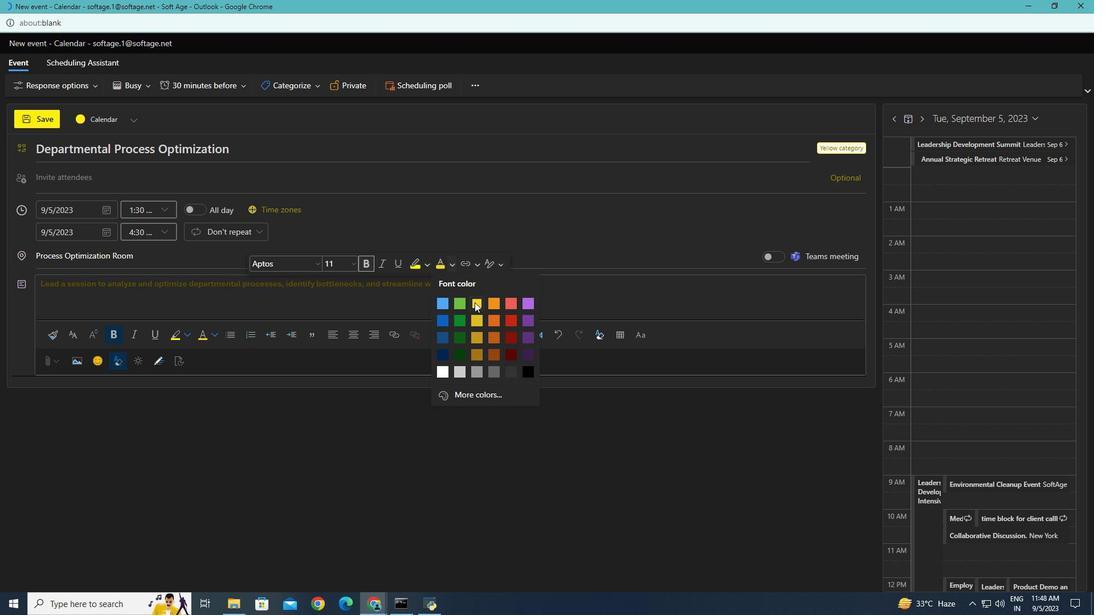 
Action: Mouse pressed left at (474, 302)
Screenshot: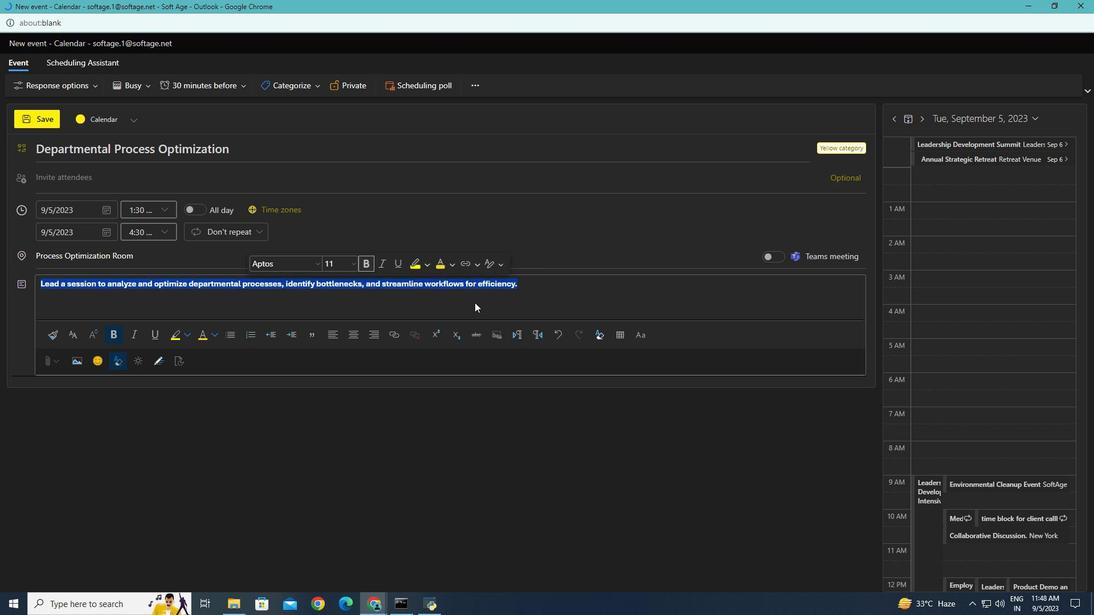 
Action: Mouse moved to (418, 296)
Screenshot: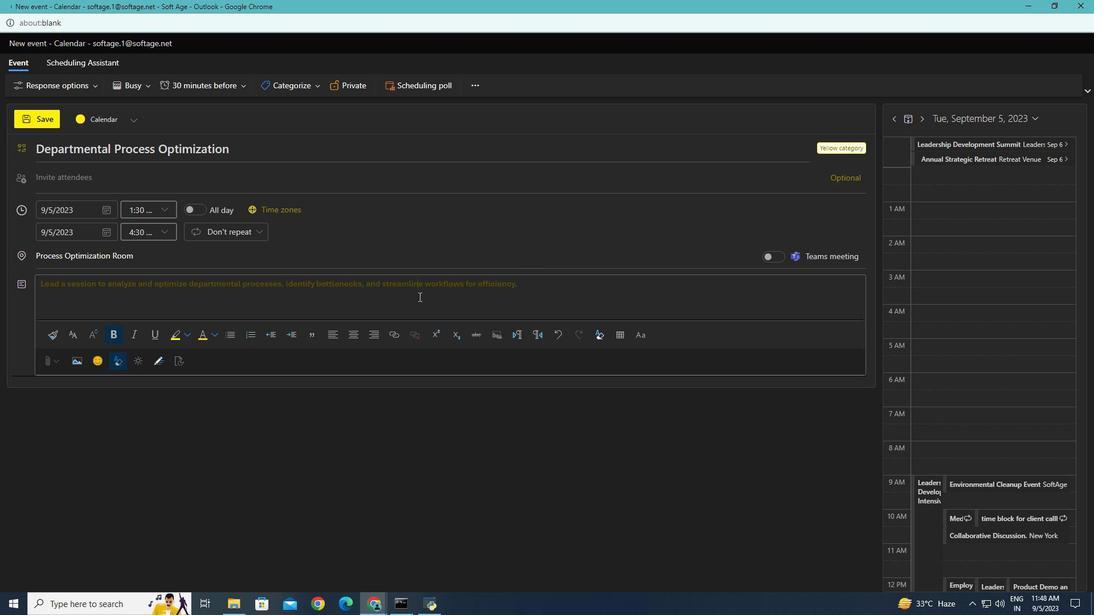 
Action: Mouse pressed left at (418, 296)
Screenshot: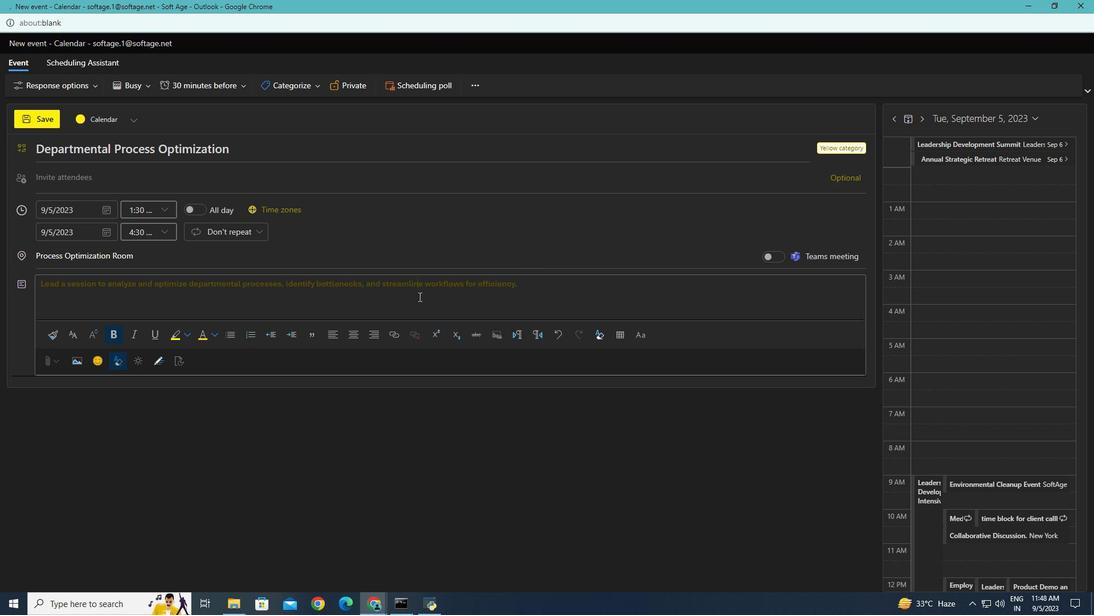 
Action: Mouse moved to (417, 296)
Screenshot: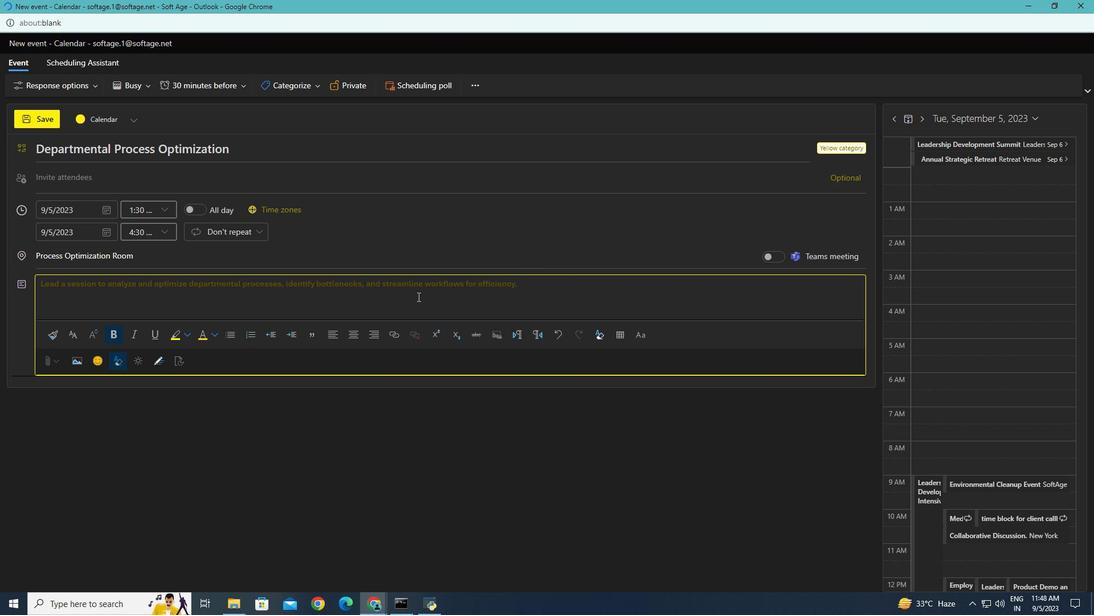 
Action: Mouse pressed left at (417, 296)
Screenshot: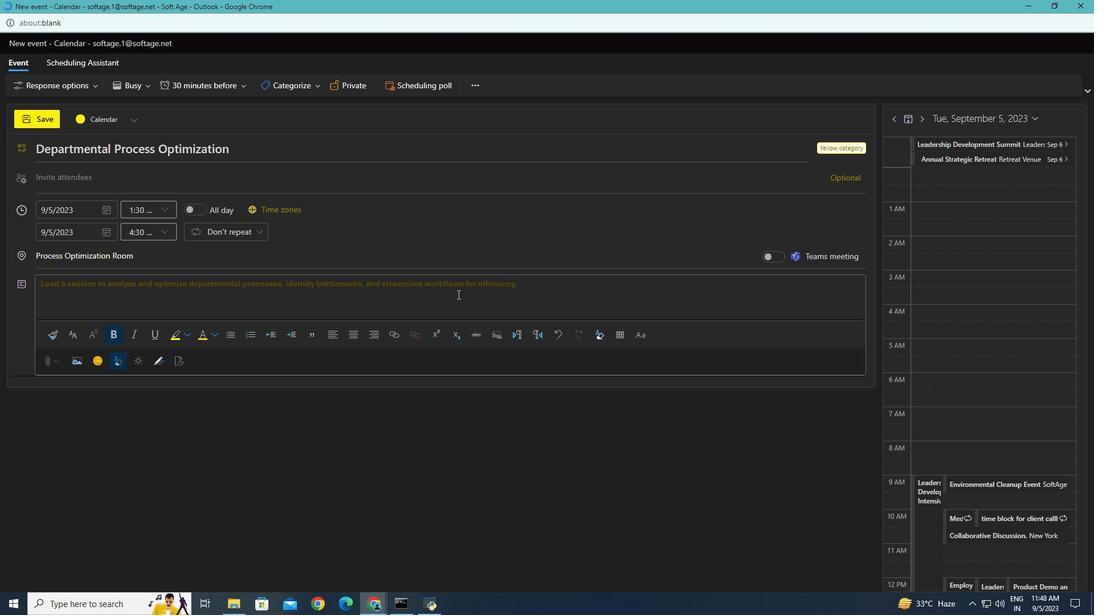 
Action: Mouse moved to (519, 285)
Screenshot: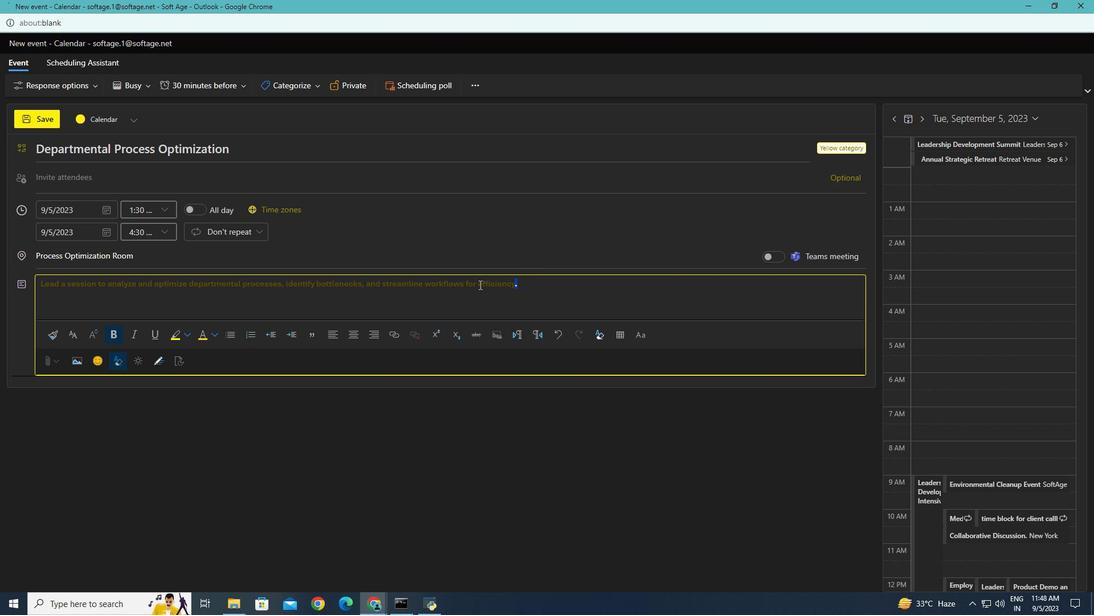 
Action: Mouse pressed left at (519, 285)
Screenshot: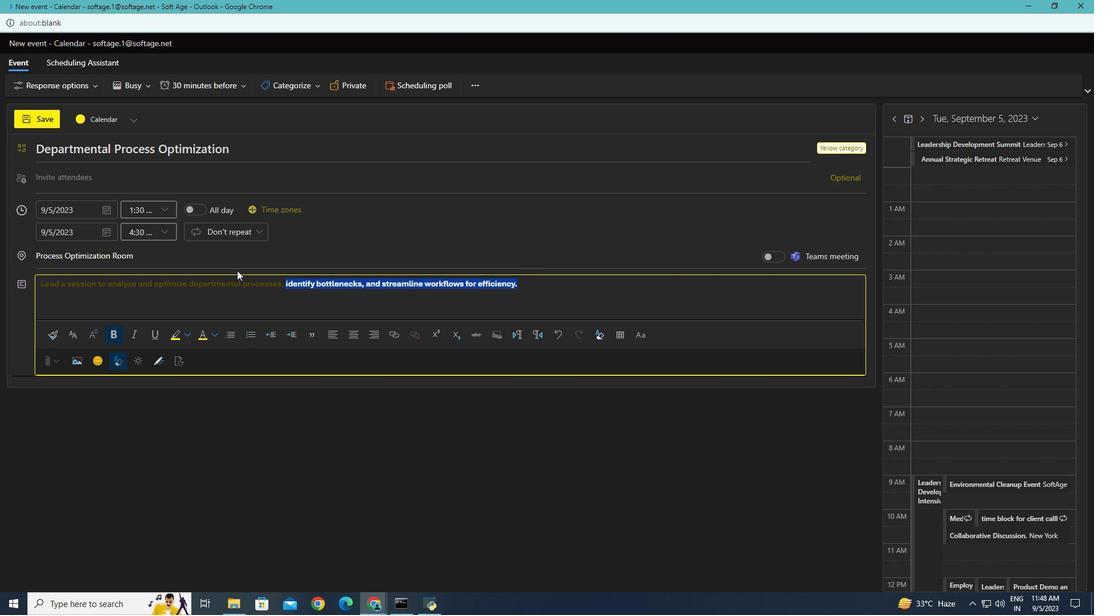 
Action: Mouse moved to (224, 233)
Screenshot: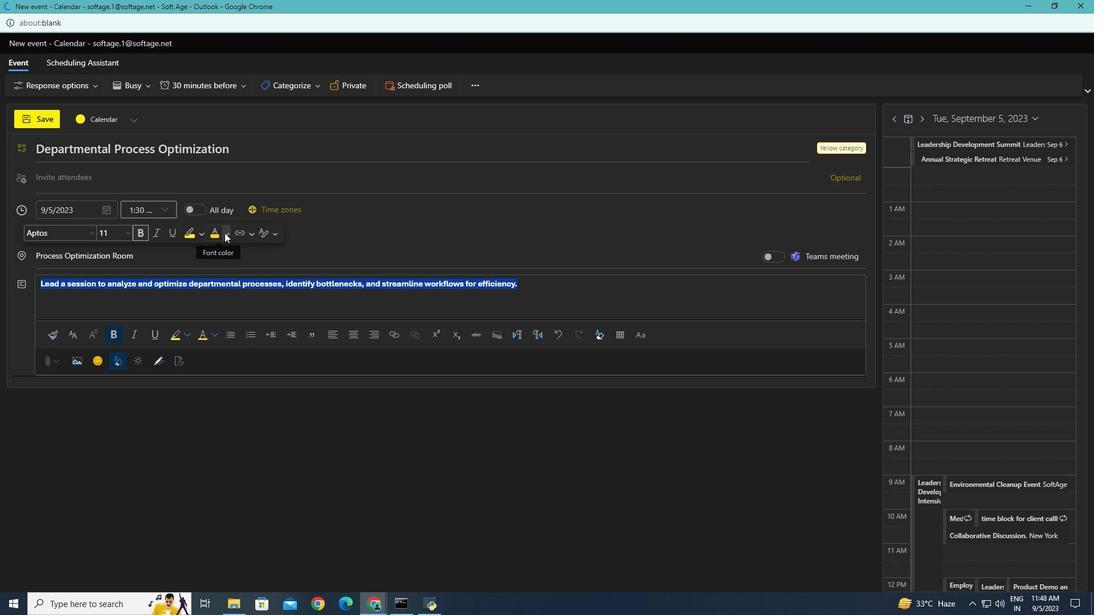 
Action: Mouse pressed left at (224, 233)
Screenshot: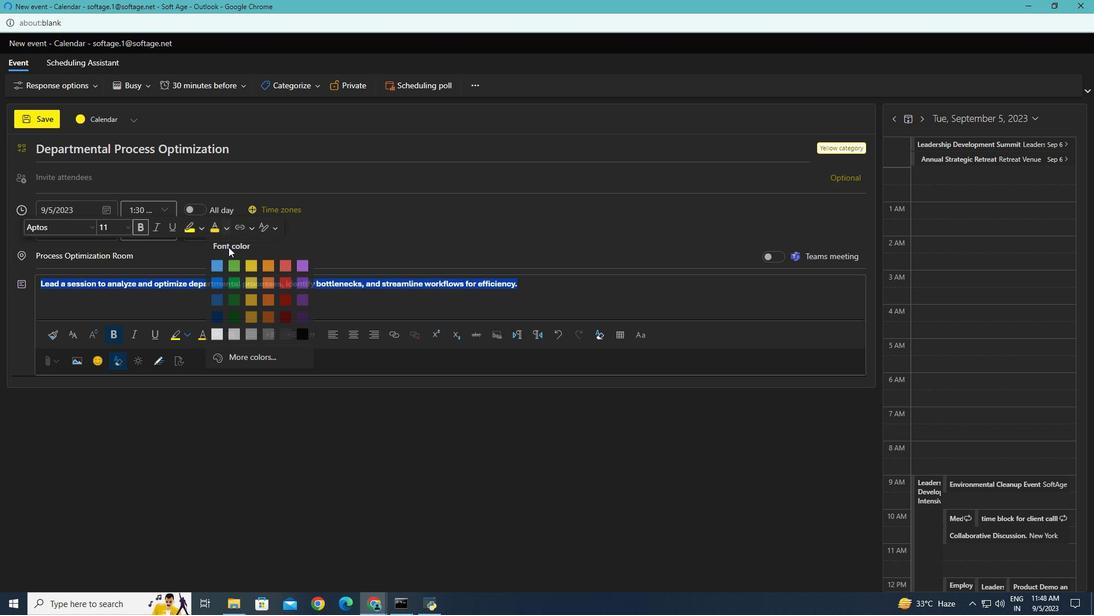 
Action: Mouse moved to (216, 266)
Screenshot: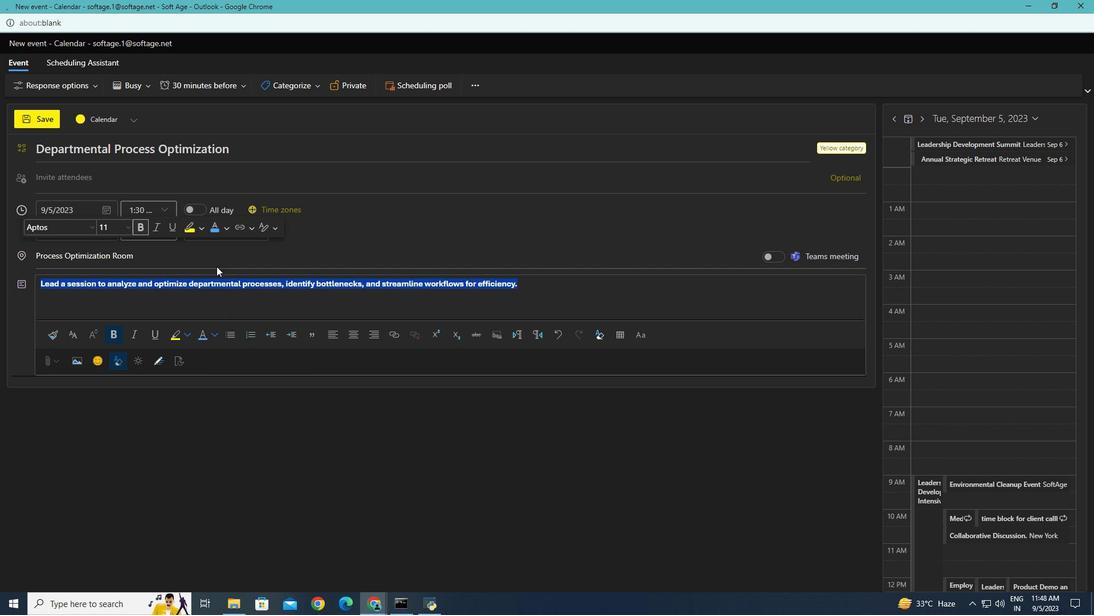 
Action: Mouse pressed left at (216, 266)
Screenshot: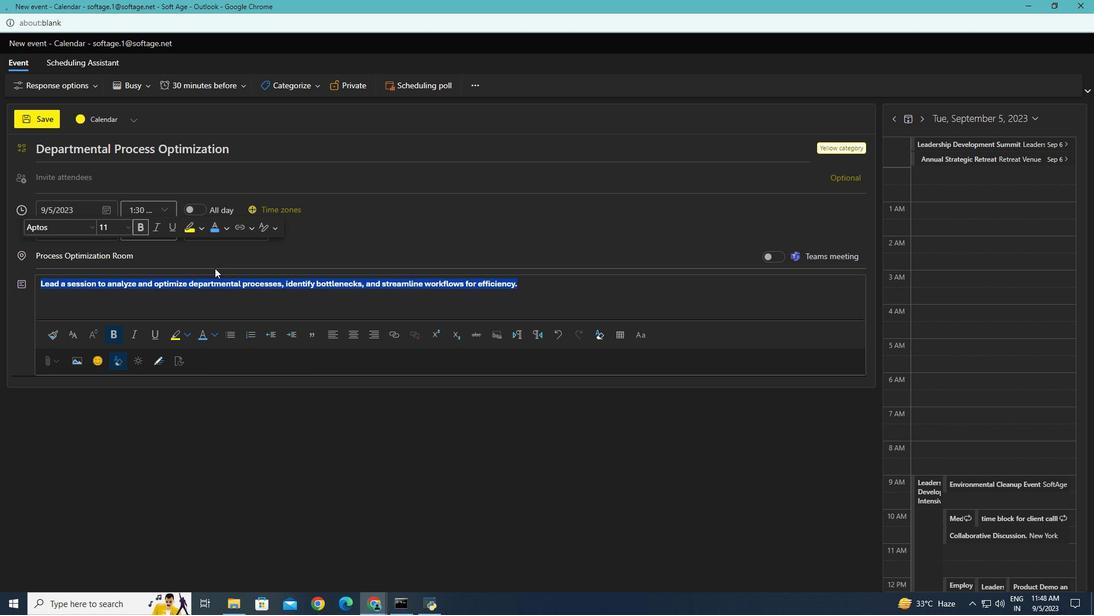 
Action: Mouse moved to (193, 296)
Screenshot: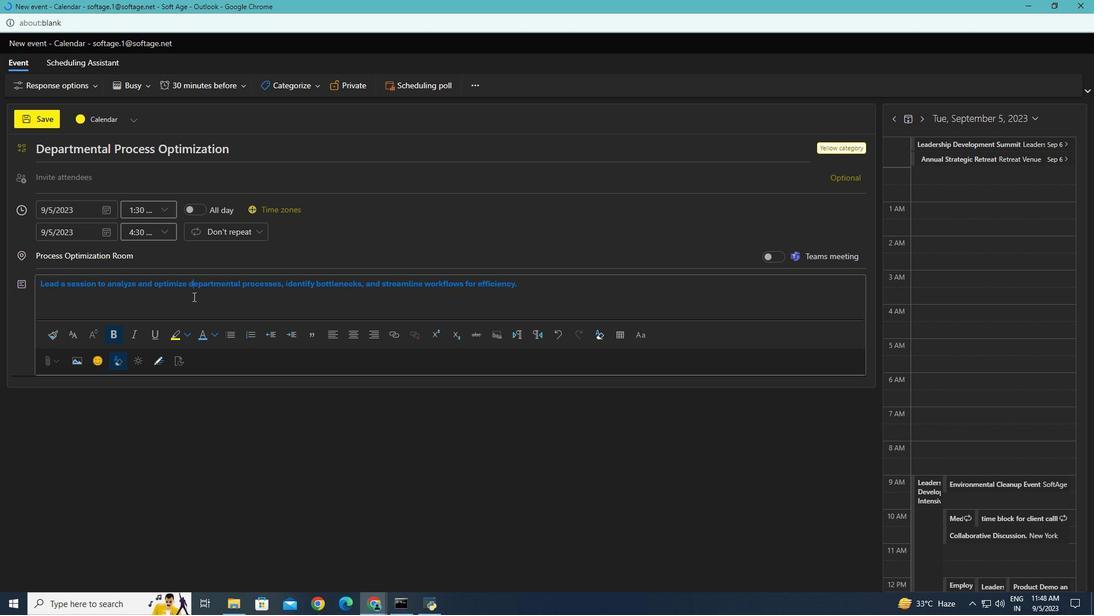 
Action: Mouse pressed left at (193, 296)
Screenshot: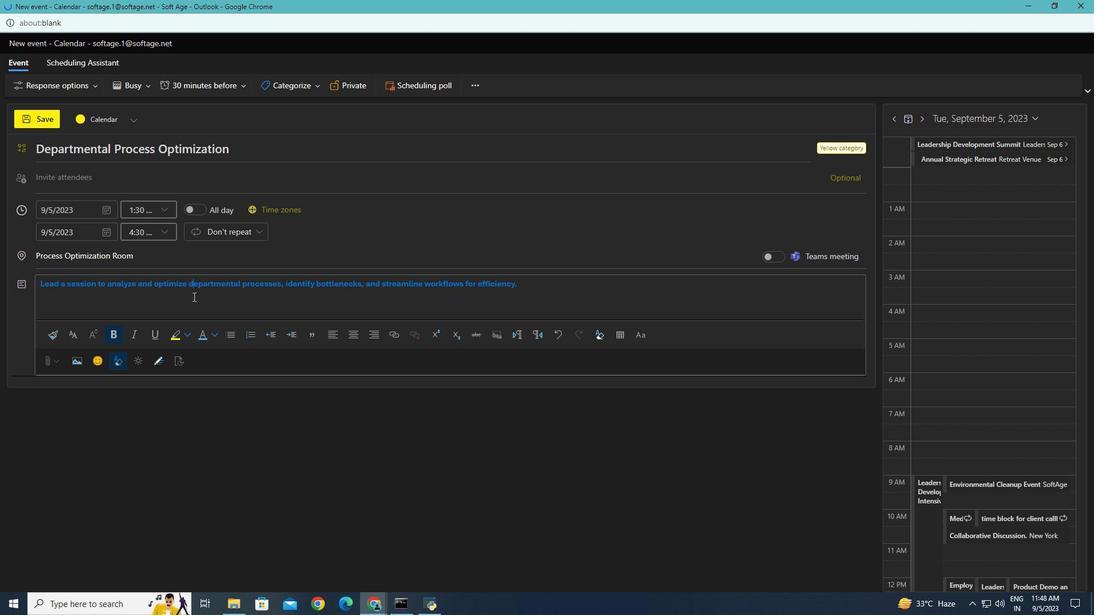 
Action: Mouse moved to (250, 306)
Screenshot: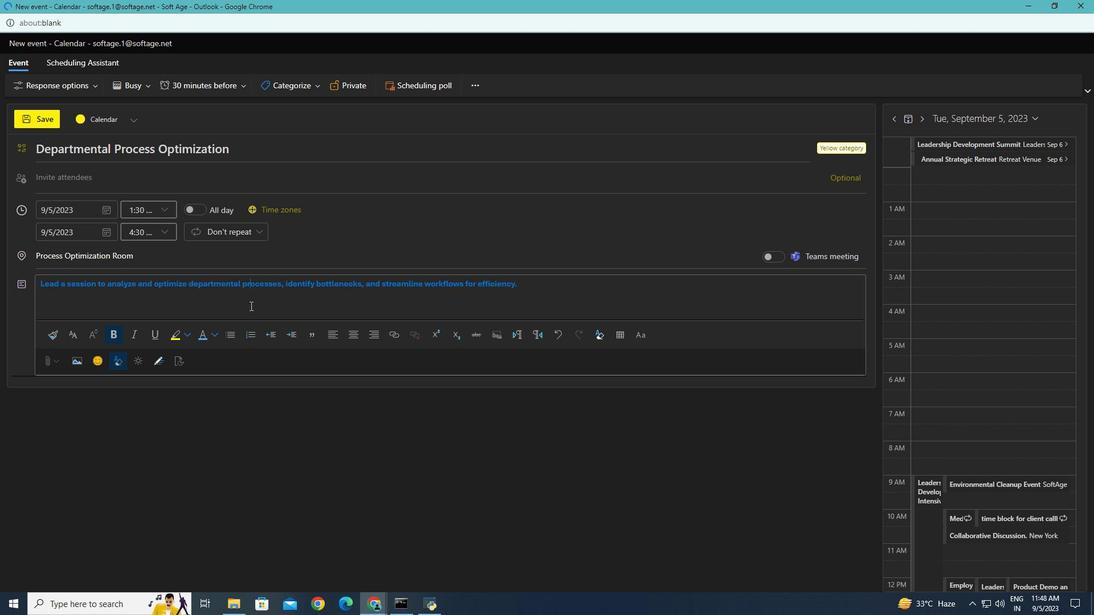 
Action: Mouse pressed left at (250, 306)
Screenshot: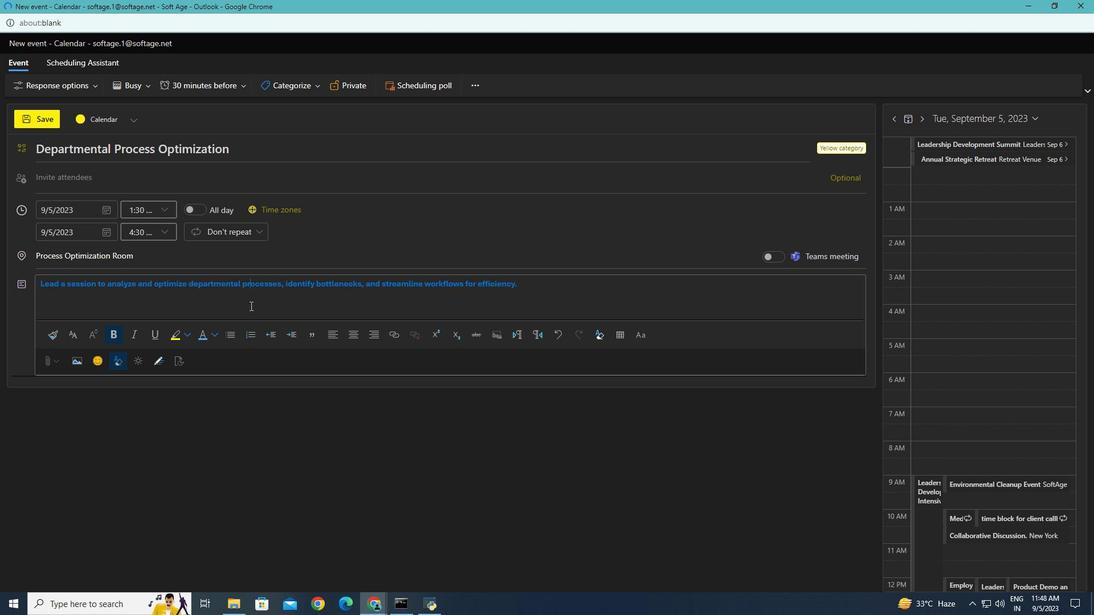 
Action: Mouse moved to (123, 181)
Screenshot: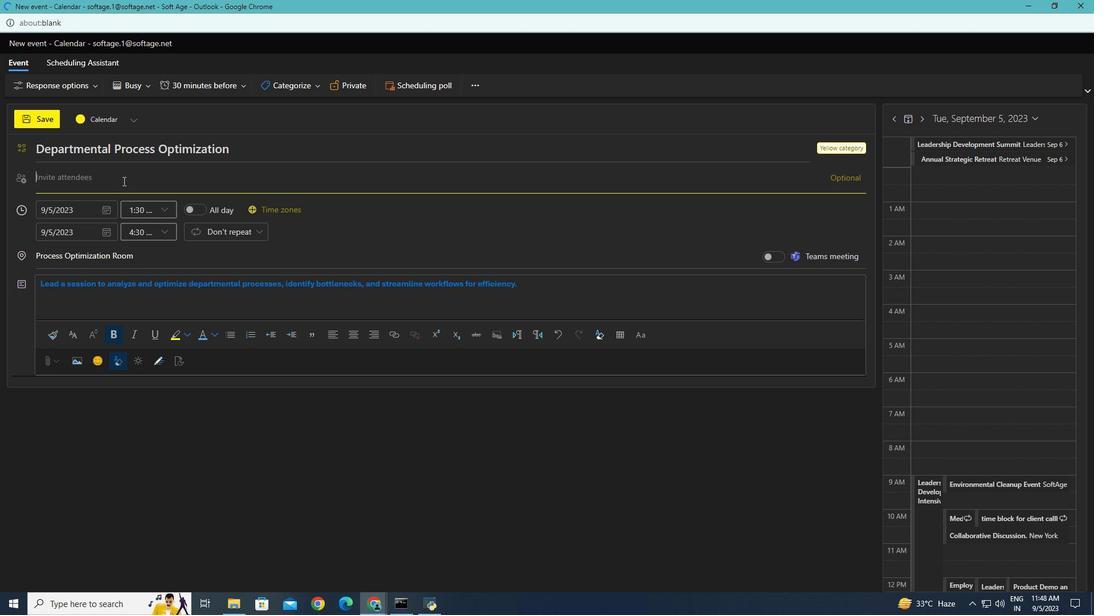 
Action: Mouse pressed left at (123, 181)
Screenshot: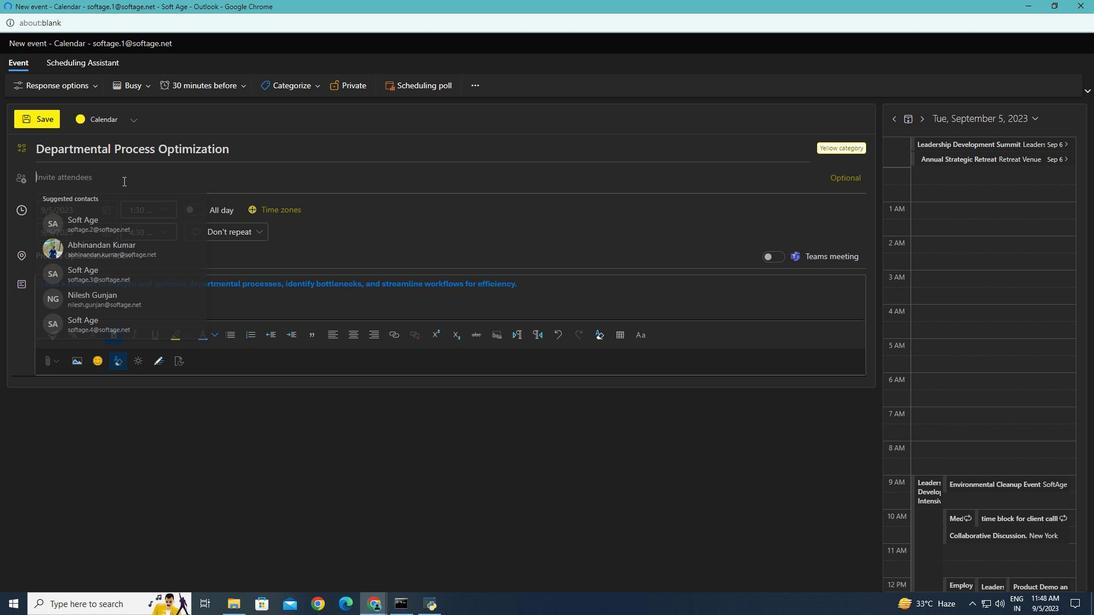 
Action: Key pressed mohan.shashi78<Key.shift_r>@outlook.com<Key.enter>
Screenshot: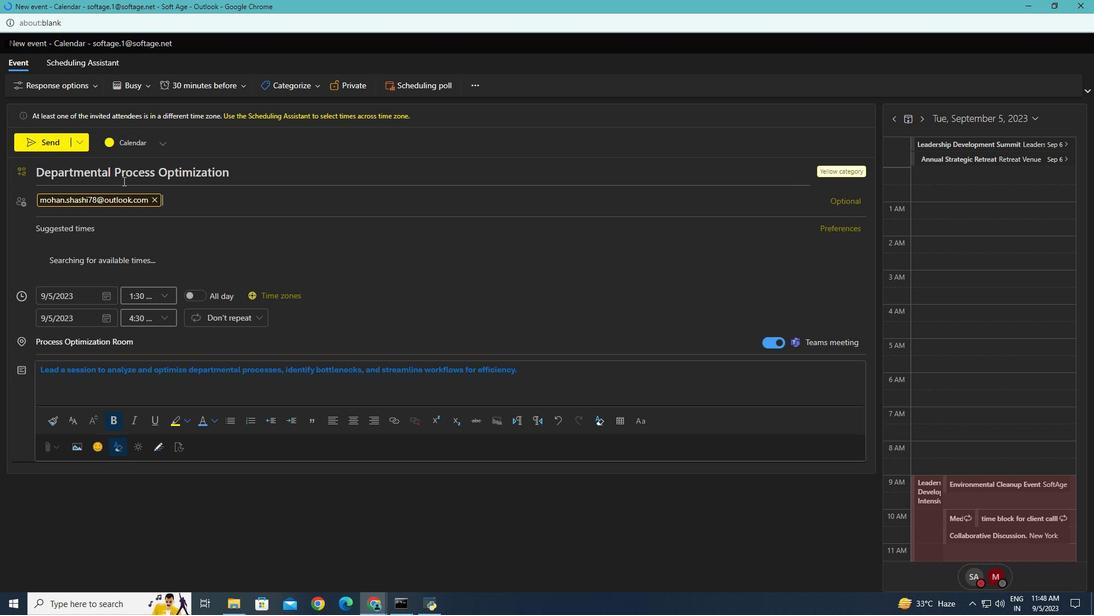 
Action: Mouse moved to (189, 200)
Screenshot: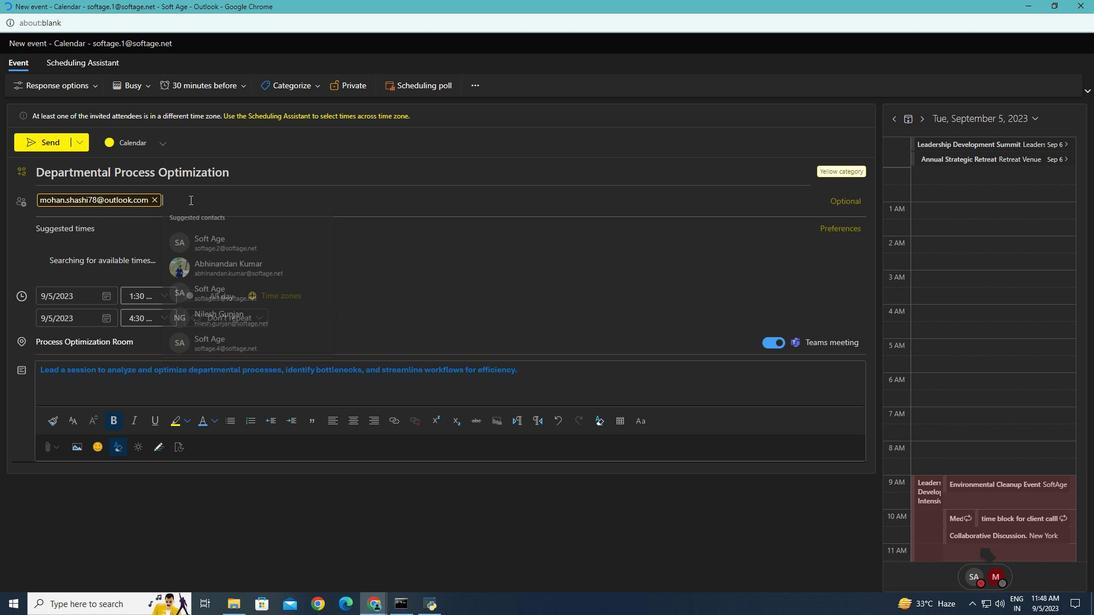 
Action: Mouse pressed left at (189, 200)
Screenshot: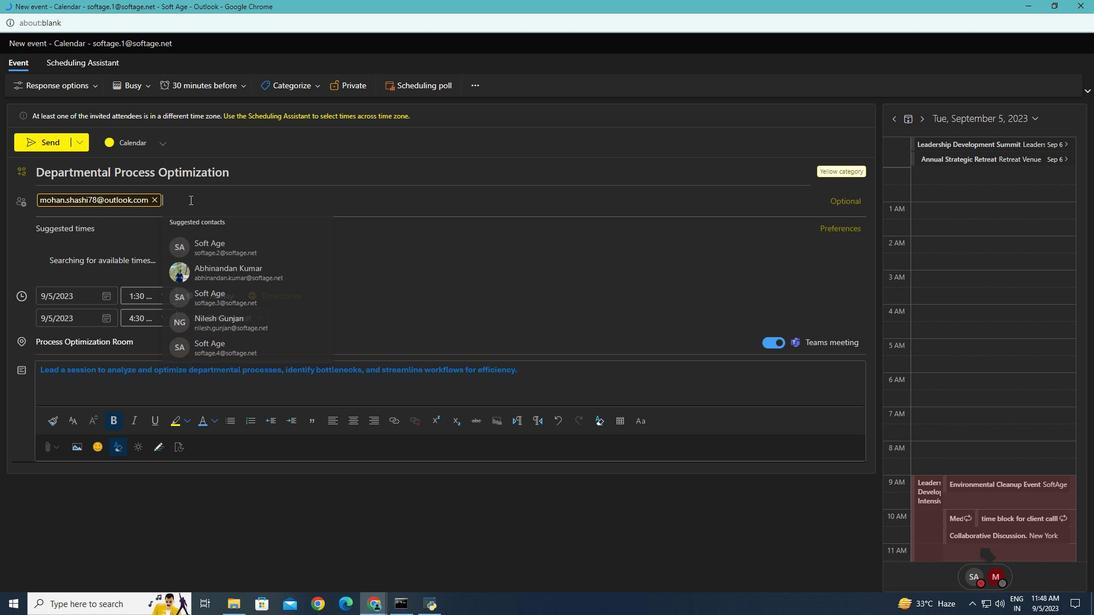 
Action: Key pressed ram.j<Key.backspace>krishna87<Key.shift_r>@outlook.com<Key.enter>
Screenshot: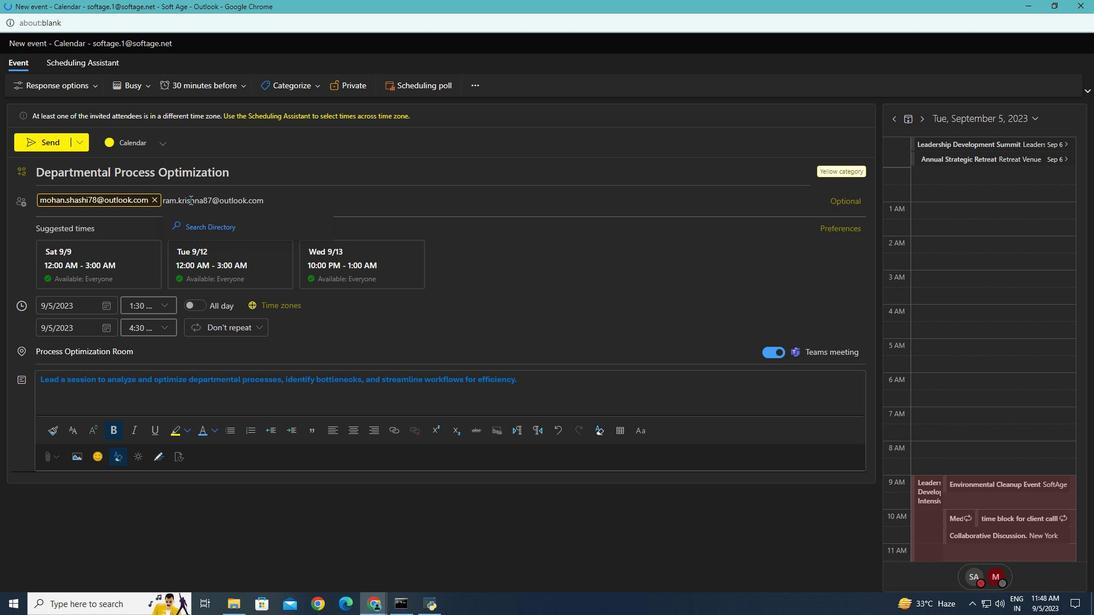 
Action: Mouse moved to (343, 83)
Screenshot: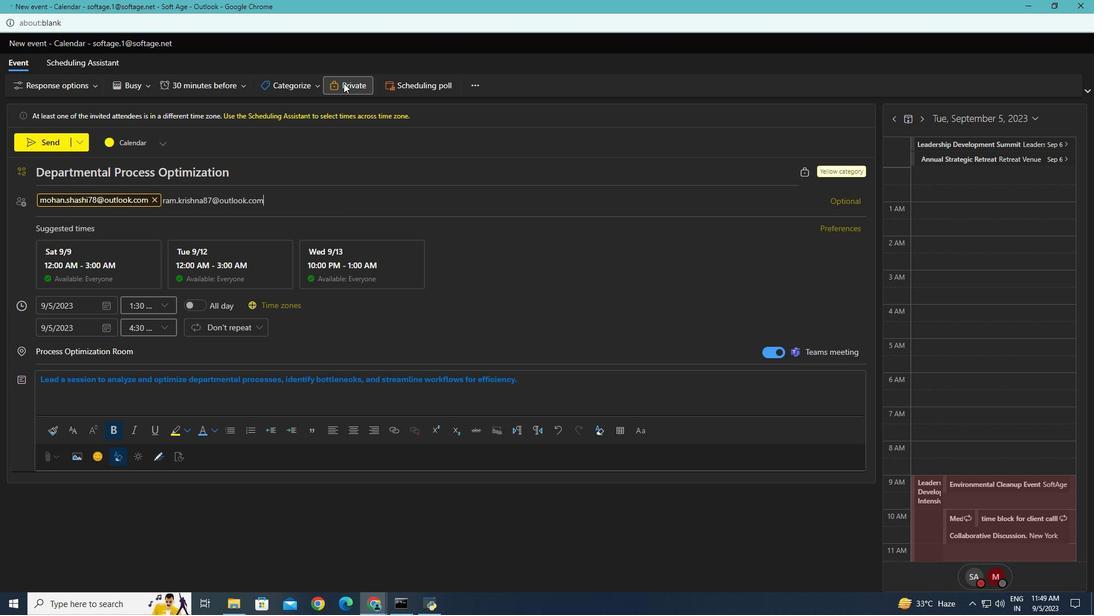 
Action: Mouse pressed left at (343, 83)
Screenshot: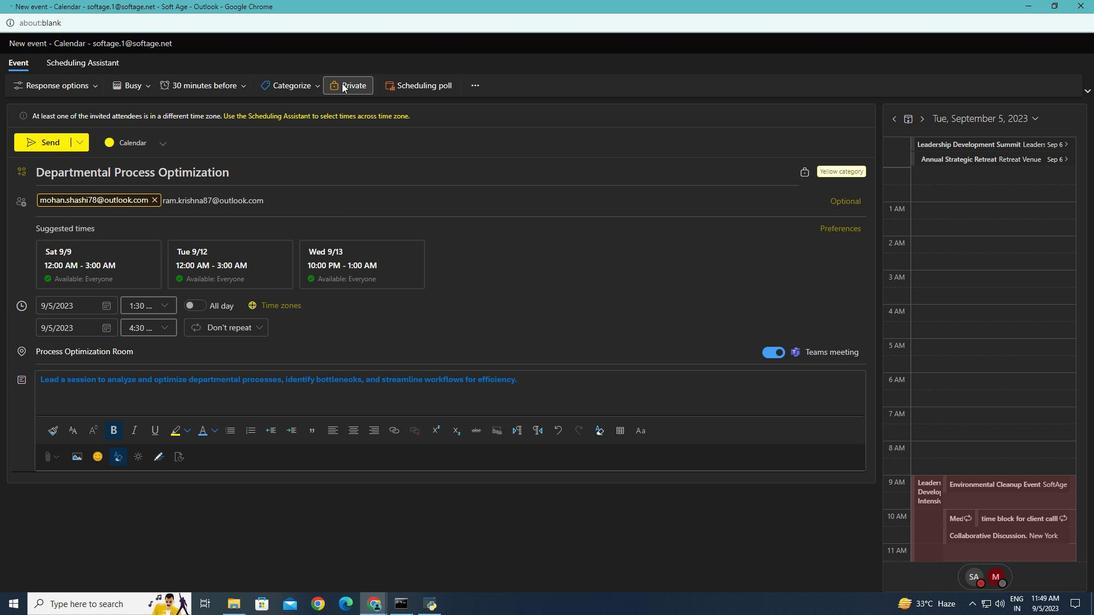 
Action: Mouse moved to (119, 397)
Screenshot: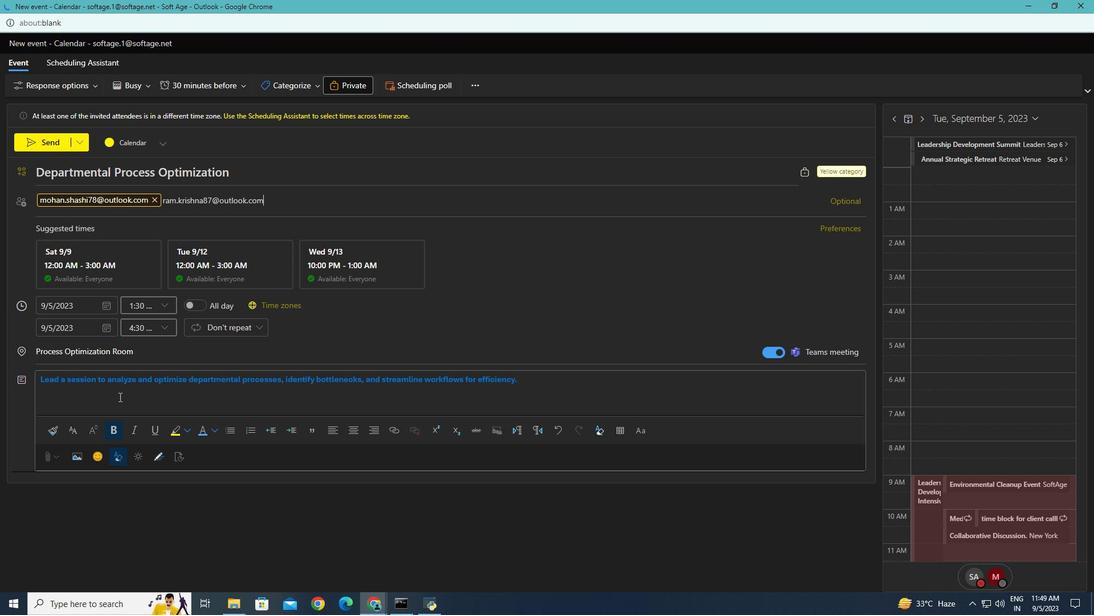 
Action: Mouse pressed left at (119, 397)
Screenshot: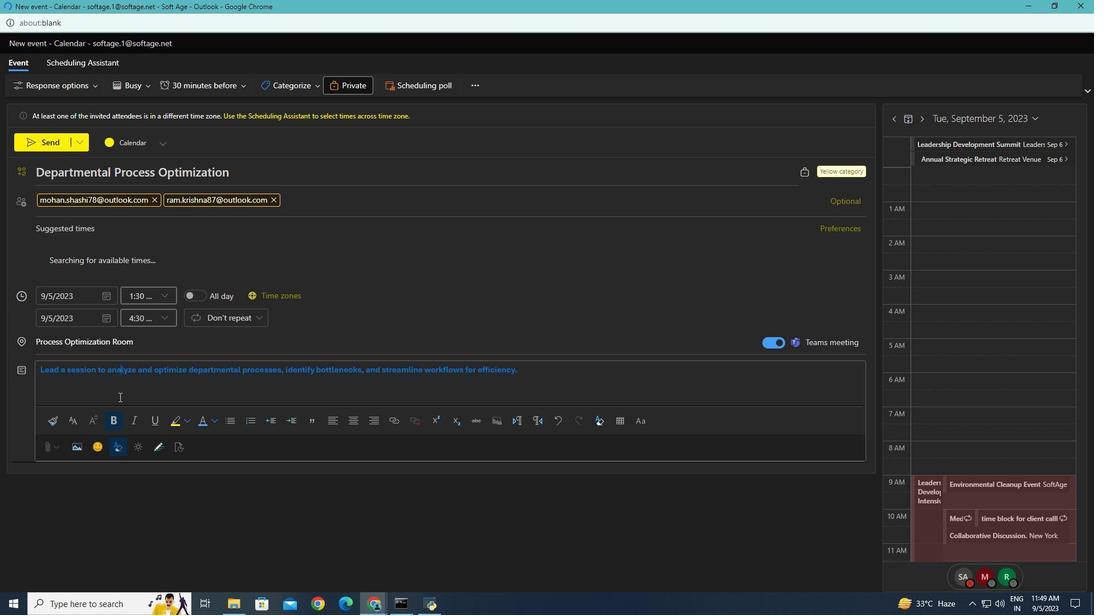 
Action: Mouse moved to (163, 304)
Screenshot: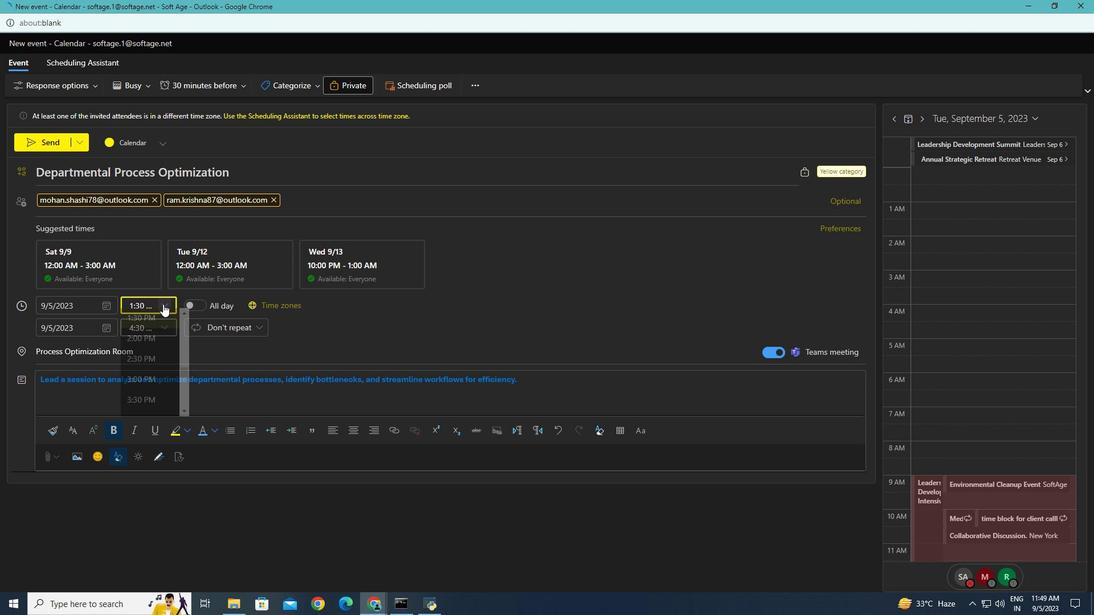 
Action: Mouse pressed left at (163, 304)
Screenshot: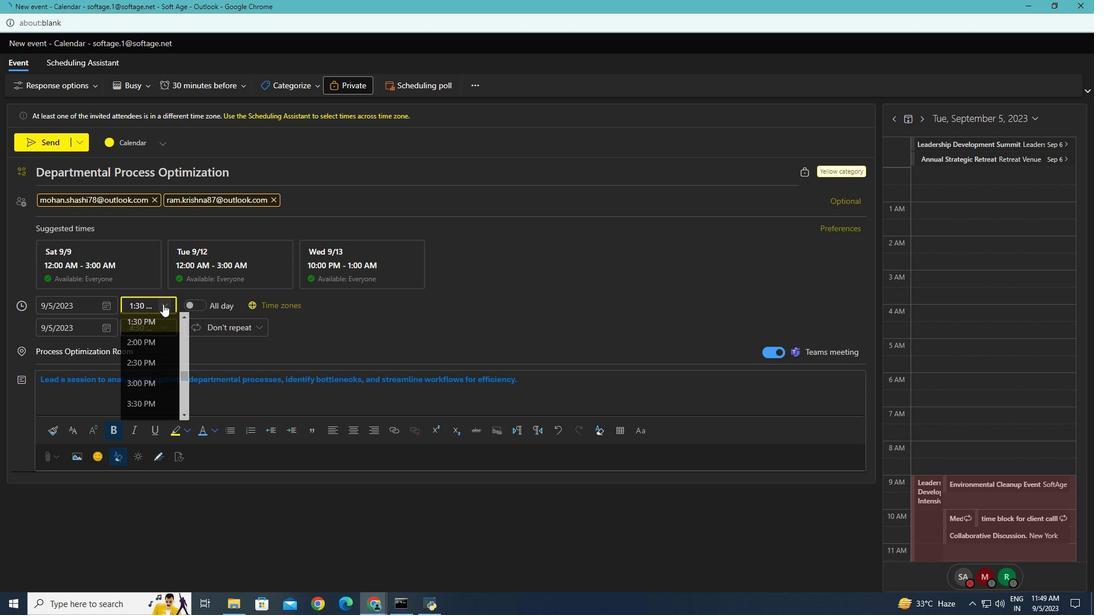 
Action: Mouse moved to (153, 318)
Screenshot: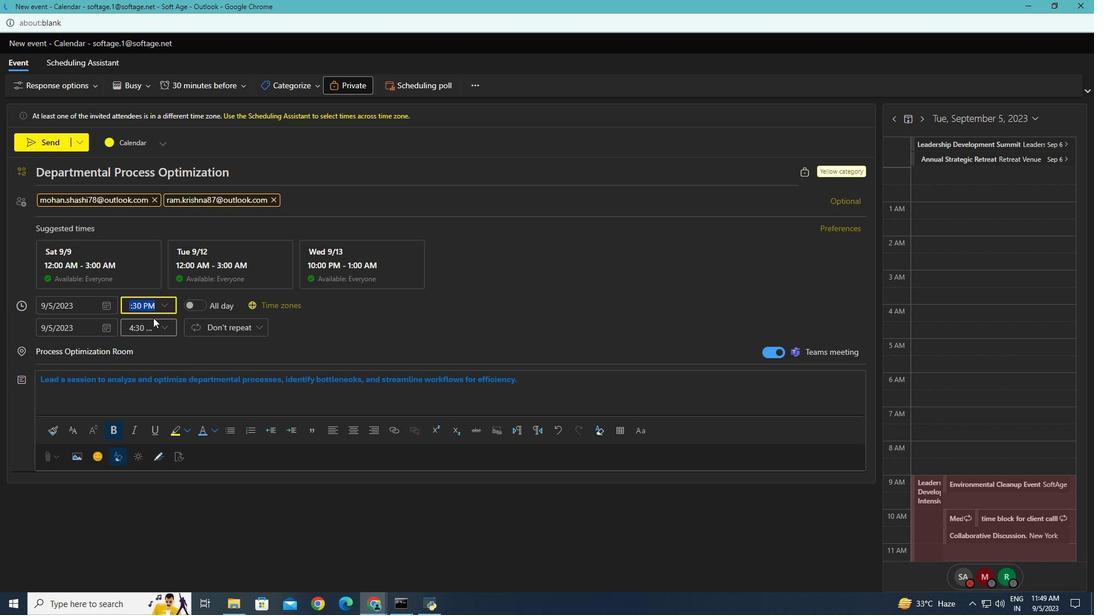 
Action: Mouse pressed left at (153, 318)
Screenshot: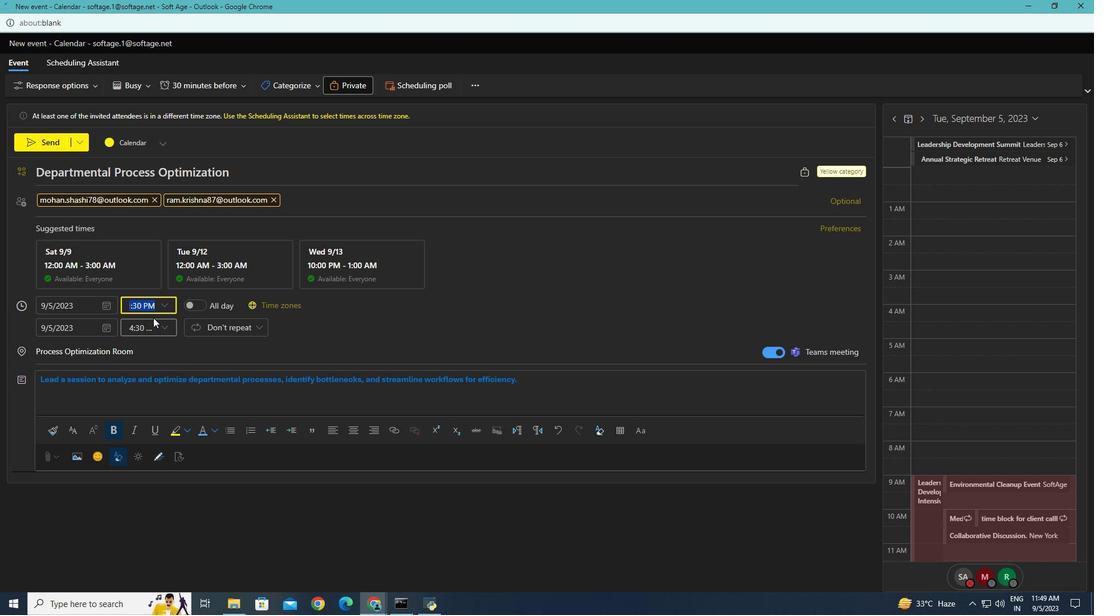 
Action: Mouse moved to (40, 138)
Screenshot: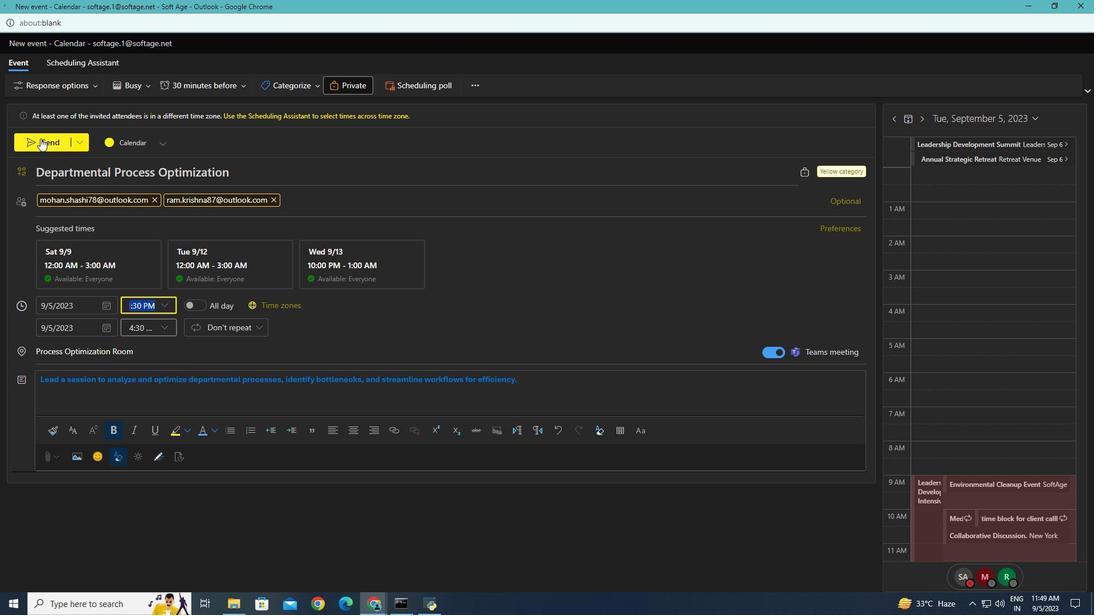 
Action: Mouse pressed left at (40, 138)
Screenshot: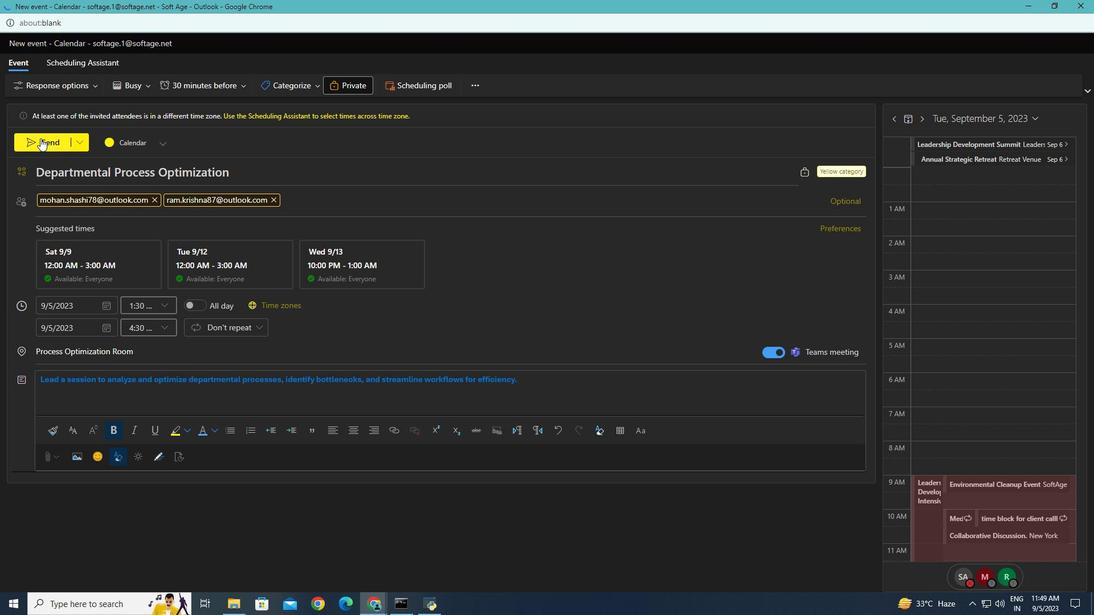 
Action: Mouse moved to (330, 336)
Screenshot: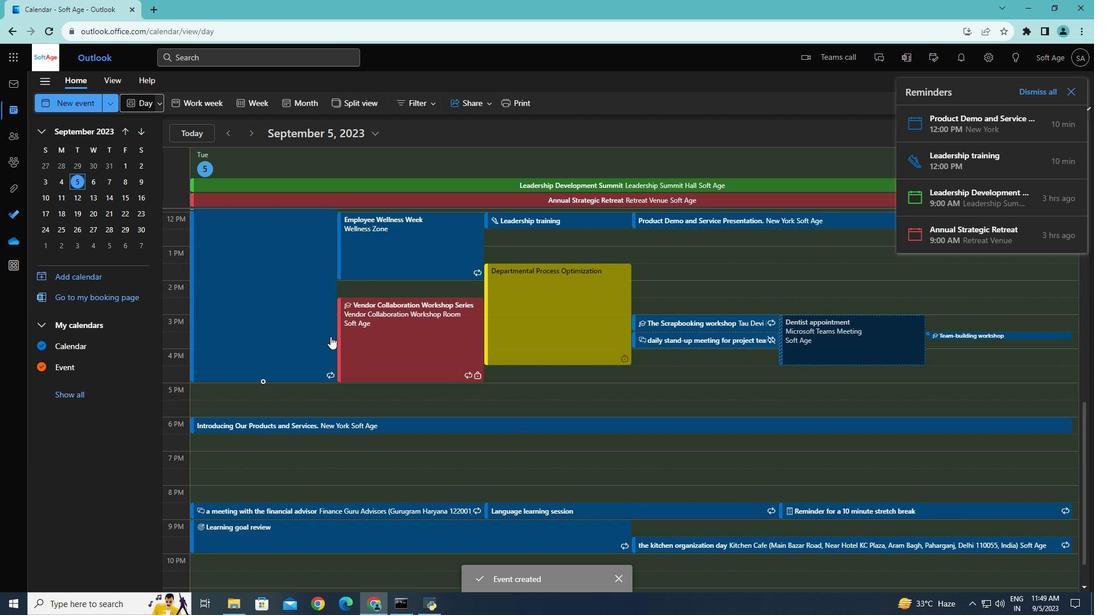 
